 Task: Look for space in Fermo, Italy from 10th July, 2023 to 15th July, 2023 for 7 adults in price range Rs.10000 to Rs.15000. Place can be entire place or shared room with 4 bedrooms having 7 beds and 4 bathrooms. Property type can be house, flat, guest house. Amenities needed are: wifi, TV, free parkinig on premises, gym, breakfast. Booking option can be shelf check-in. Required host language is English.
Action: Mouse moved to (548, 109)
Screenshot: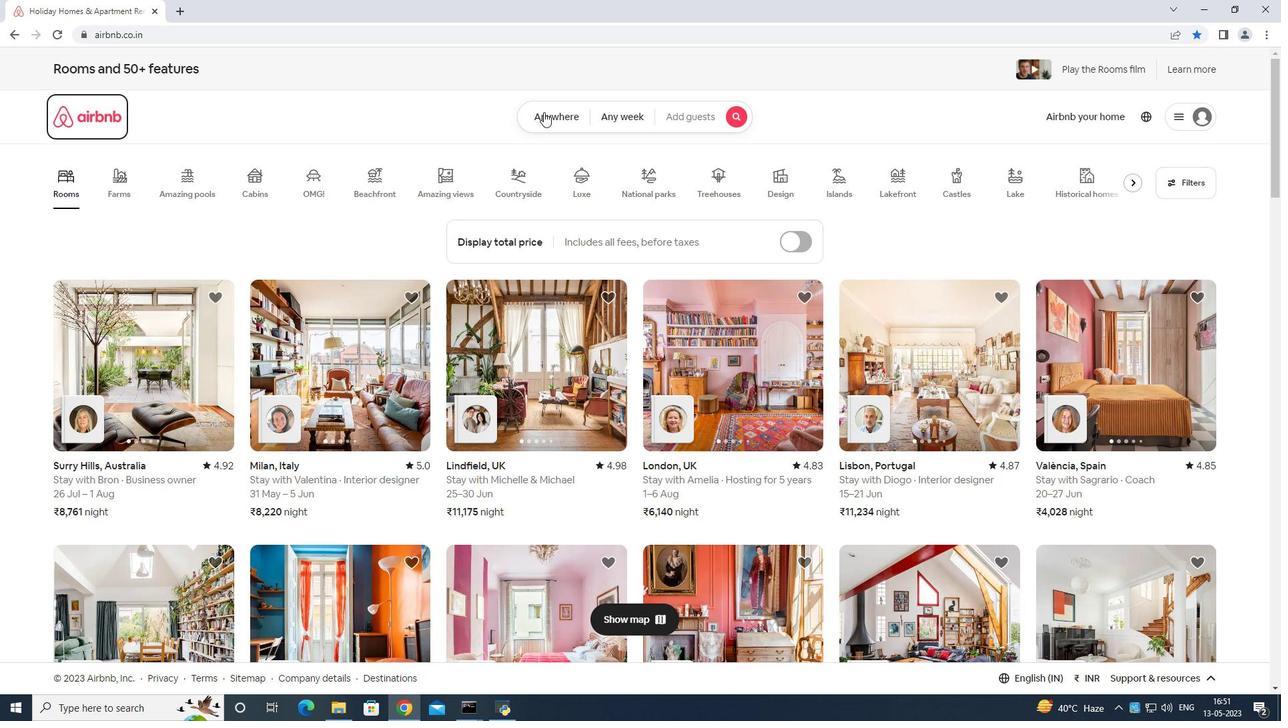 
Action: Mouse pressed left at (548, 109)
Screenshot: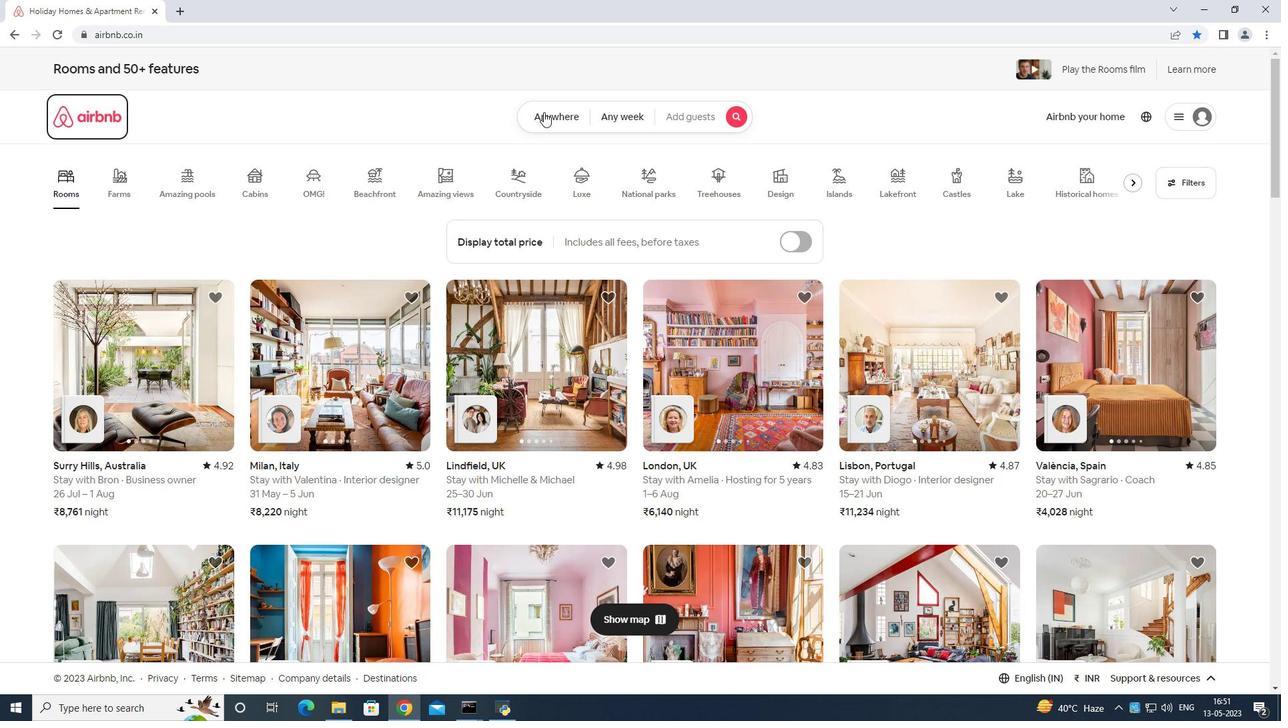 
Action: Mouse moved to (478, 168)
Screenshot: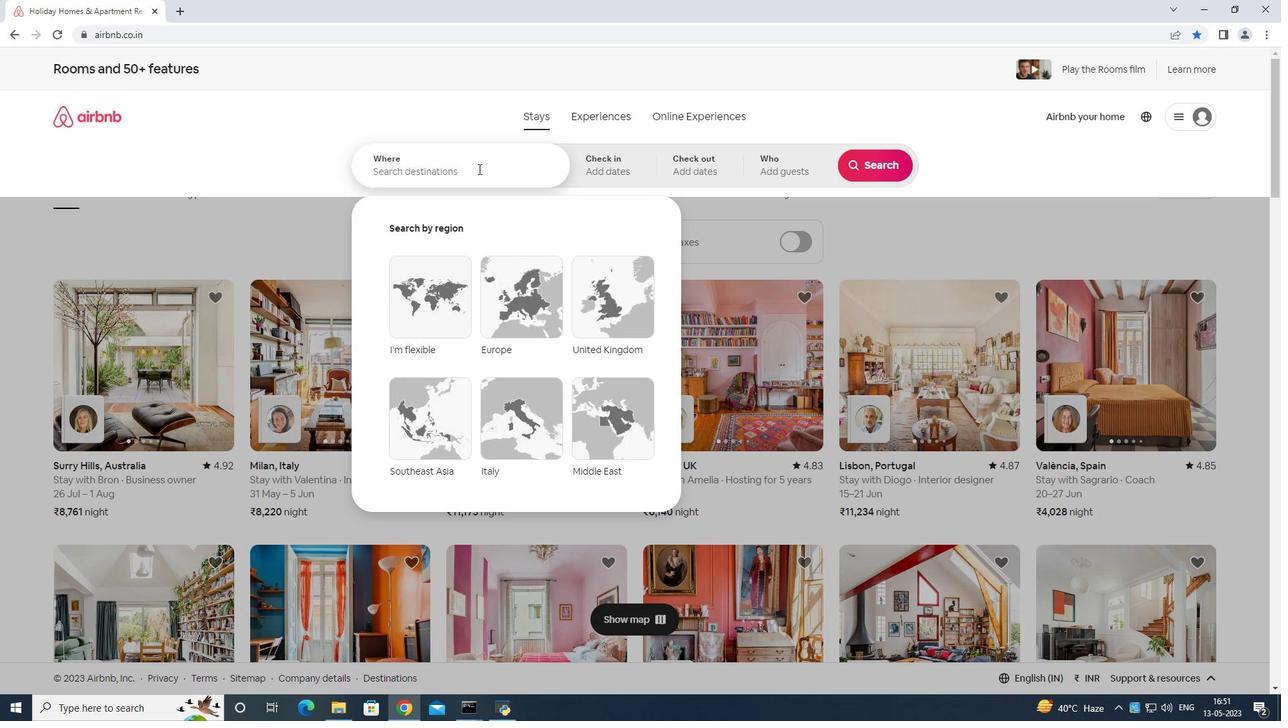 
Action: Mouse pressed left at (478, 168)
Screenshot: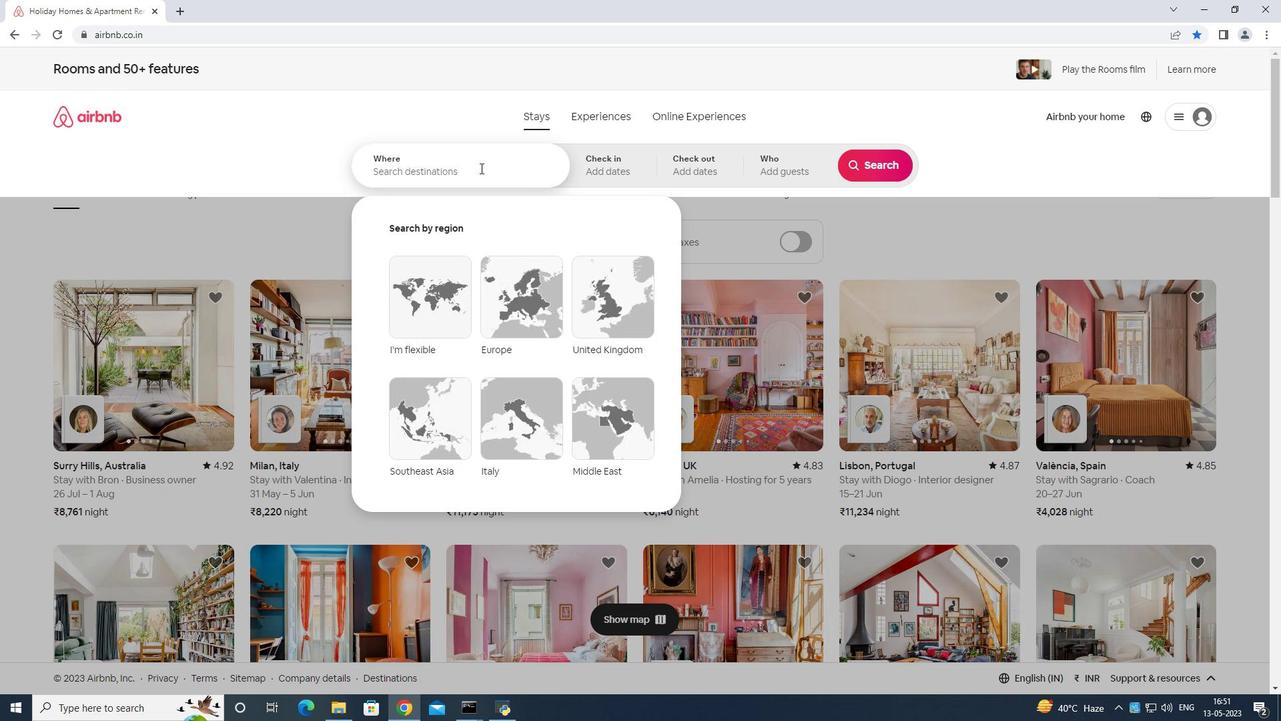 
Action: Mouse moved to (481, 166)
Screenshot: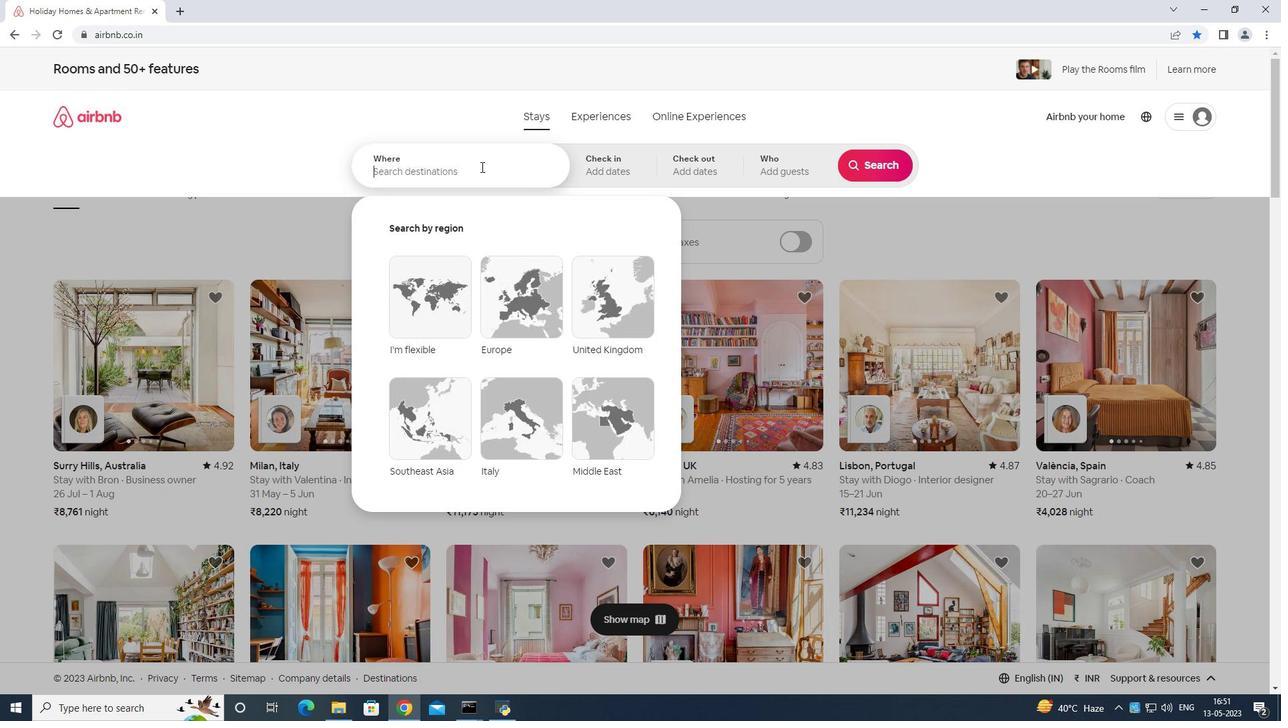 
Action: Key pressed <Key.shift>Fermo<Key.space>italy<Key.enter>
Screenshot: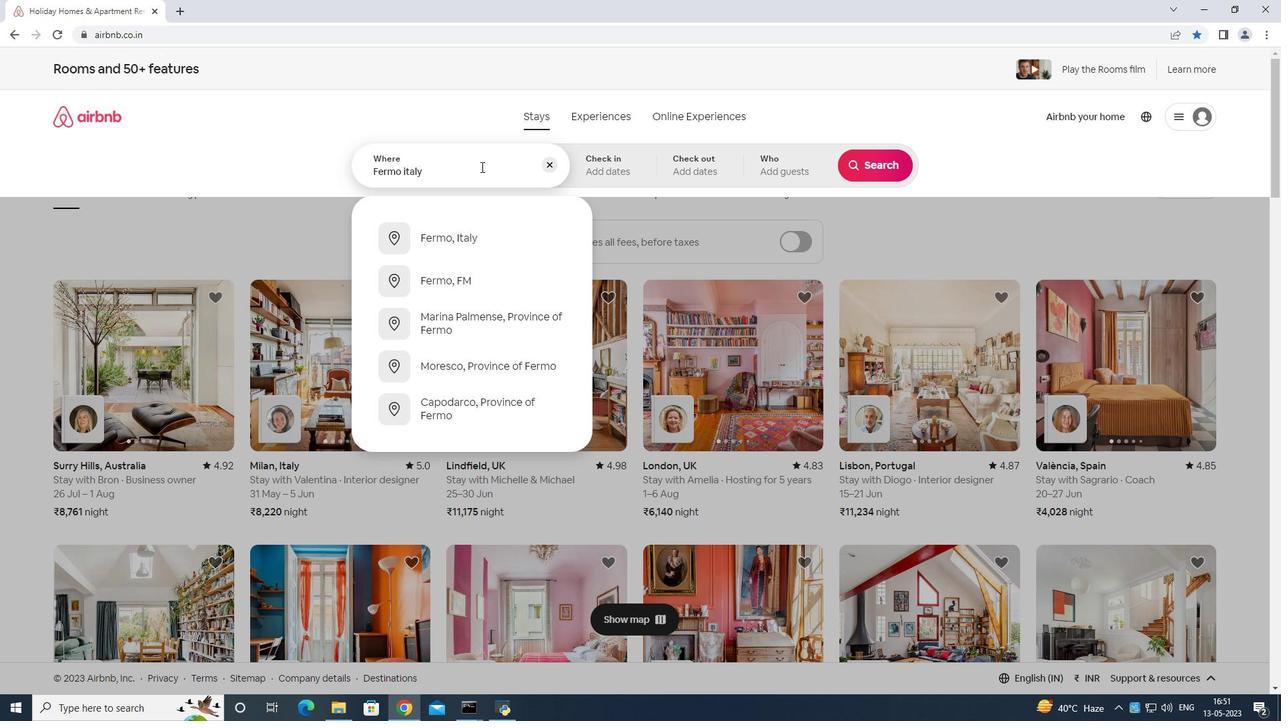 
Action: Mouse moved to (867, 276)
Screenshot: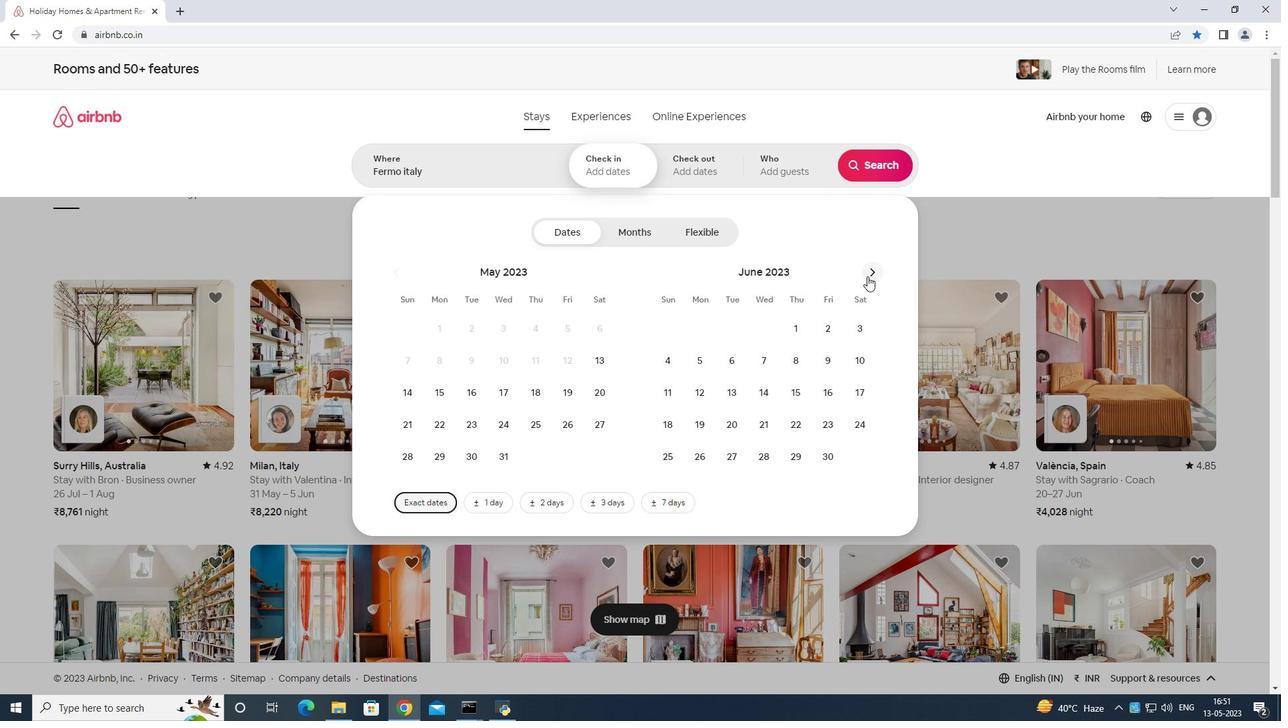 
Action: Mouse pressed left at (867, 276)
Screenshot: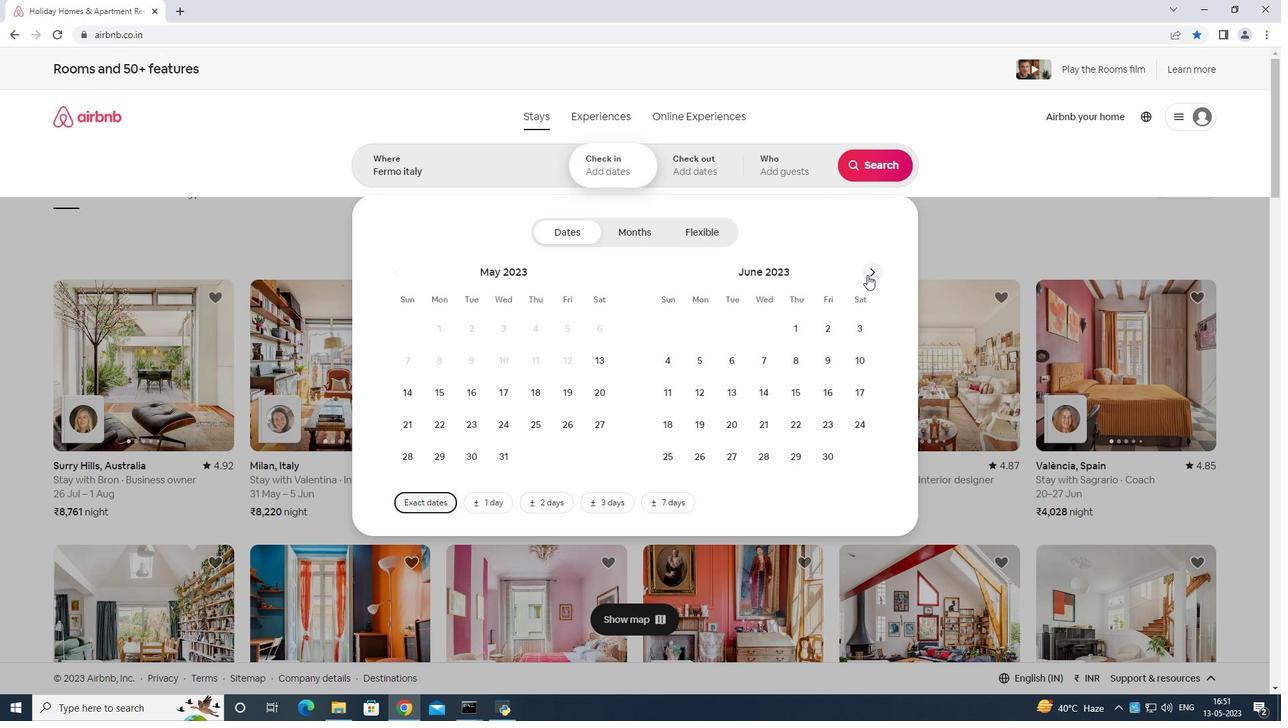 
Action: Mouse moved to (705, 388)
Screenshot: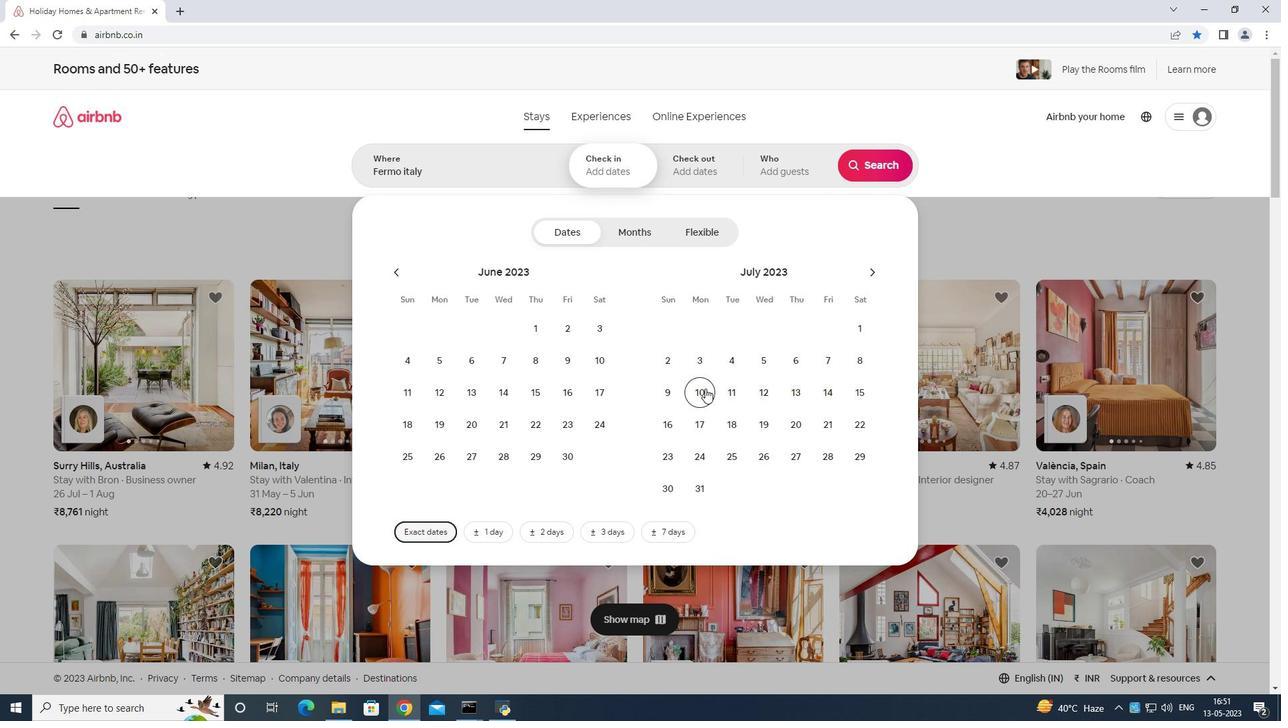 
Action: Mouse pressed left at (705, 388)
Screenshot: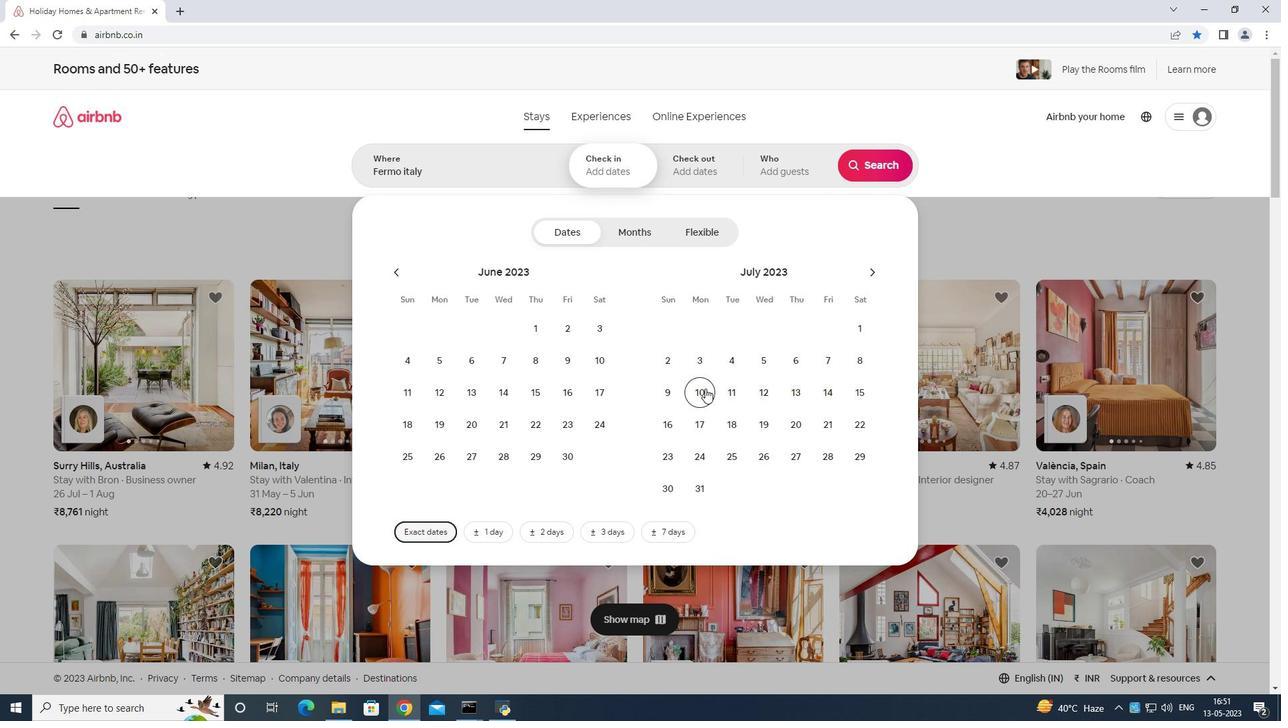 
Action: Mouse moved to (870, 386)
Screenshot: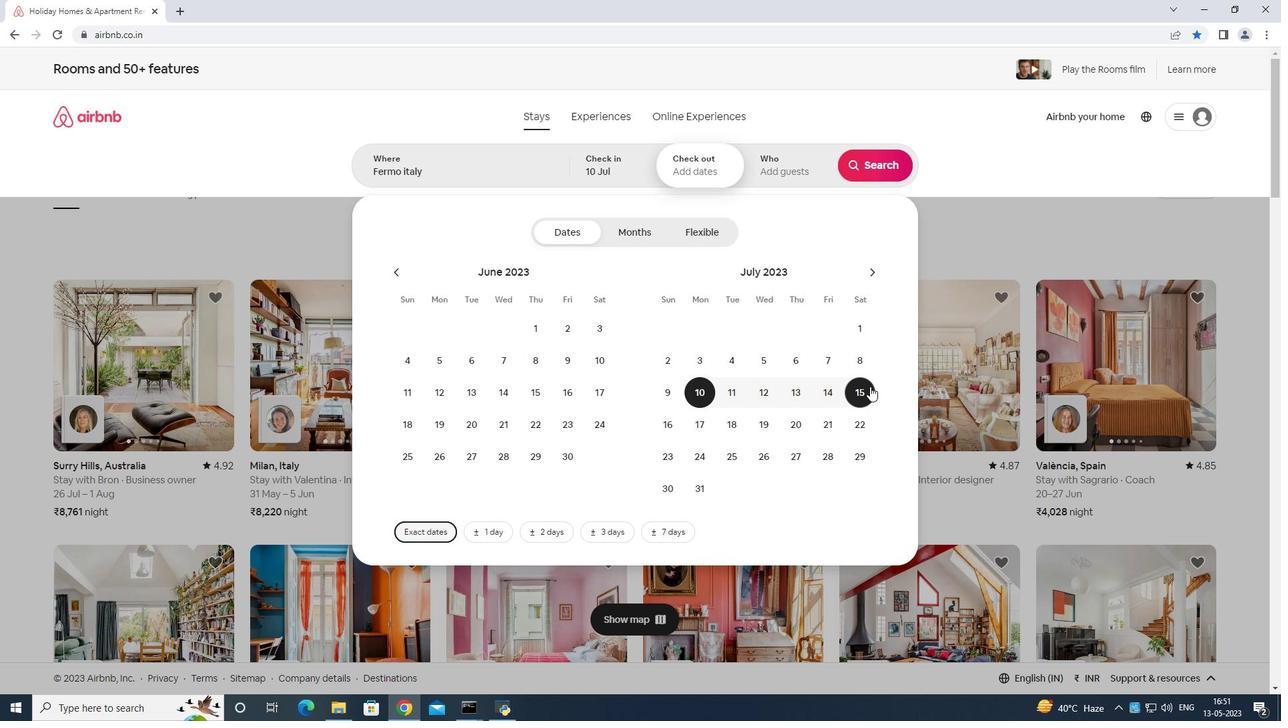 
Action: Mouse pressed left at (870, 386)
Screenshot: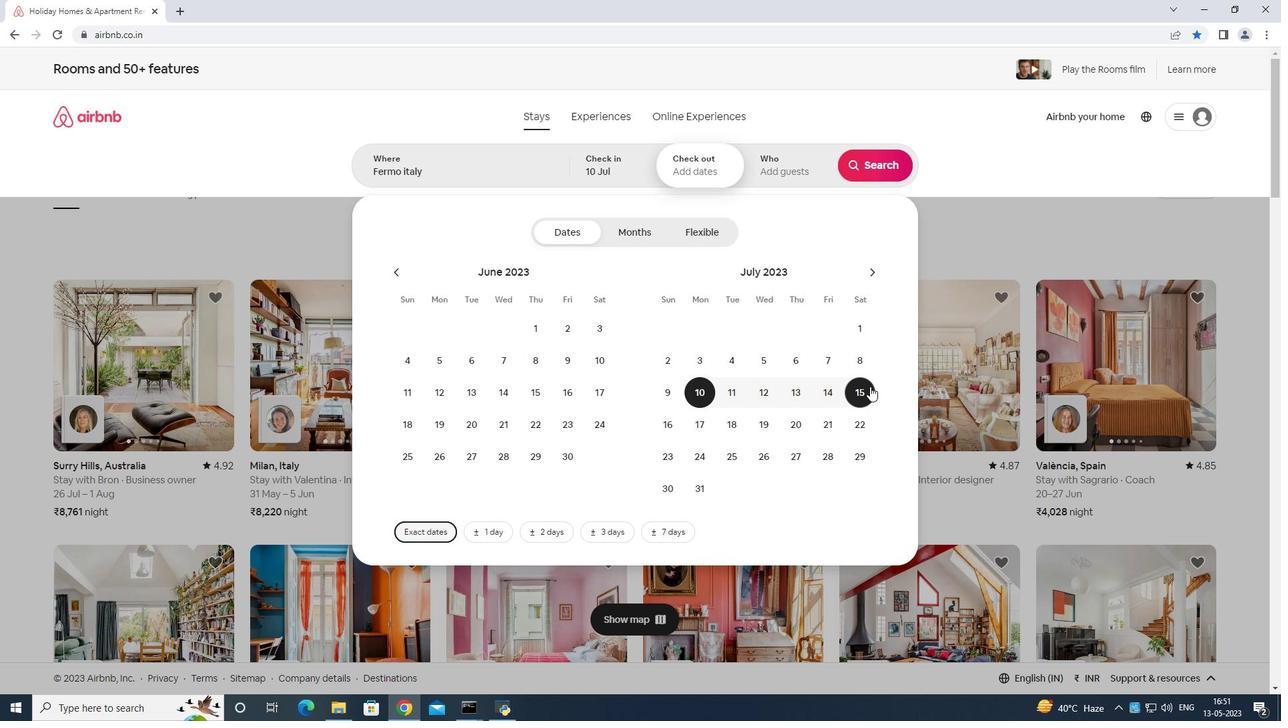 
Action: Mouse moved to (799, 169)
Screenshot: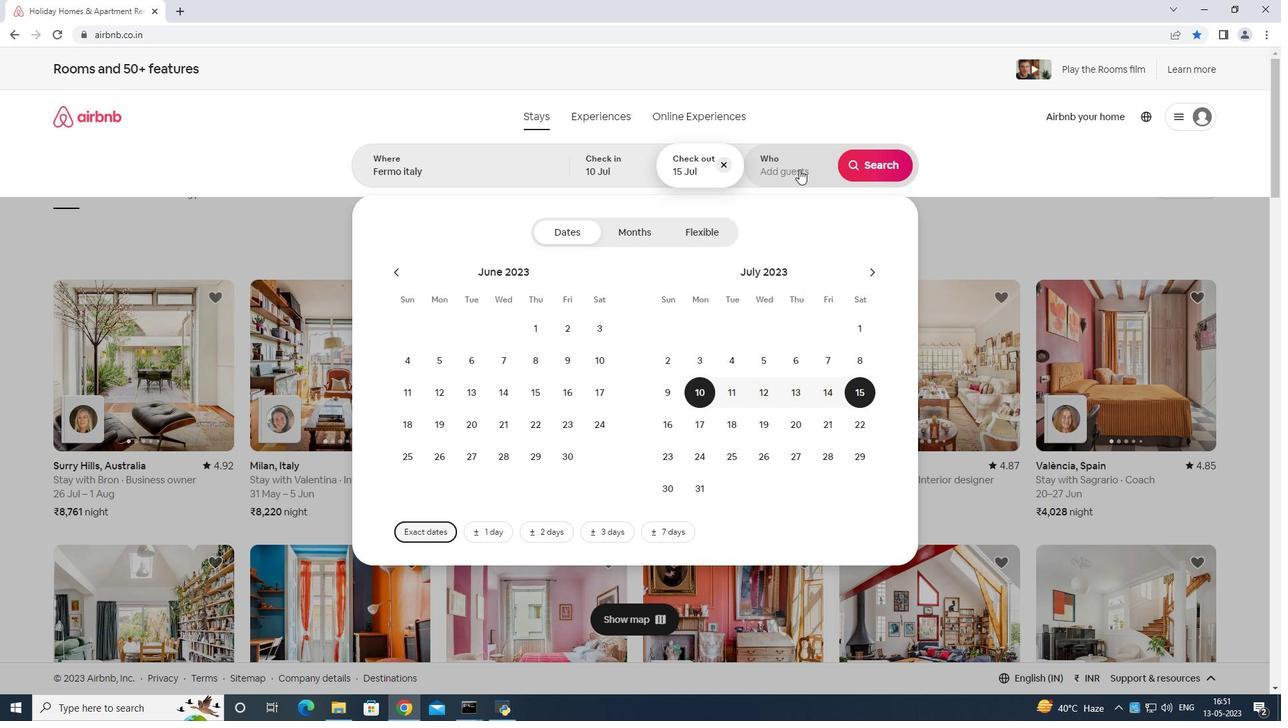 
Action: Mouse pressed left at (799, 169)
Screenshot: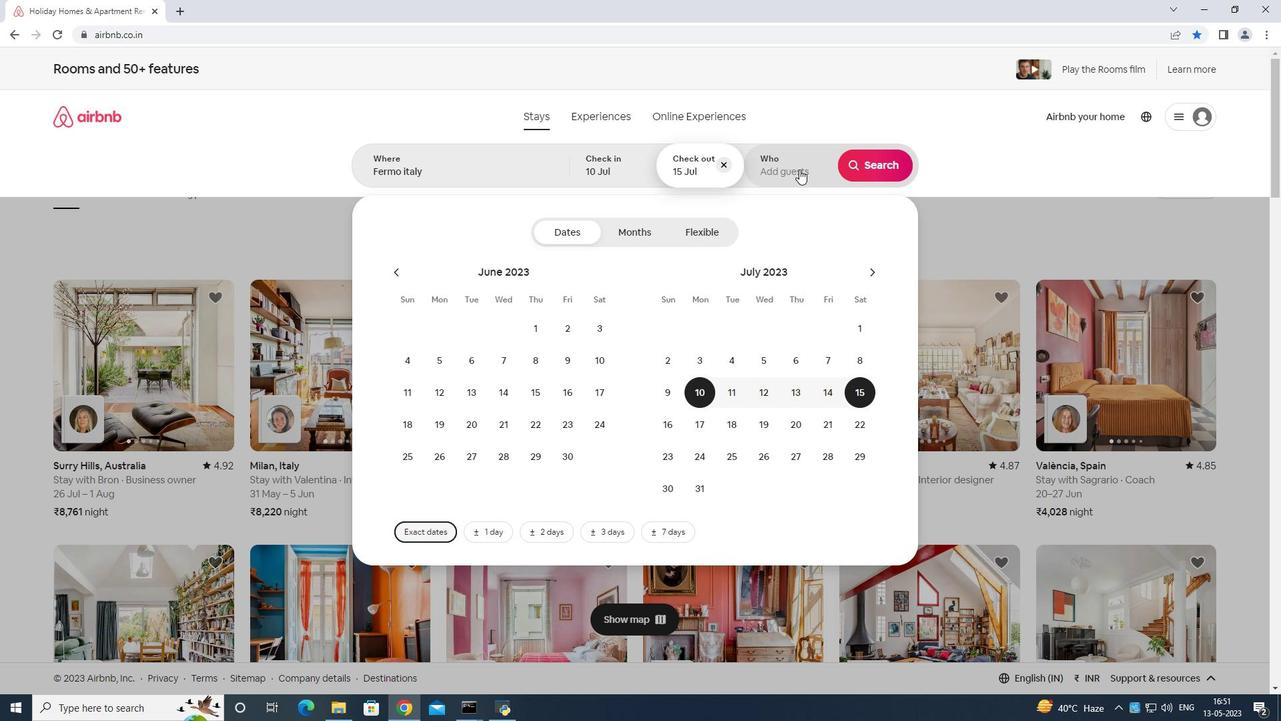 
Action: Mouse moved to (882, 236)
Screenshot: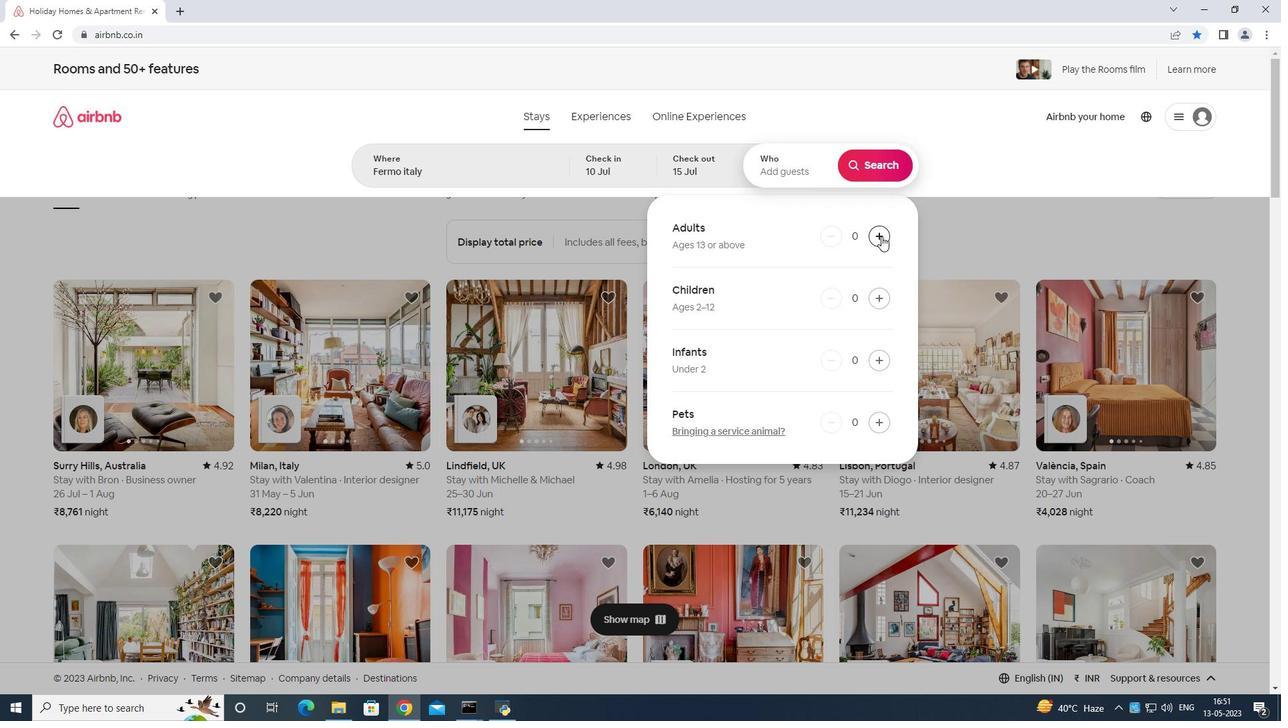 
Action: Mouse pressed left at (882, 236)
Screenshot: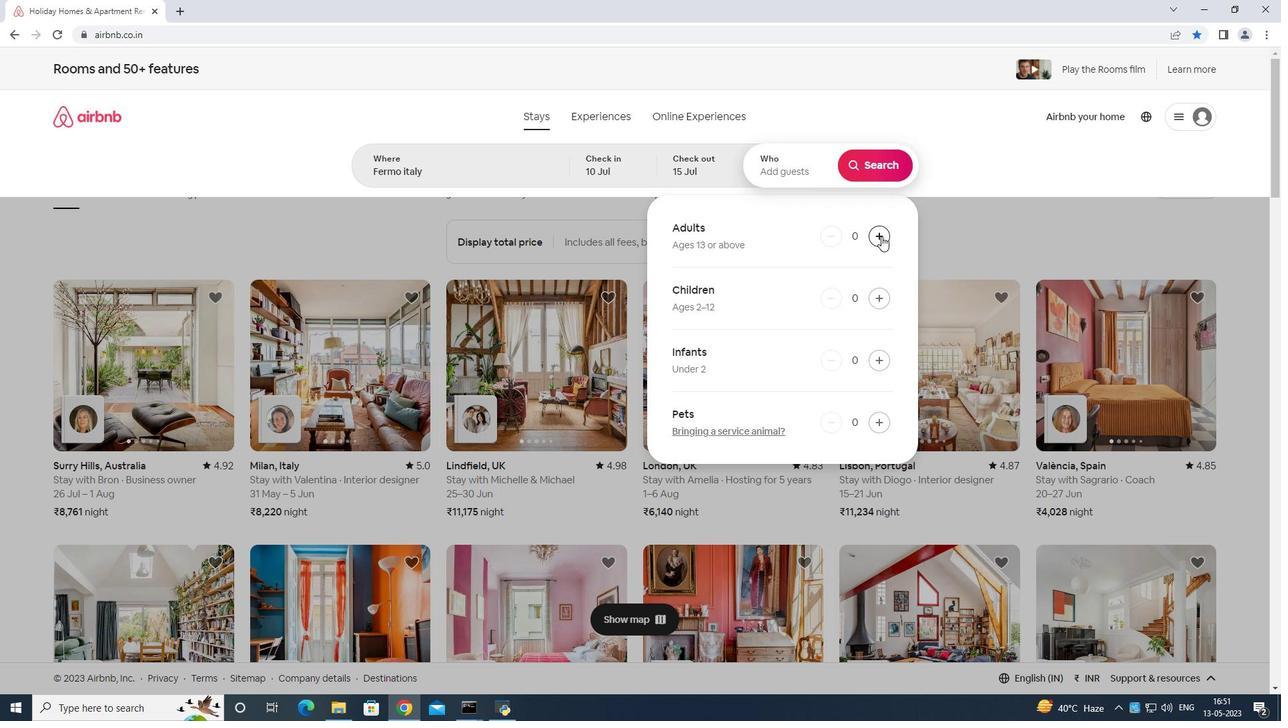 
Action: Mouse moved to (884, 236)
Screenshot: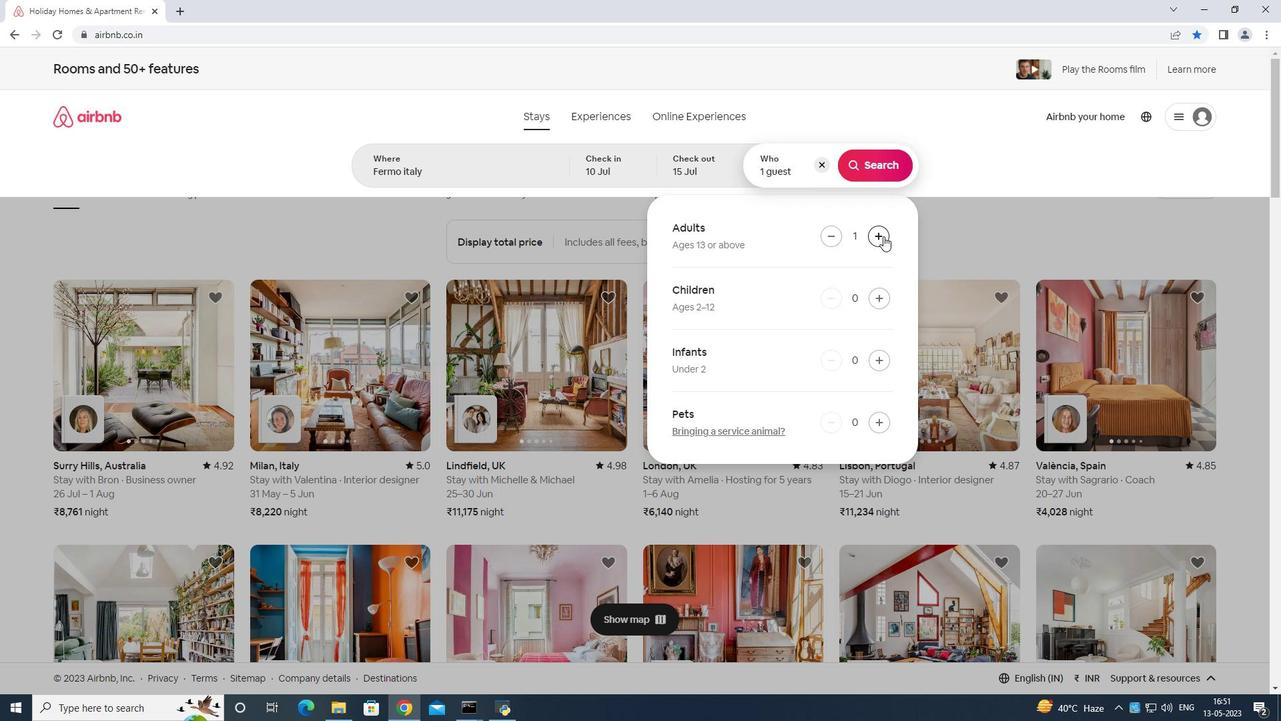 
Action: Mouse pressed left at (884, 236)
Screenshot: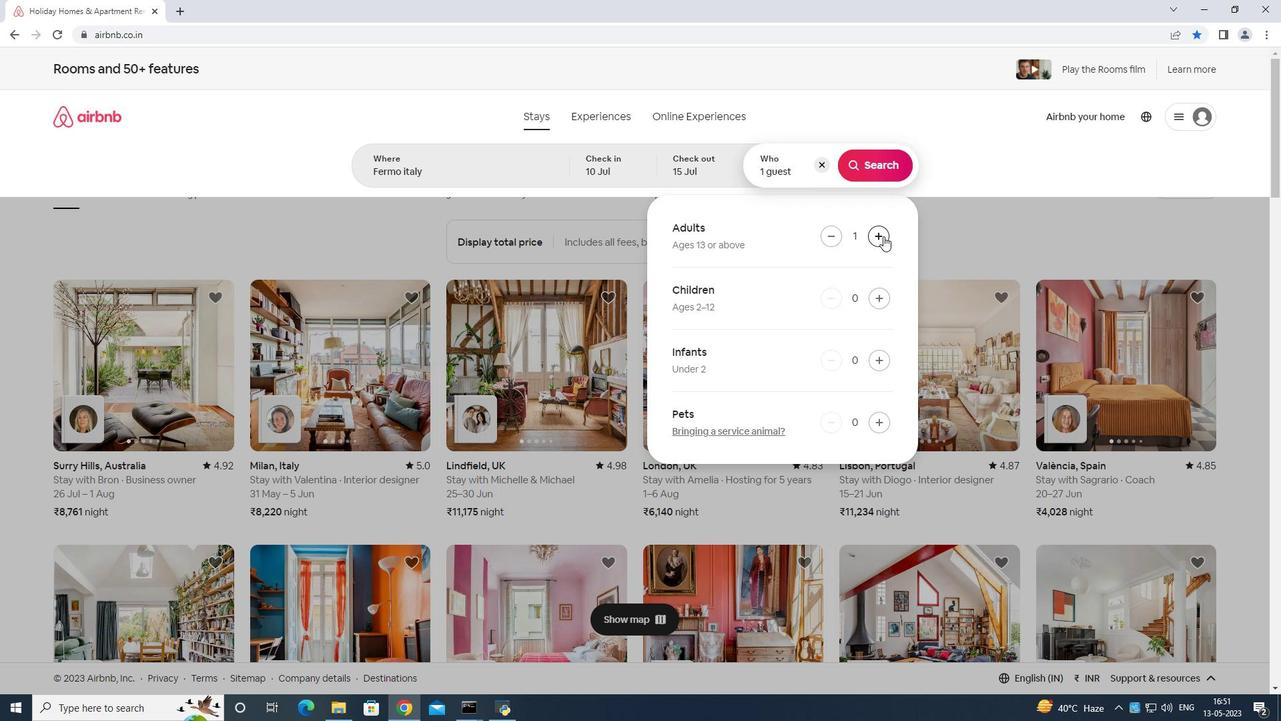 
Action: Mouse moved to (884, 236)
Screenshot: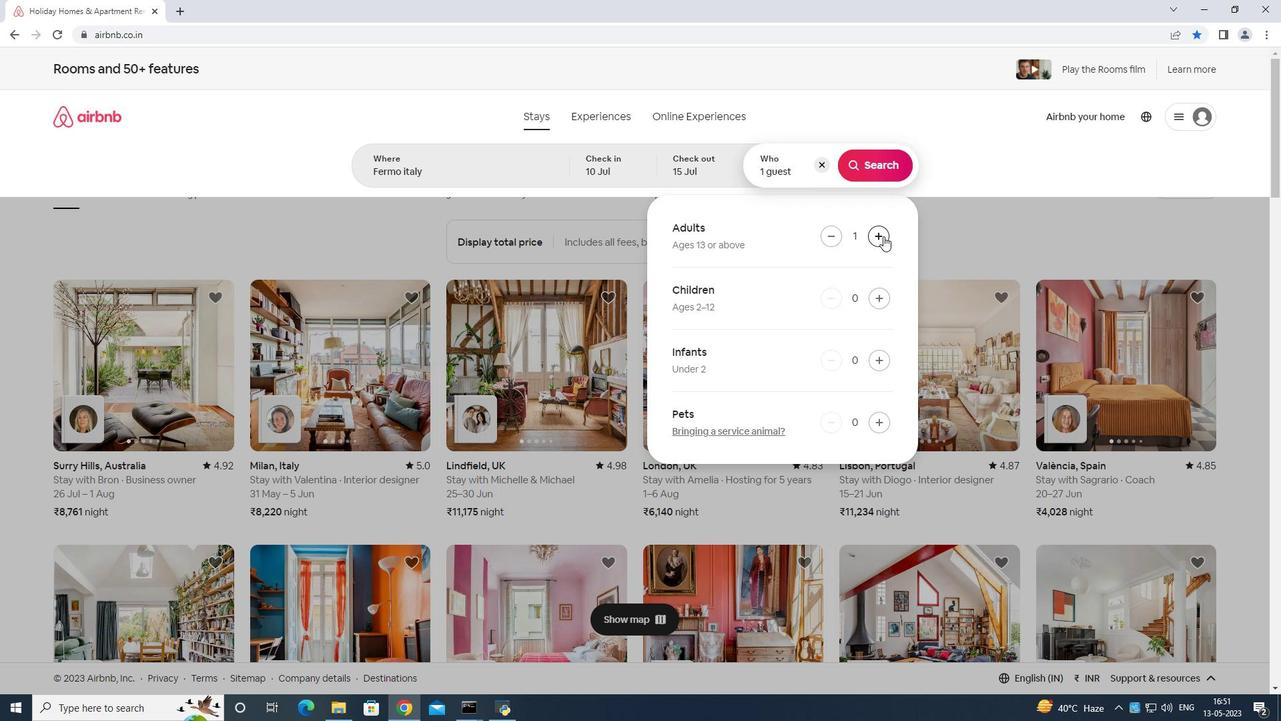 
Action: Mouse pressed left at (884, 236)
Screenshot: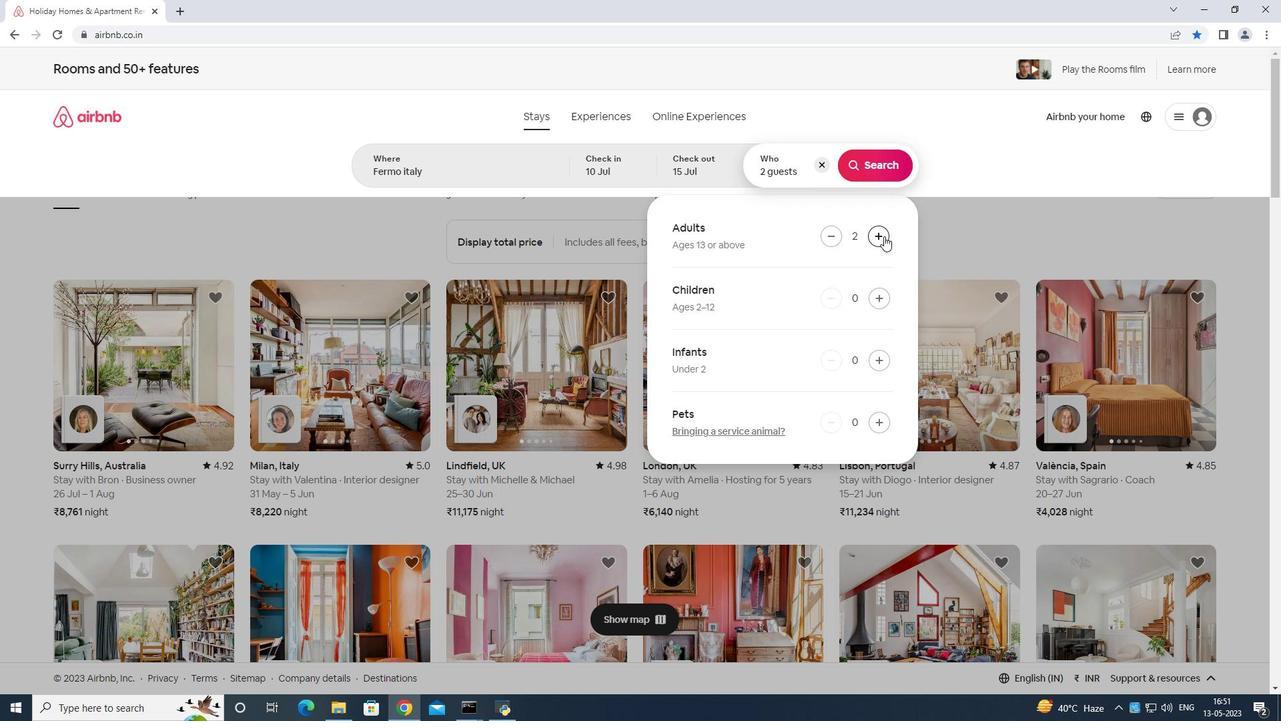 
Action: Mouse moved to (884, 236)
Screenshot: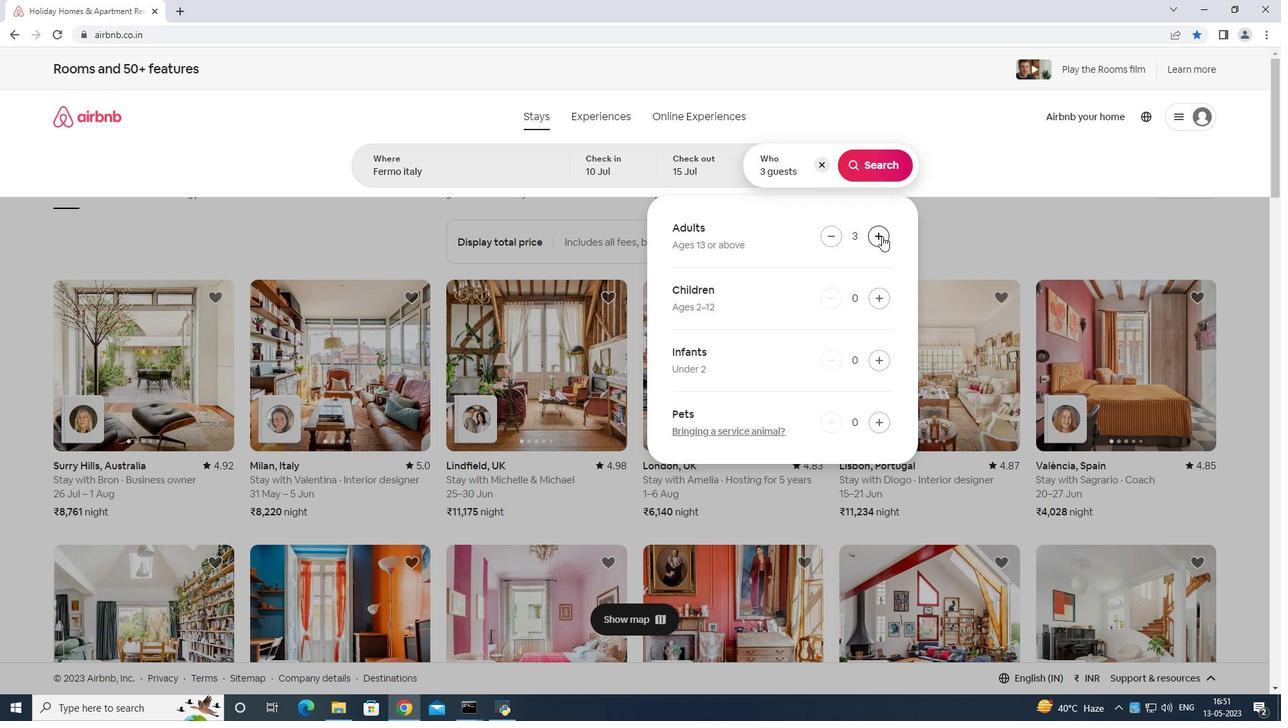 
Action: Mouse pressed left at (884, 236)
Screenshot: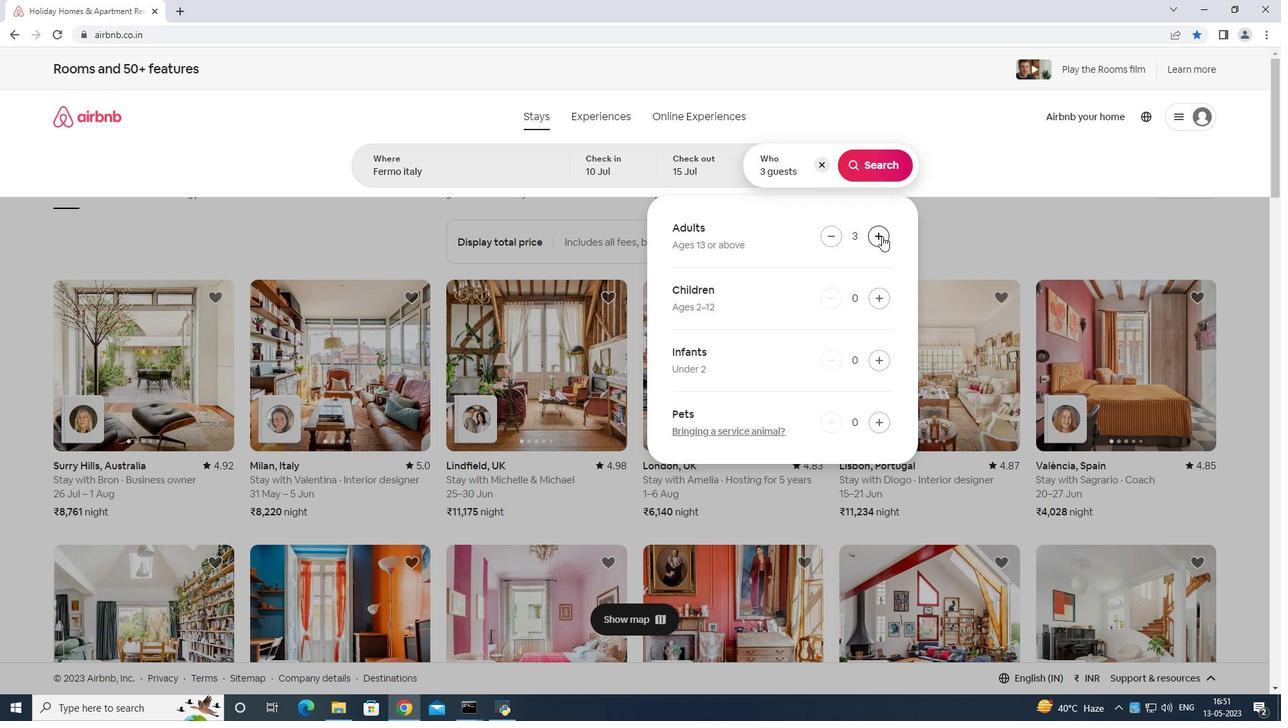 
Action: Mouse moved to (881, 236)
Screenshot: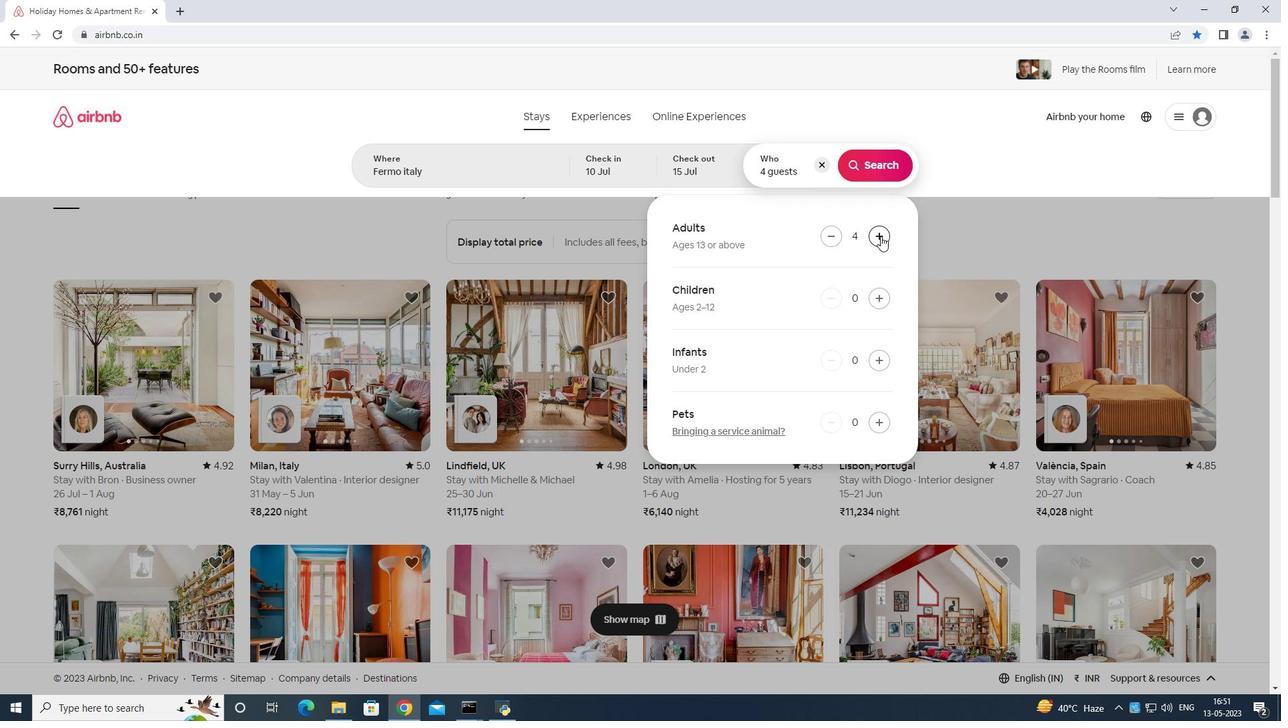 
Action: Mouse pressed left at (881, 236)
Screenshot: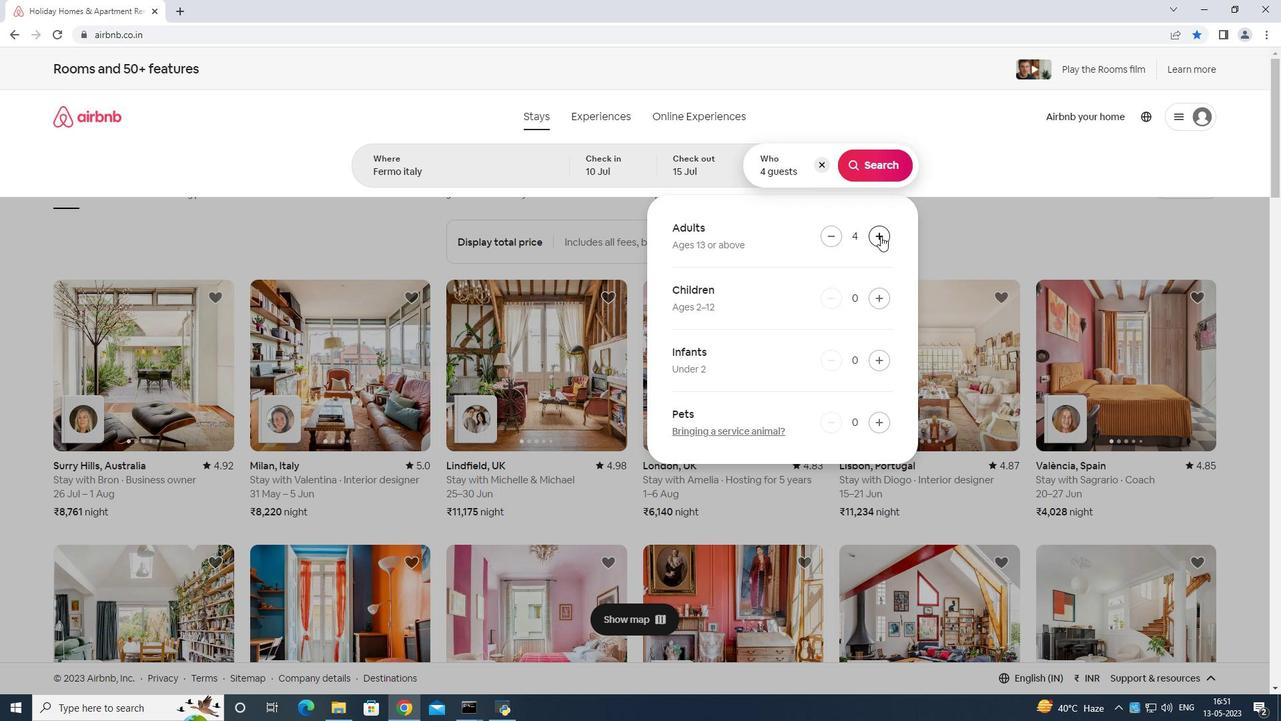 
Action: Mouse pressed left at (881, 236)
Screenshot: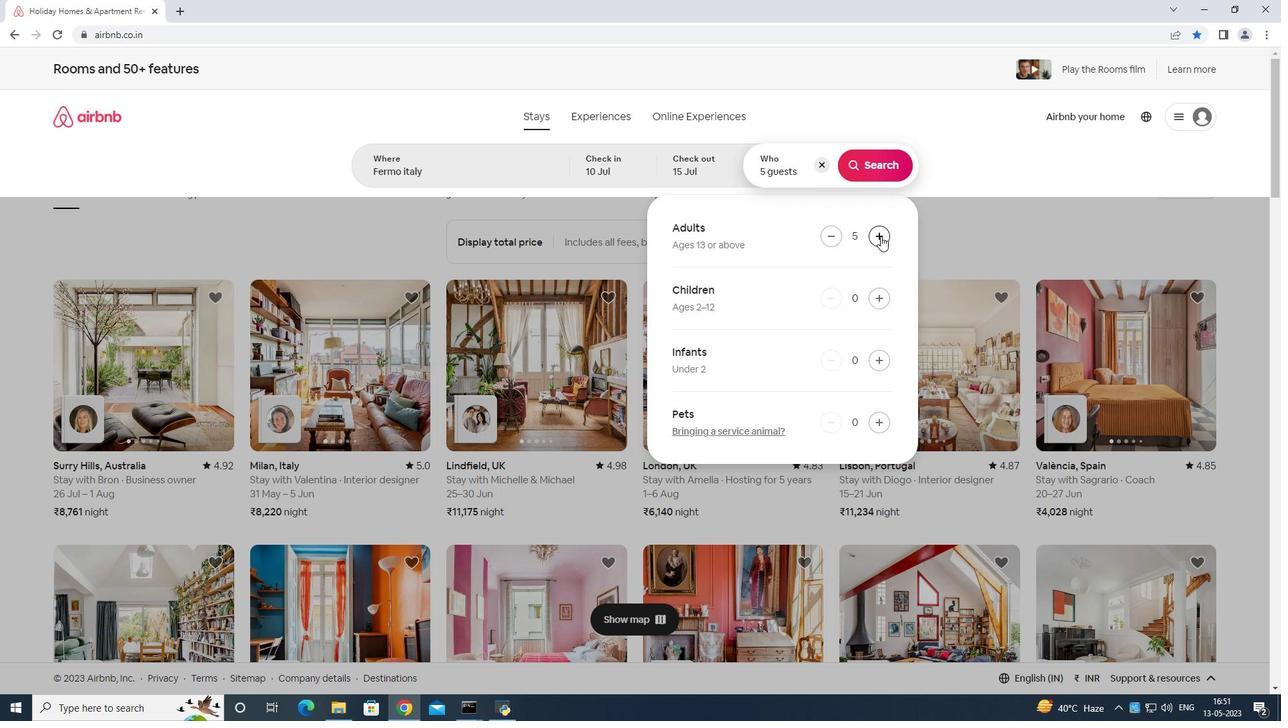 
Action: Mouse pressed left at (881, 236)
Screenshot: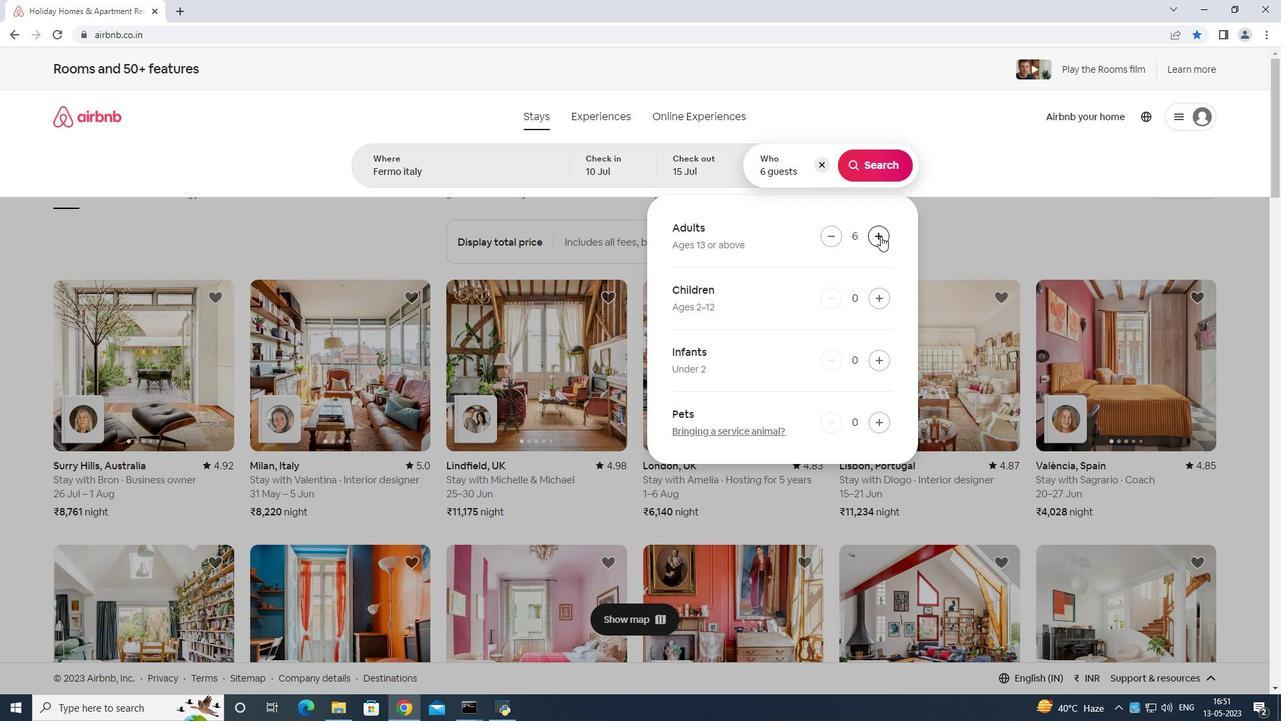 
Action: Mouse moved to (883, 165)
Screenshot: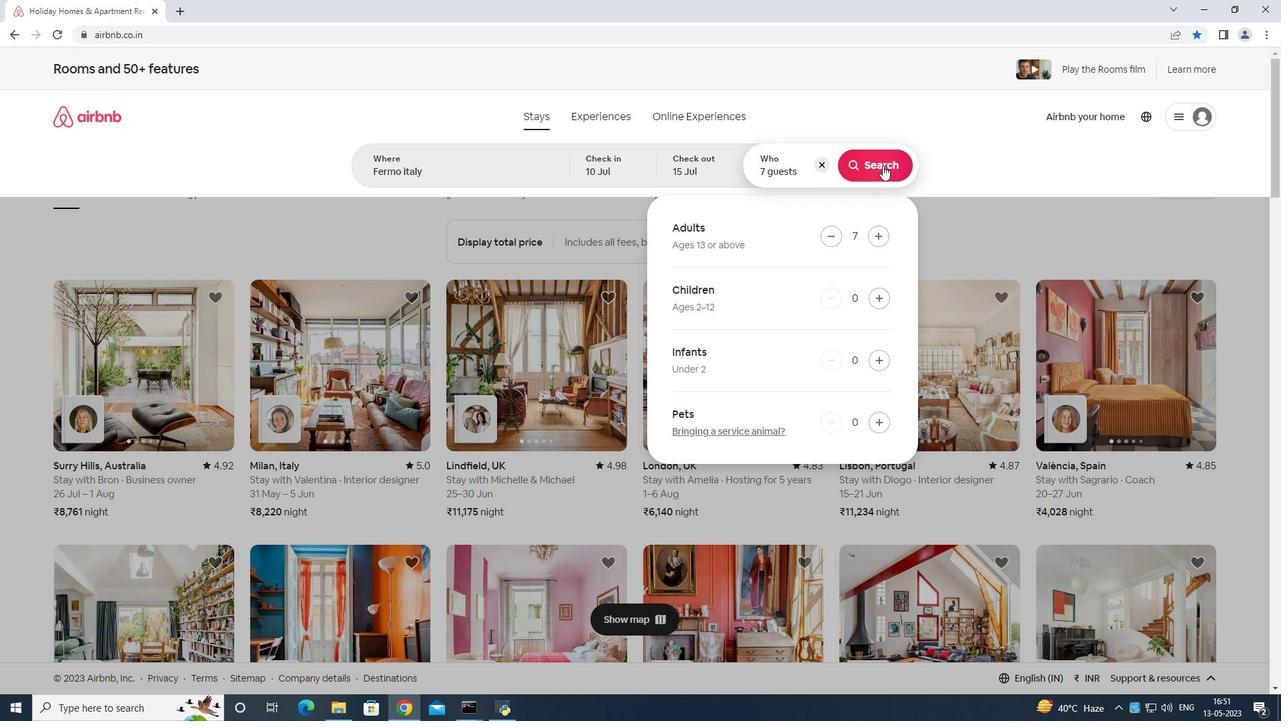 
Action: Mouse pressed left at (883, 165)
Screenshot: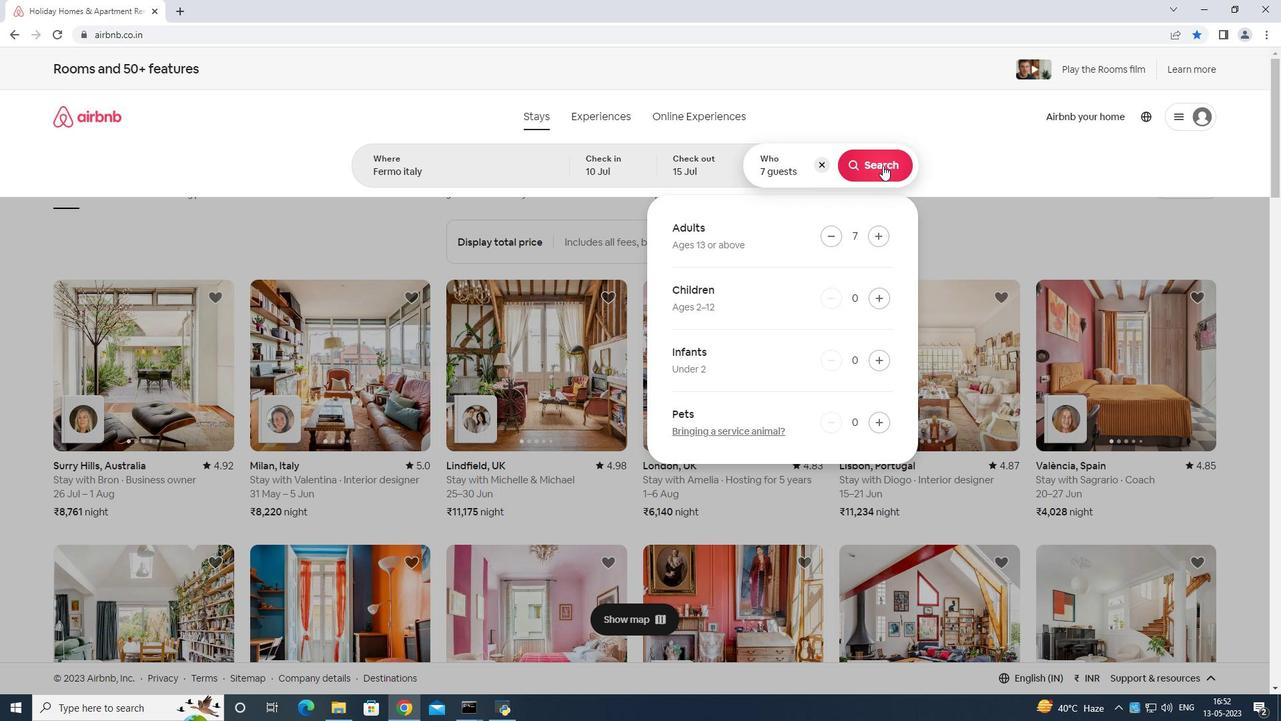 
Action: Mouse moved to (1229, 130)
Screenshot: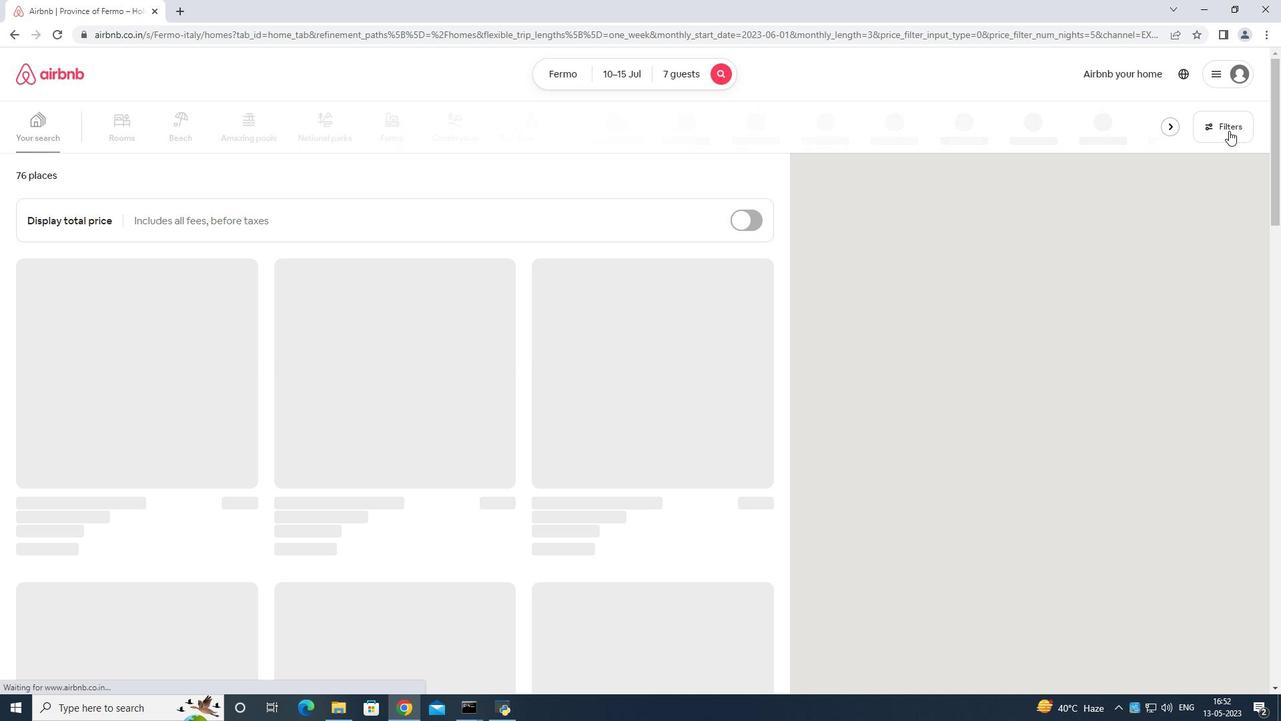 
Action: Mouse pressed left at (1229, 130)
Screenshot: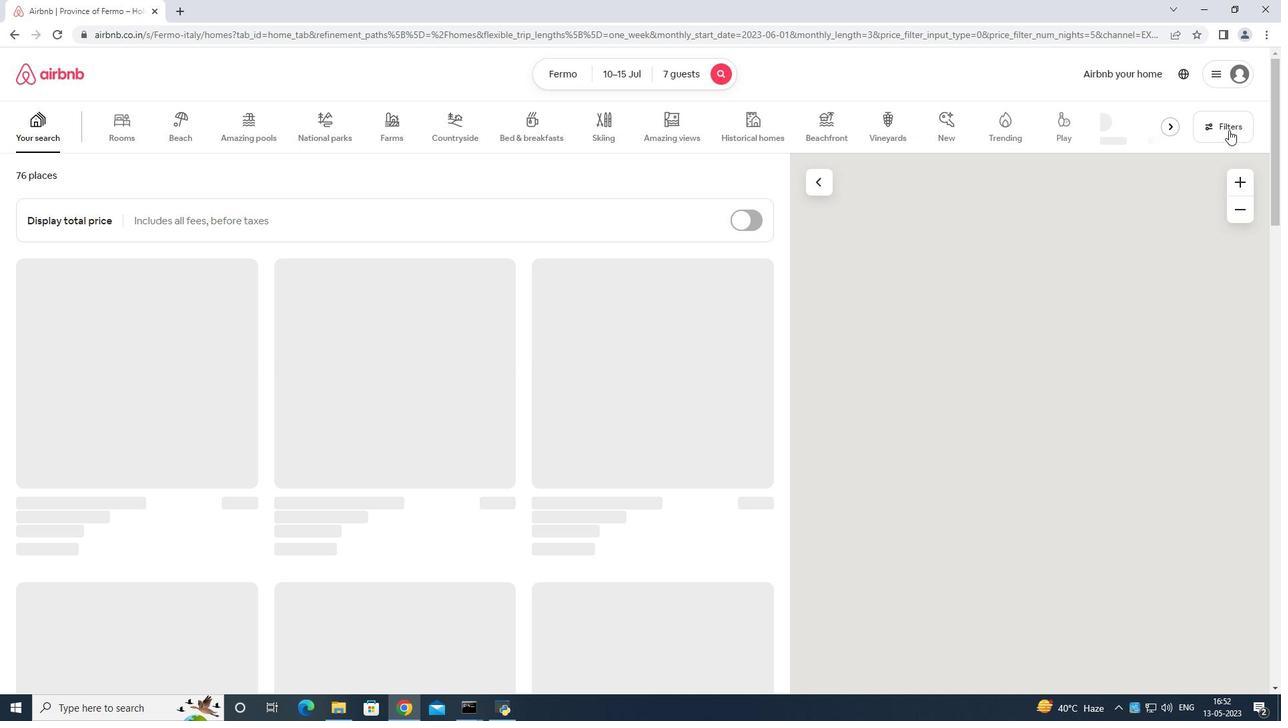 
Action: Mouse moved to (576, 428)
Screenshot: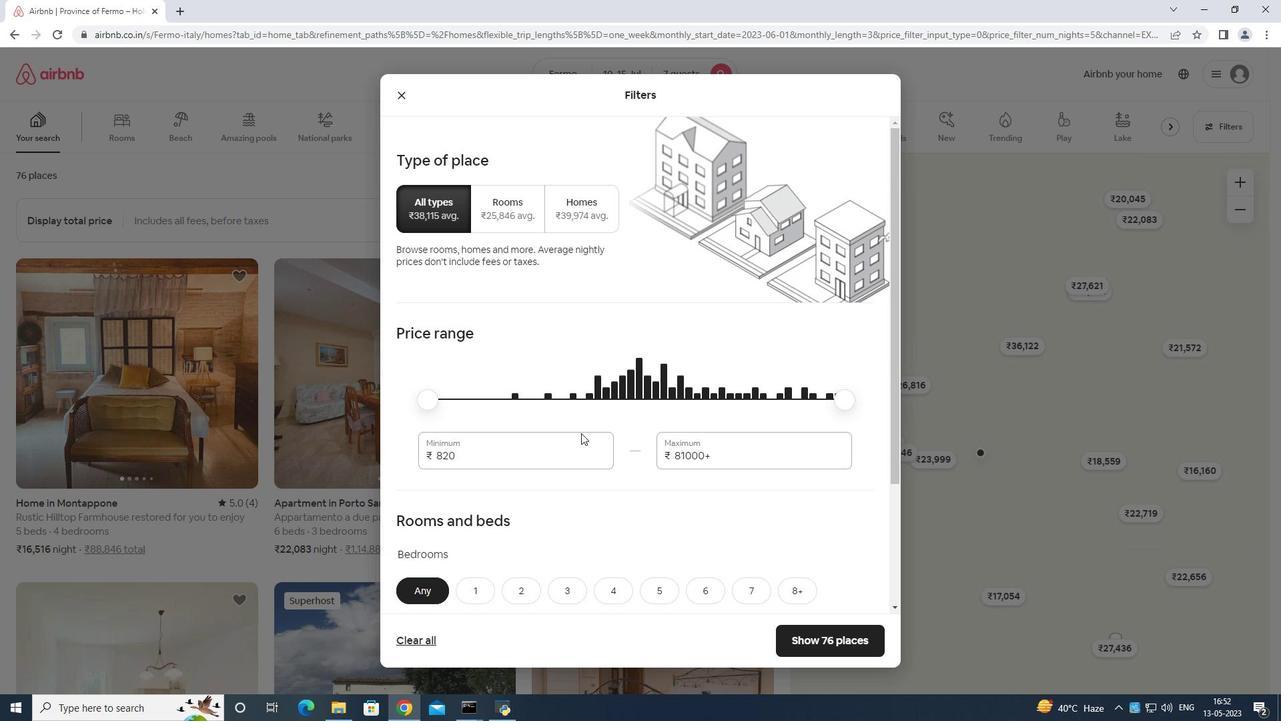 
Action: Mouse pressed left at (576, 425)
Screenshot: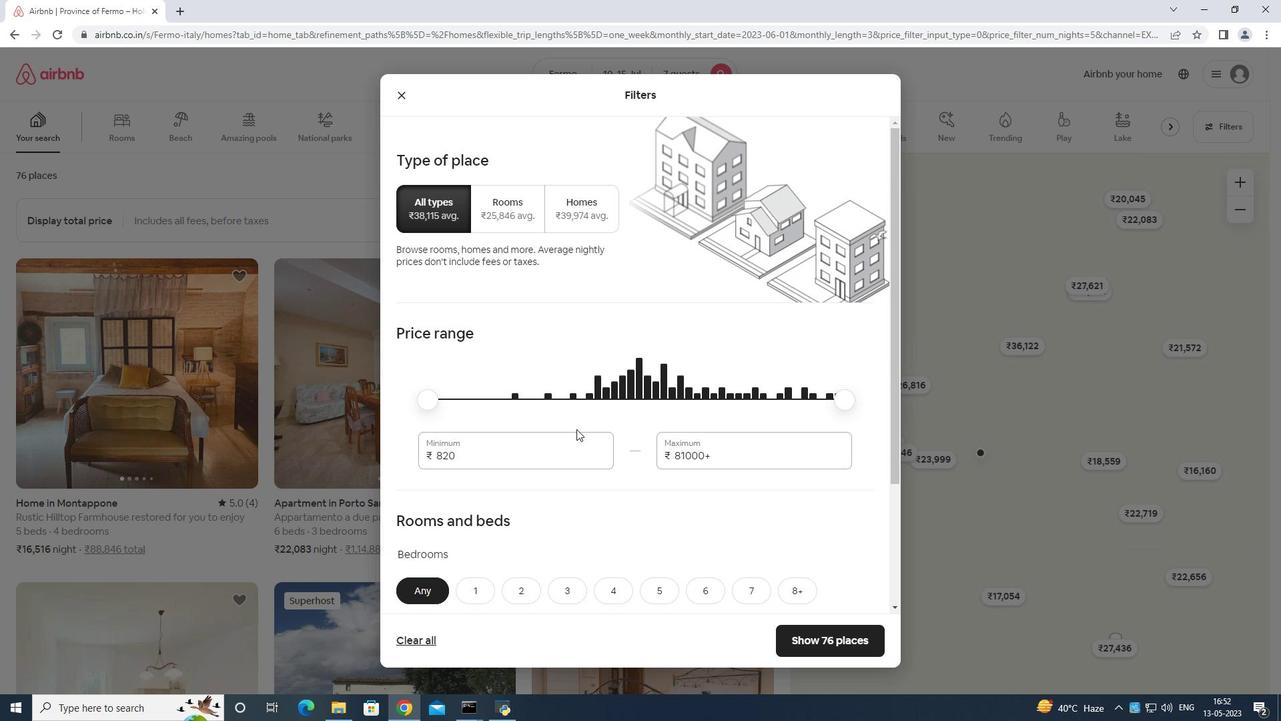 
Action: Mouse moved to (574, 433)
Screenshot: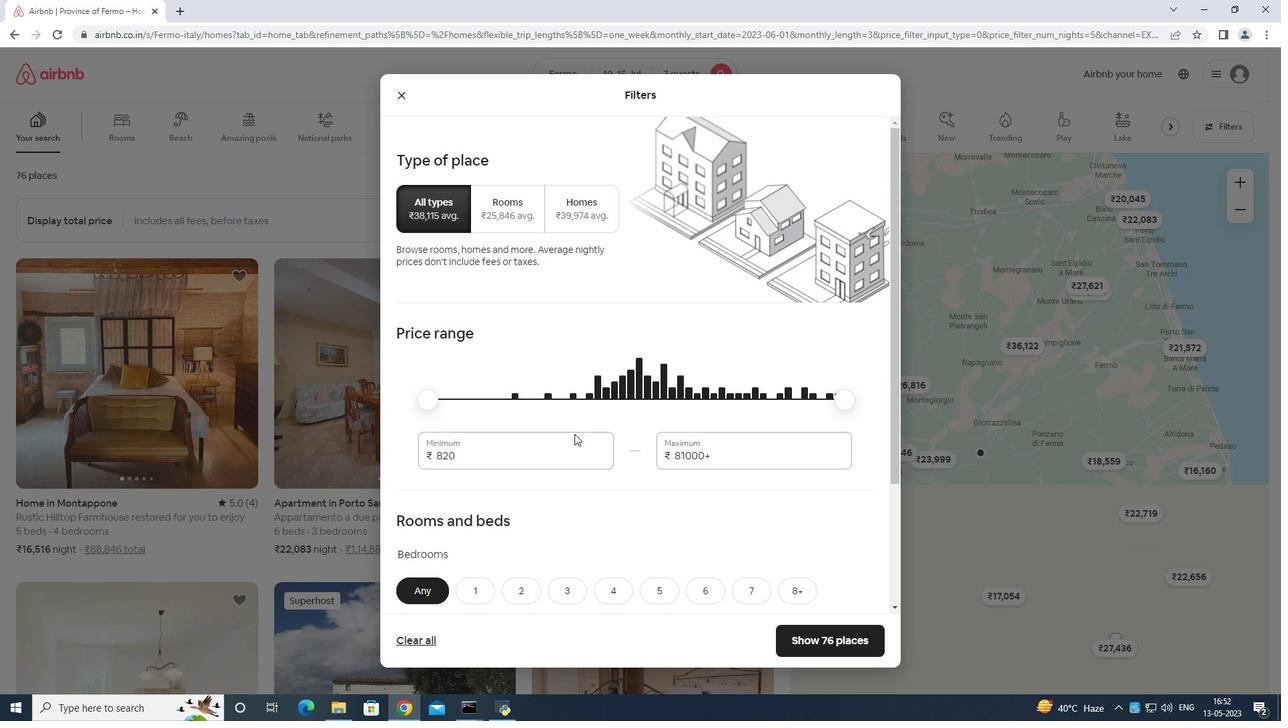 
Action: Key pressed <Key.backspace><Key.backspace><Key.backspace><Key.backspace><Key.backspace><Key.backspace>10000
Screenshot: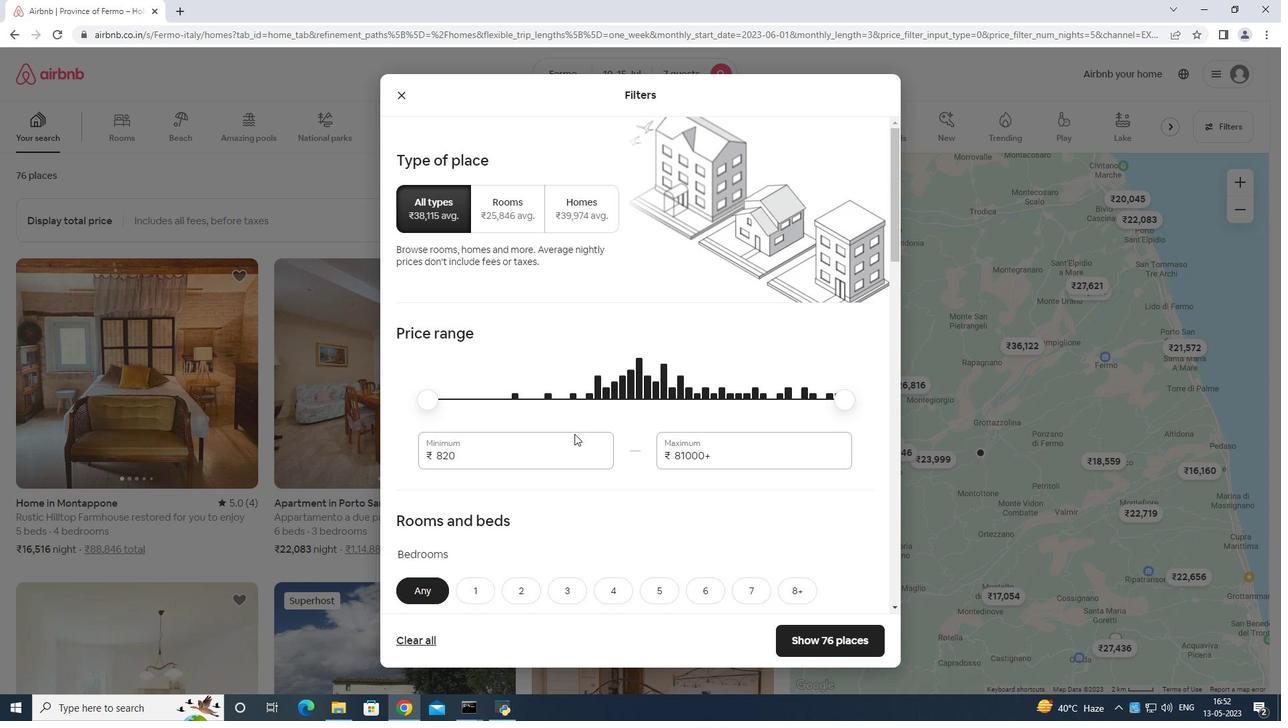 
Action: Mouse moved to (574, 451)
Screenshot: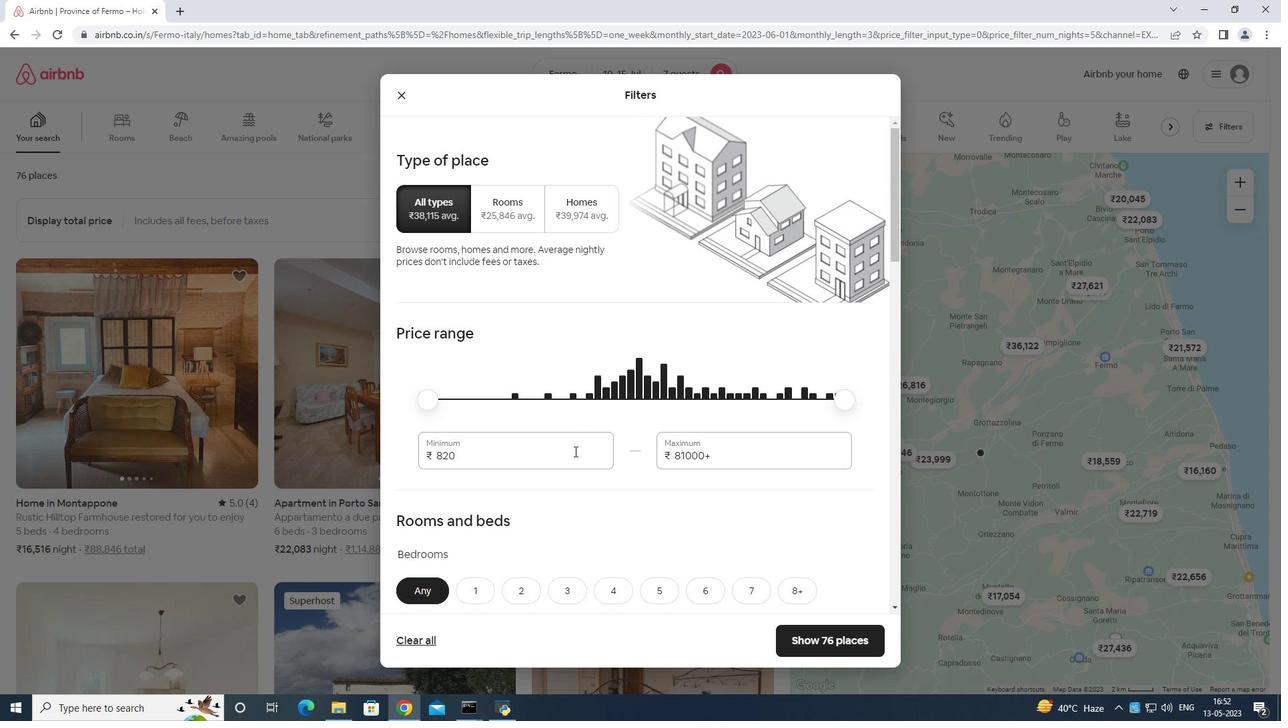 
Action: Mouse pressed left at (574, 451)
Screenshot: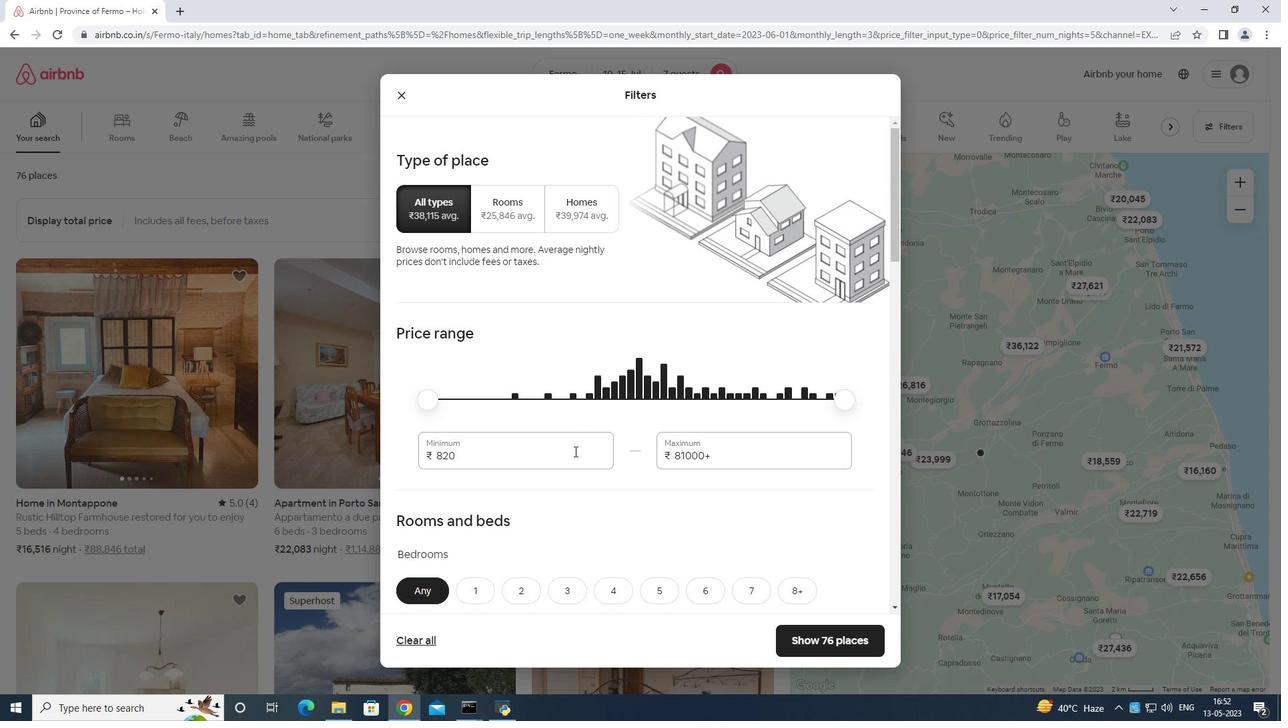 
Action: Mouse moved to (576, 451)
Screenshot: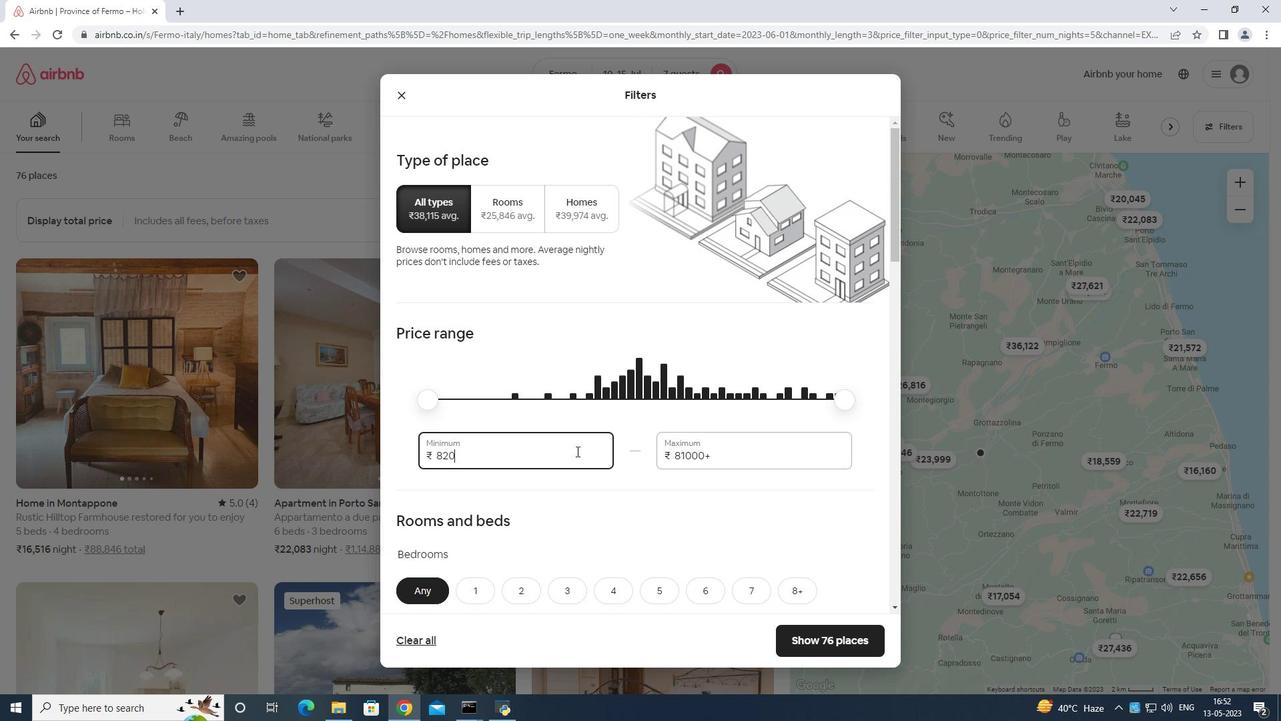
Action: Key pressed <Key.backspace><Key.backspace><Key.backspace><Key.backspace><Key.backspace><Key.backspace>10000
Screenshot: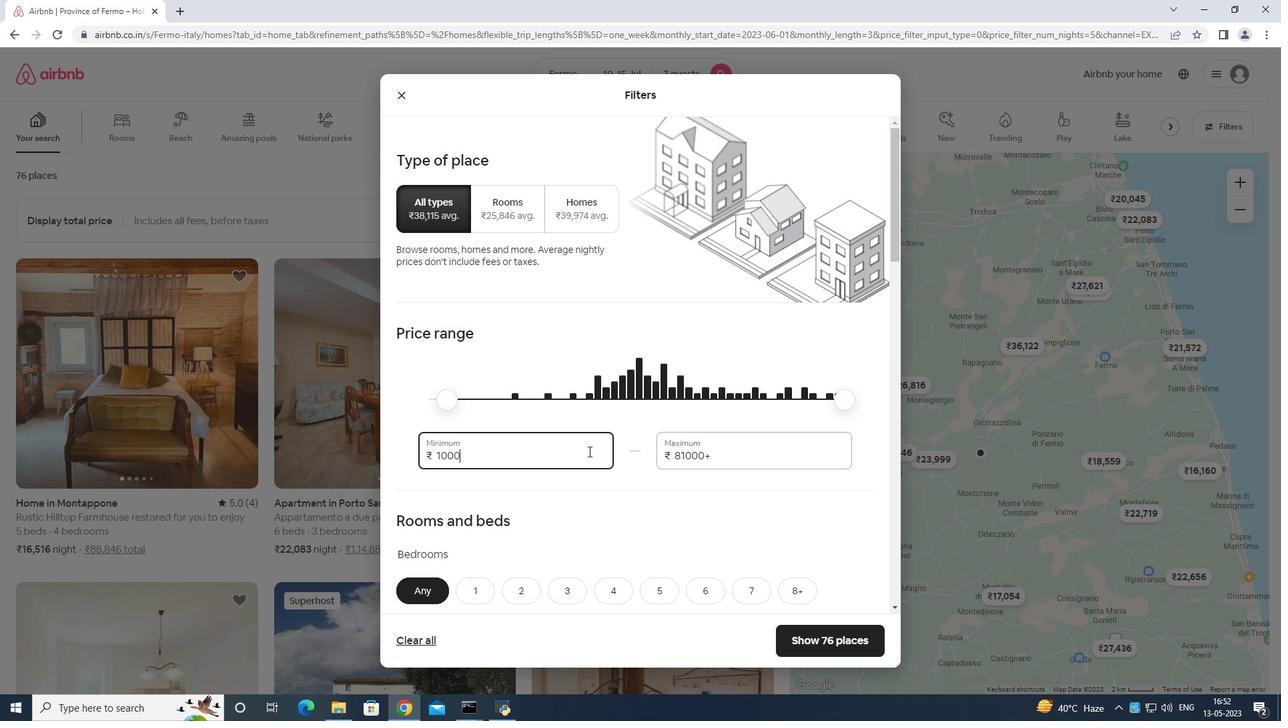 
Action: Mouse moved to (783, 460)
Screenshot: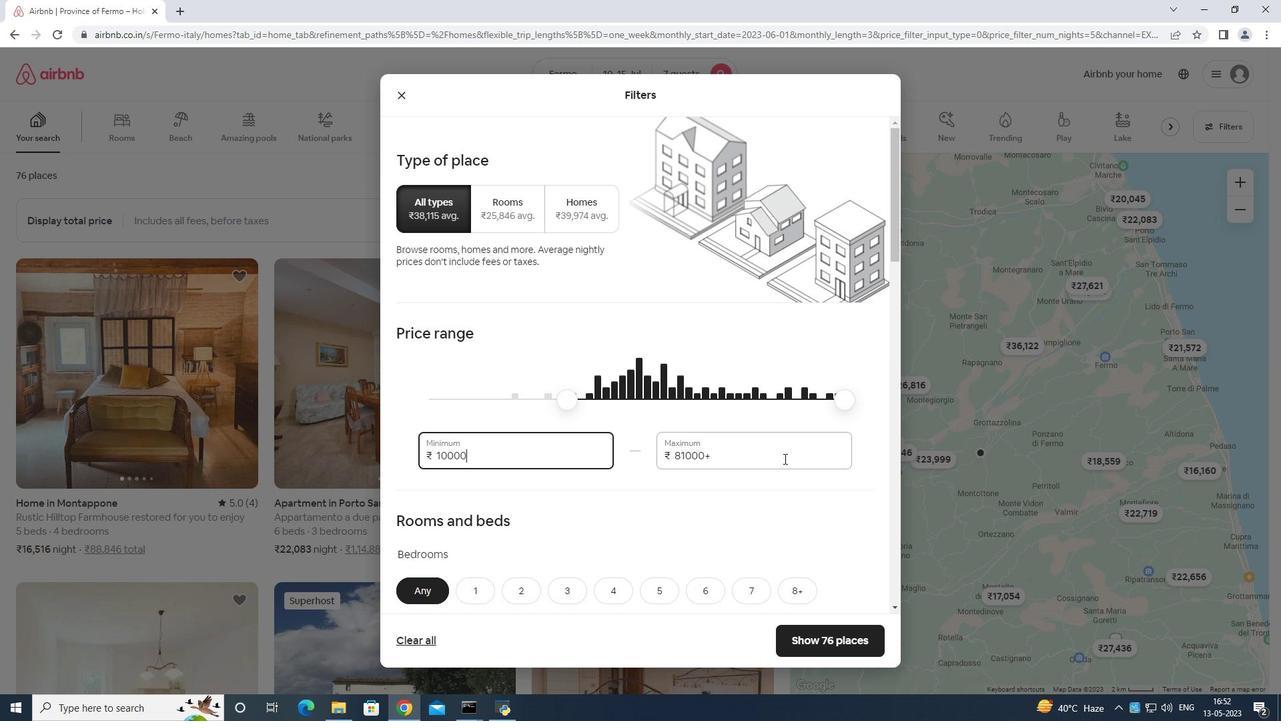 
Action: Mouse pressed left at (783, 460)
Screenshot: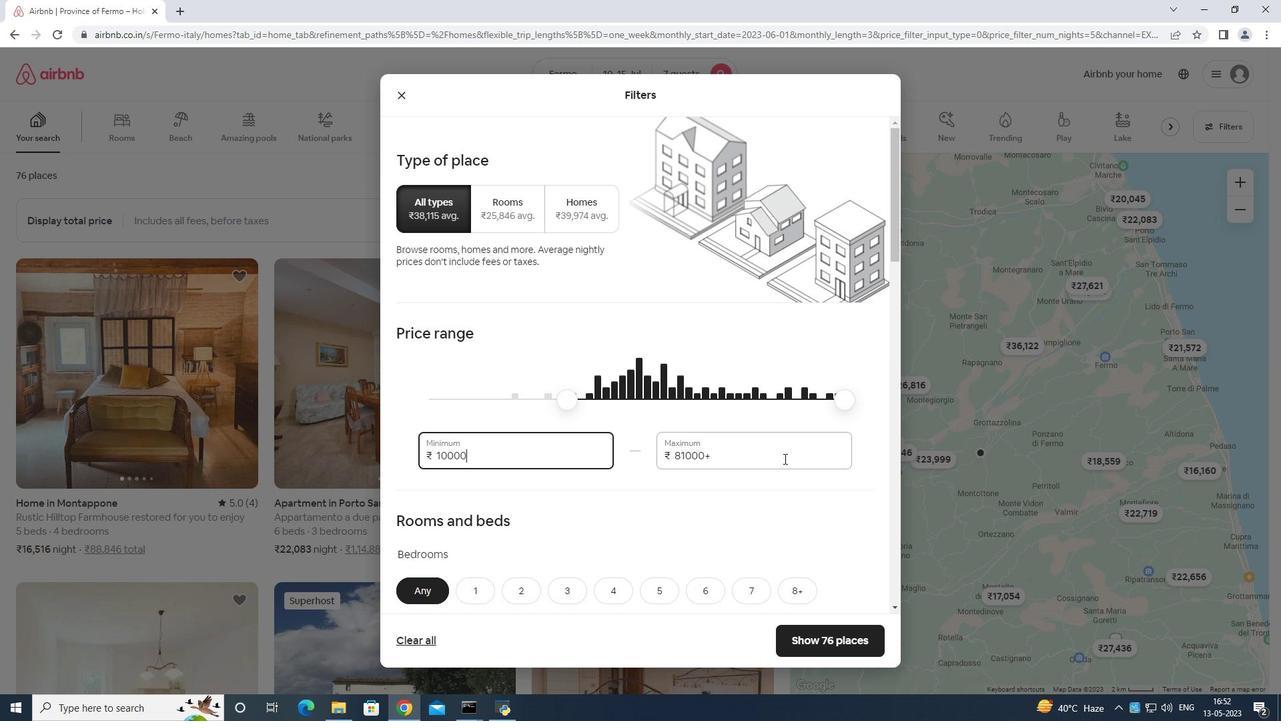 
Action: Mouse moved to (783, 454)
Screenshot: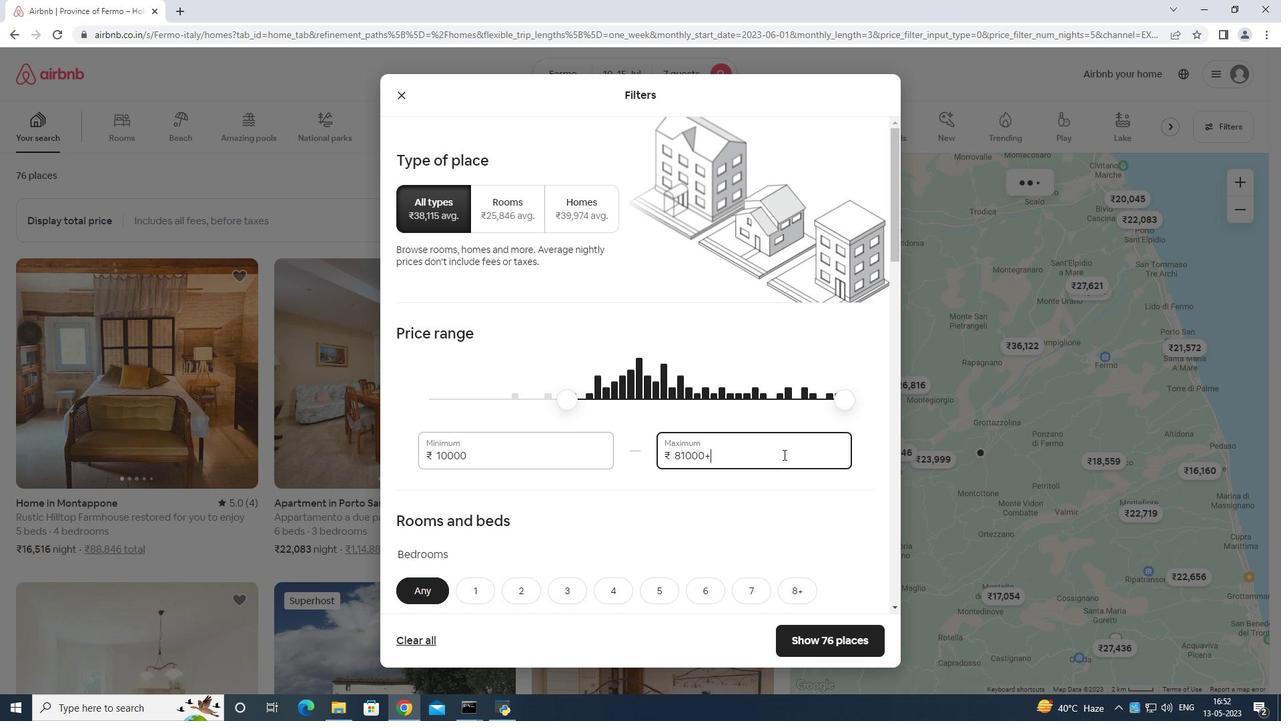 
Action: Key pressed <Key.backspace><Key.backspace><Key.backspace><Key.backspace><Key.backspace><Key.backspace><Key.backspace><Key.backspace><Key.backspace><Key.backspace><Key.backspace><Key.backspace>150
Screenshot: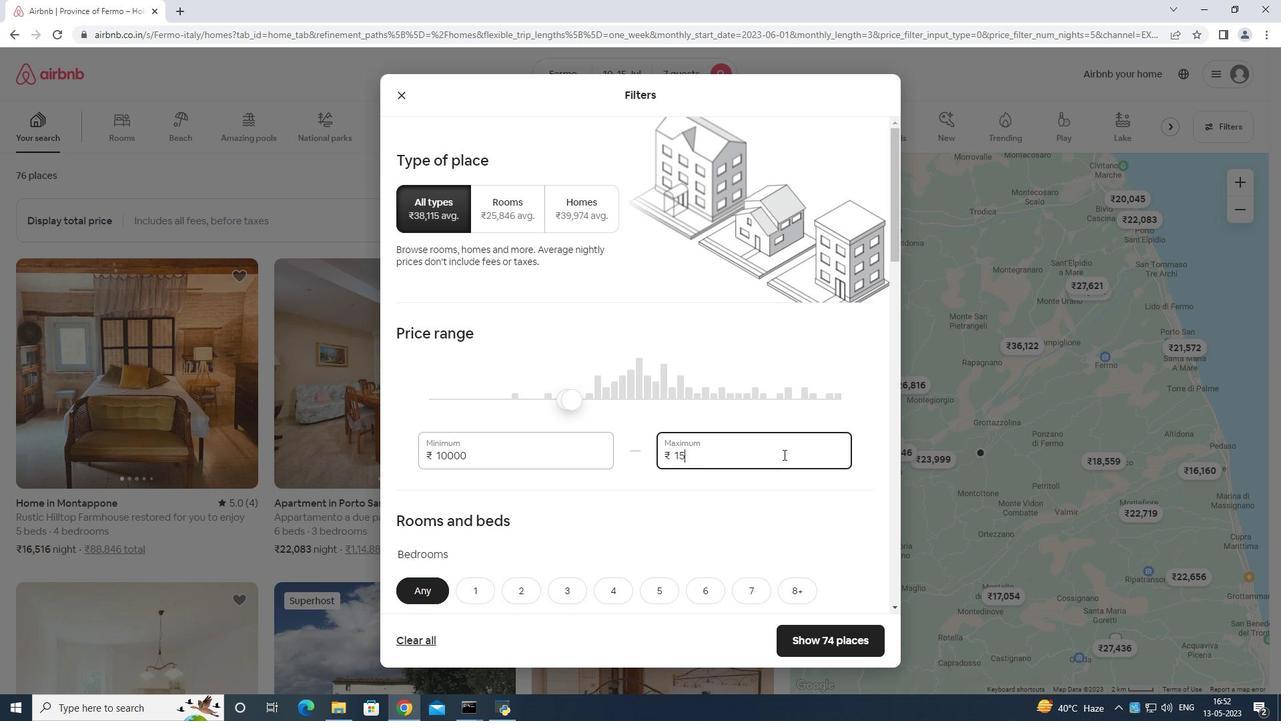 
Action: Mouse moved to (783, 454)
Screenshot: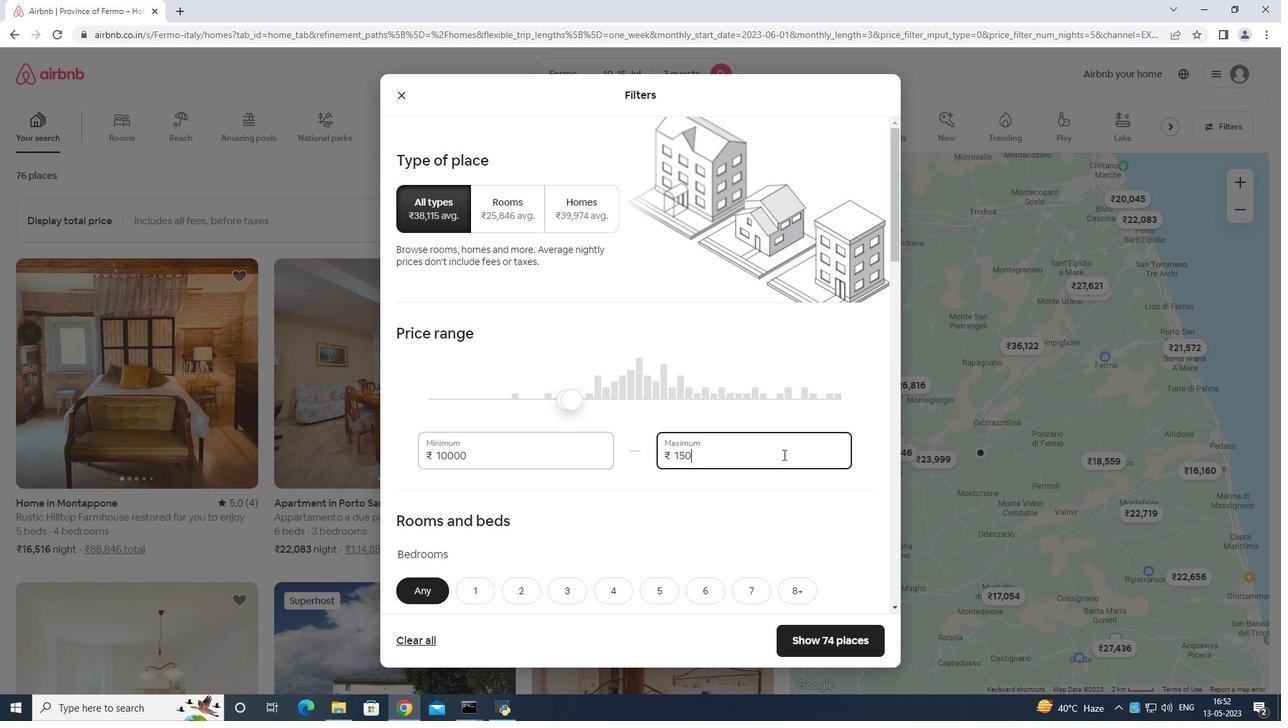 
Action: Key pressed 00
Screenshot: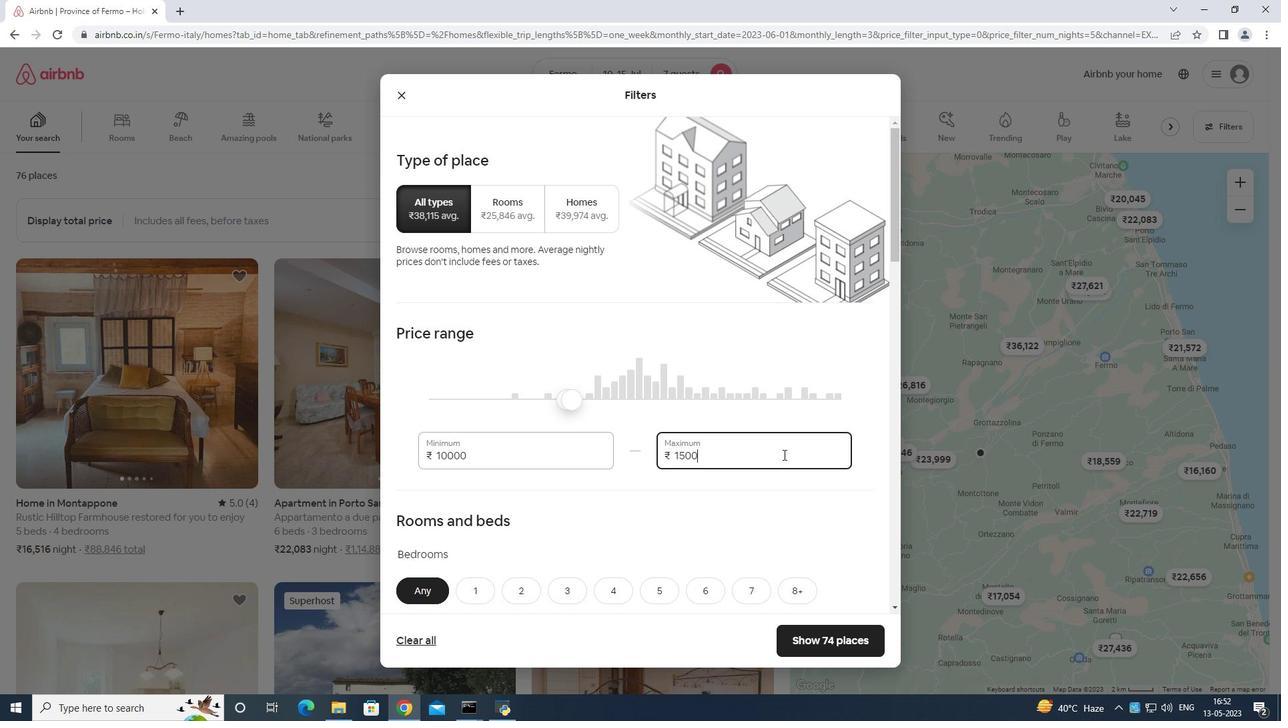 
Action: Mouse moved to (783, 442)
Screenshot: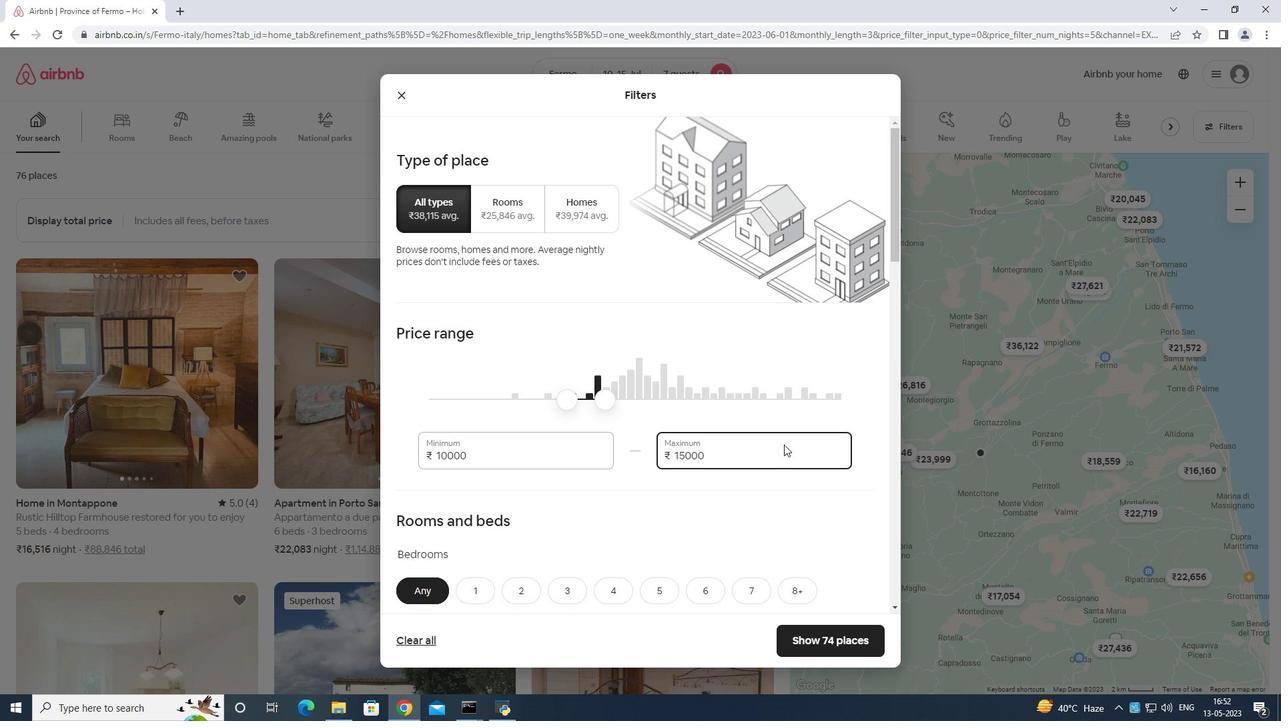 
Action: Mouse scrolled (783, 441) with delta (0, 0)
Screenshot: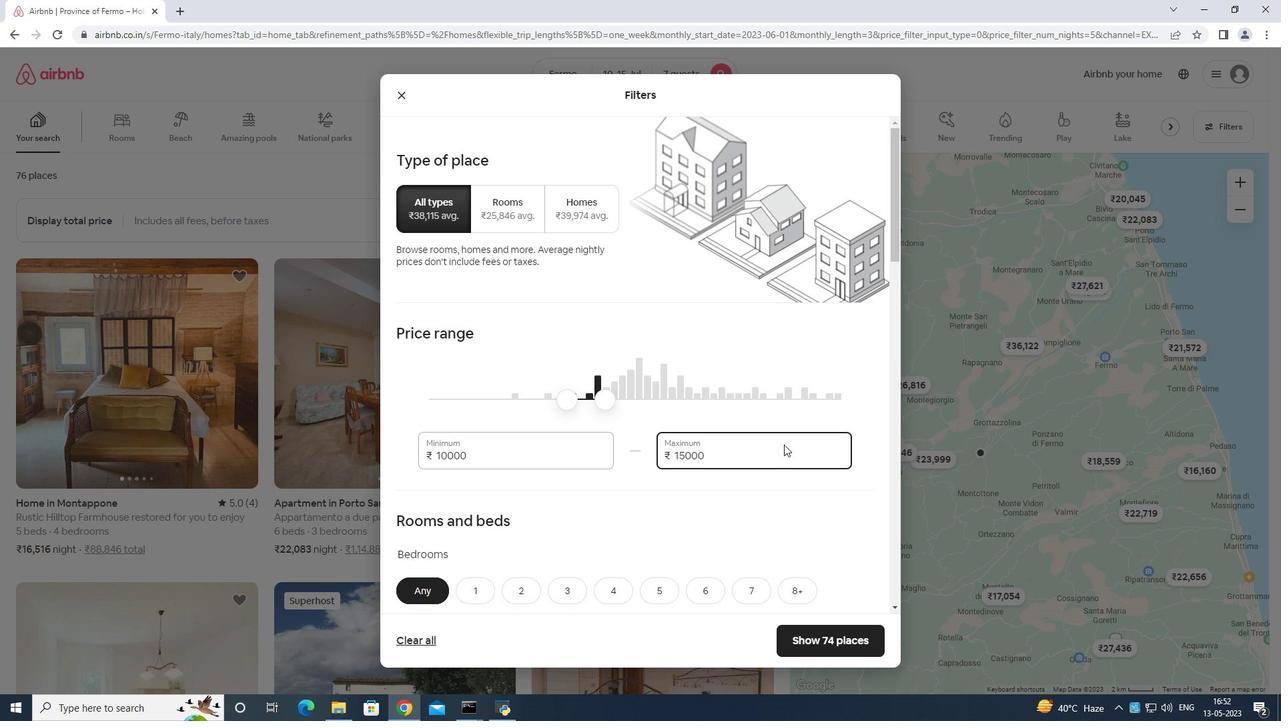 
Action: Mouse moved to (784, 446)
Screenshot: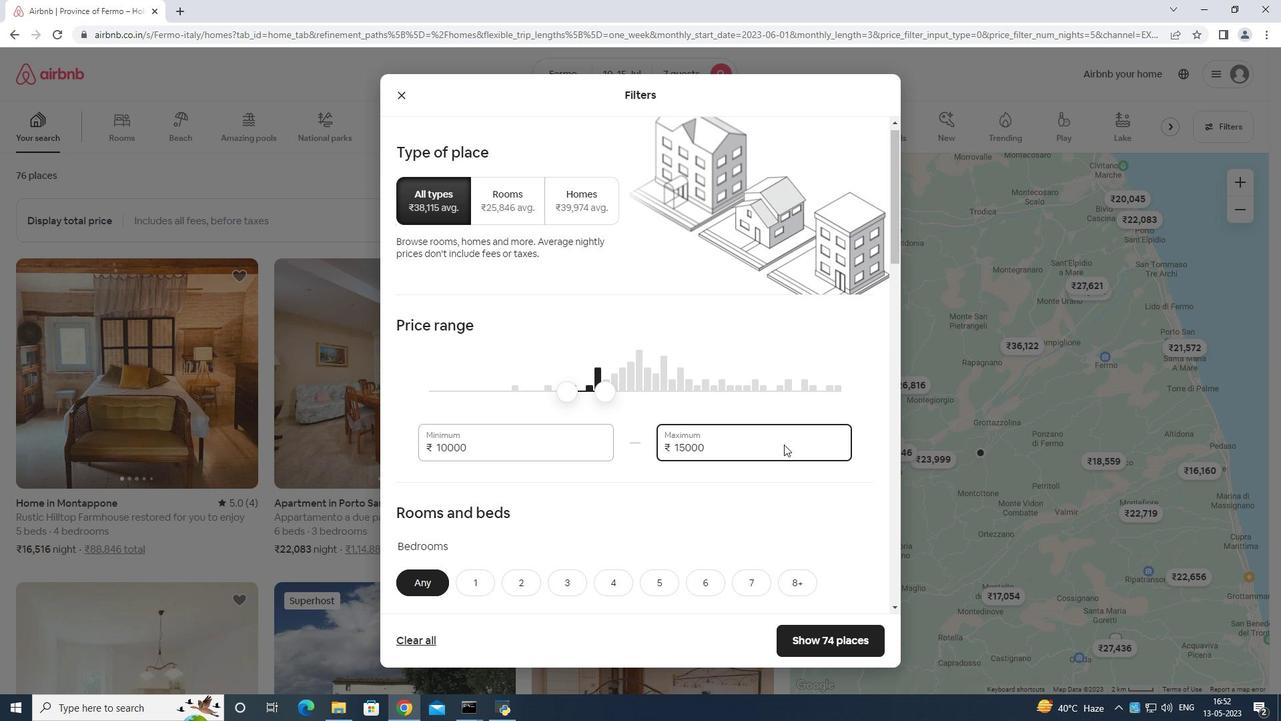 
Action: Mouse scrolled (784, 445) with delta (0, 0)
Screenshot: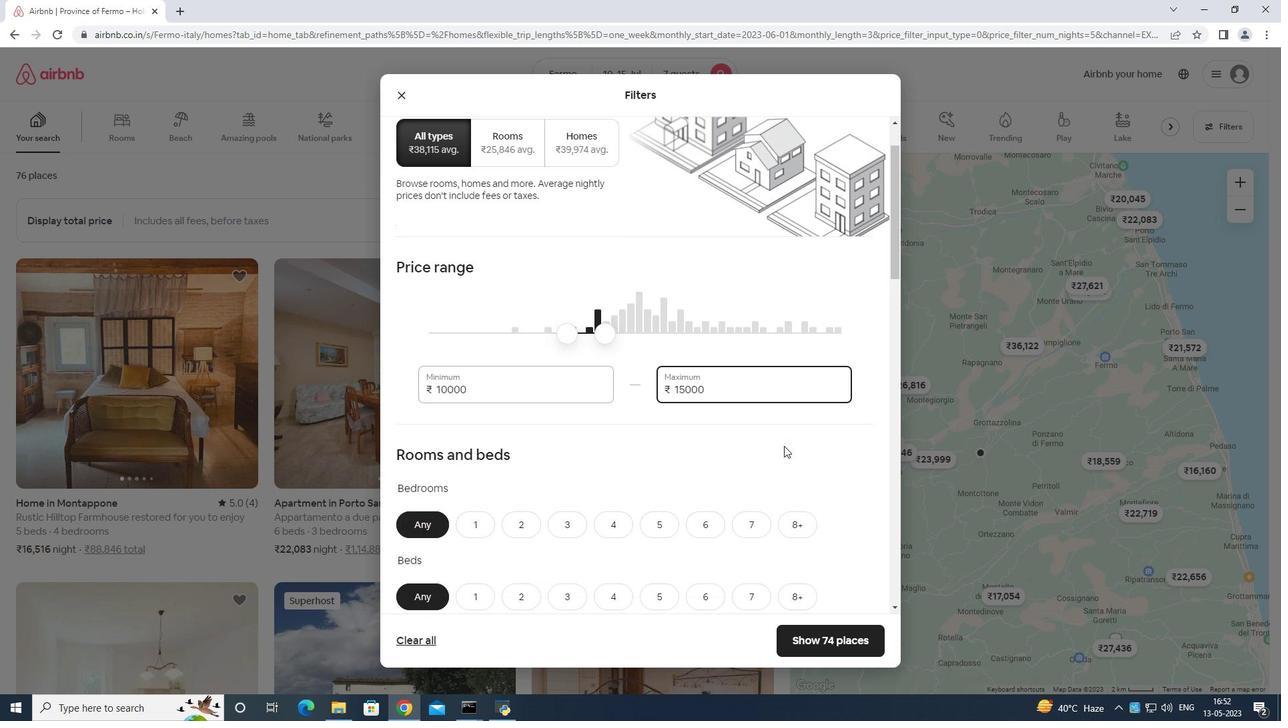 
Action: Mouse moved to (785, 446)
Screenshot: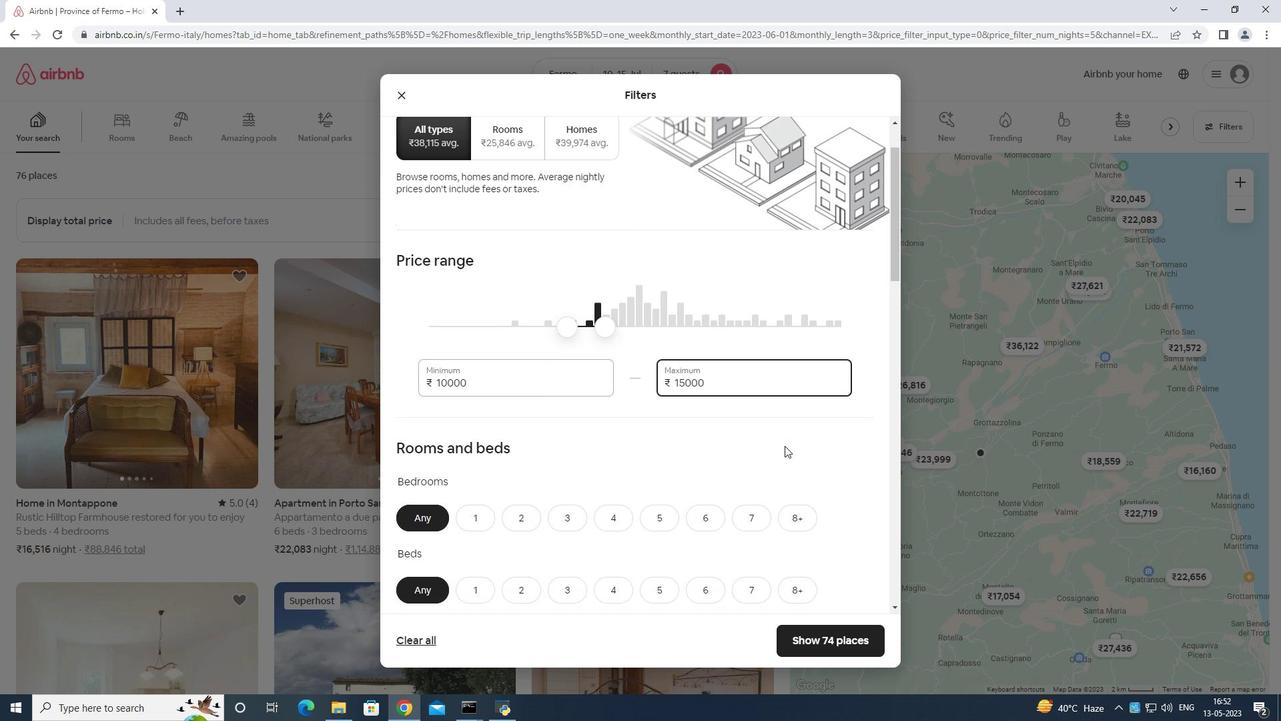 
Action: Mouse scrolled (785, 445) with delta (0, 0)
Screenshot: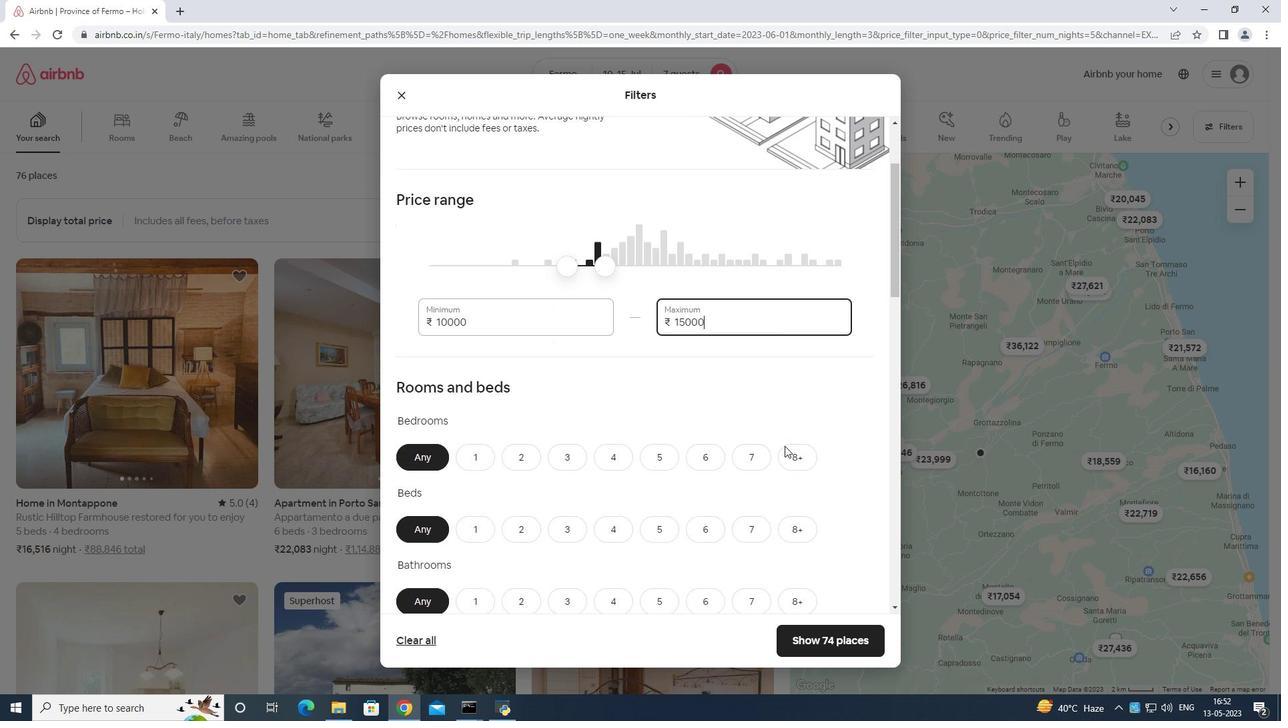 
Action: Mouse moved to (608, 385)
Screenshot: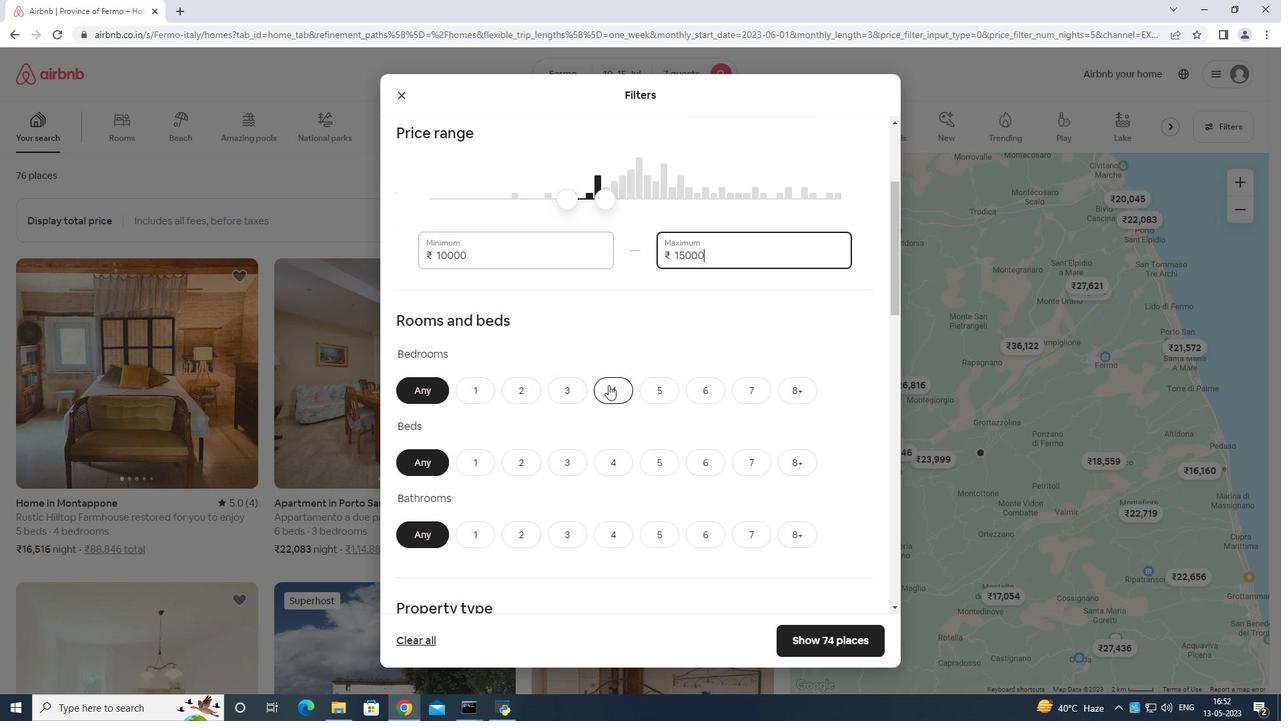 
Action: Mouse pressed left at (608, 385)
Screenshot: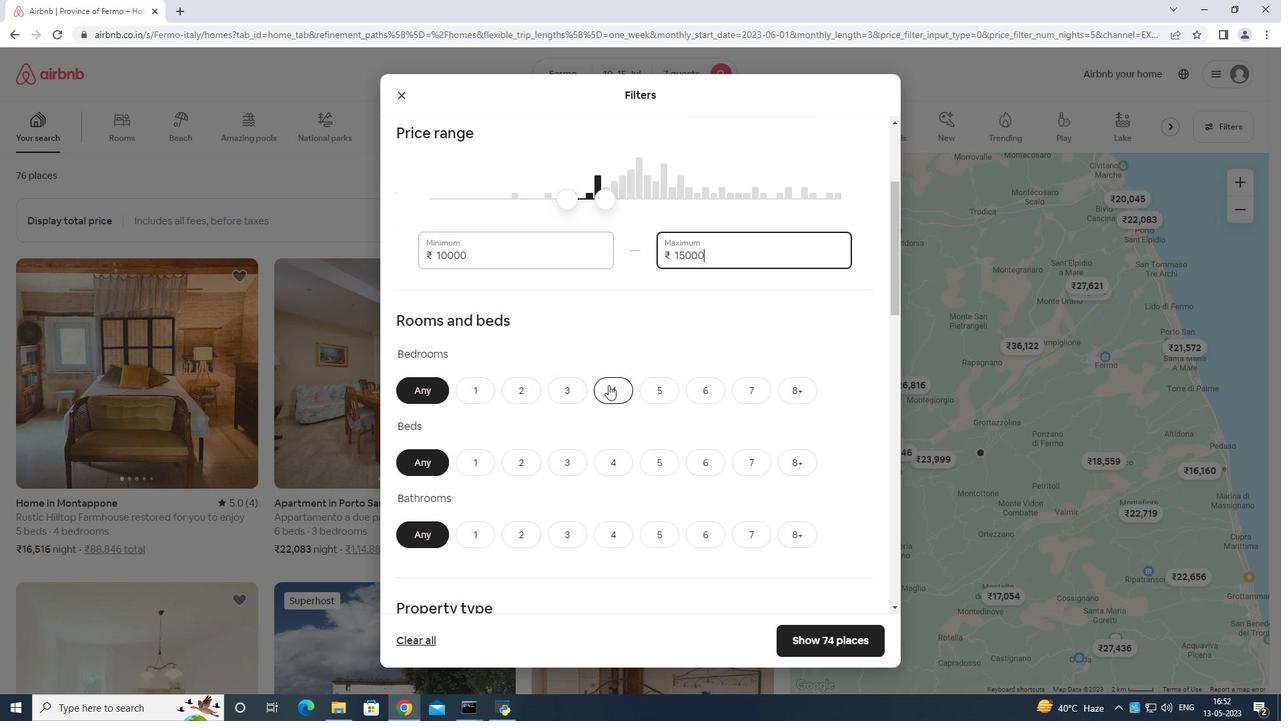 
Action: Mouse moved to (762, 456)
Screenshot: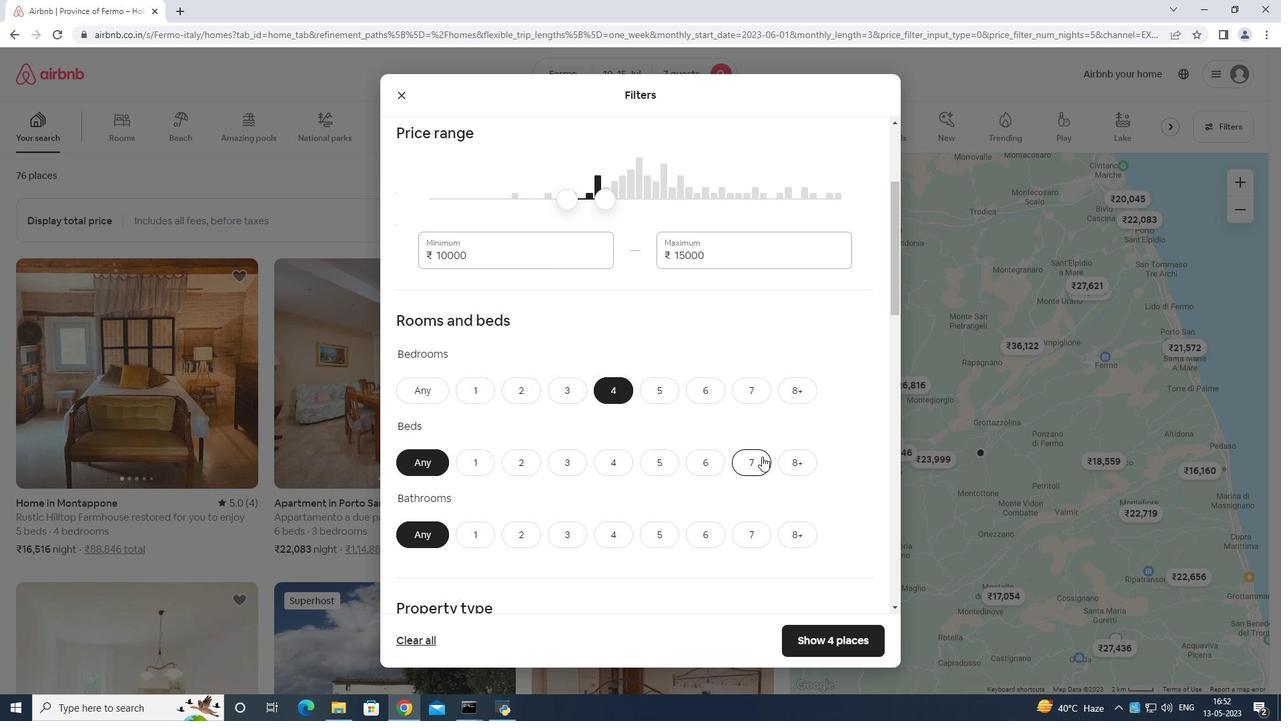 
Action: Mouse pressed left at (762, 456)
Screenshot: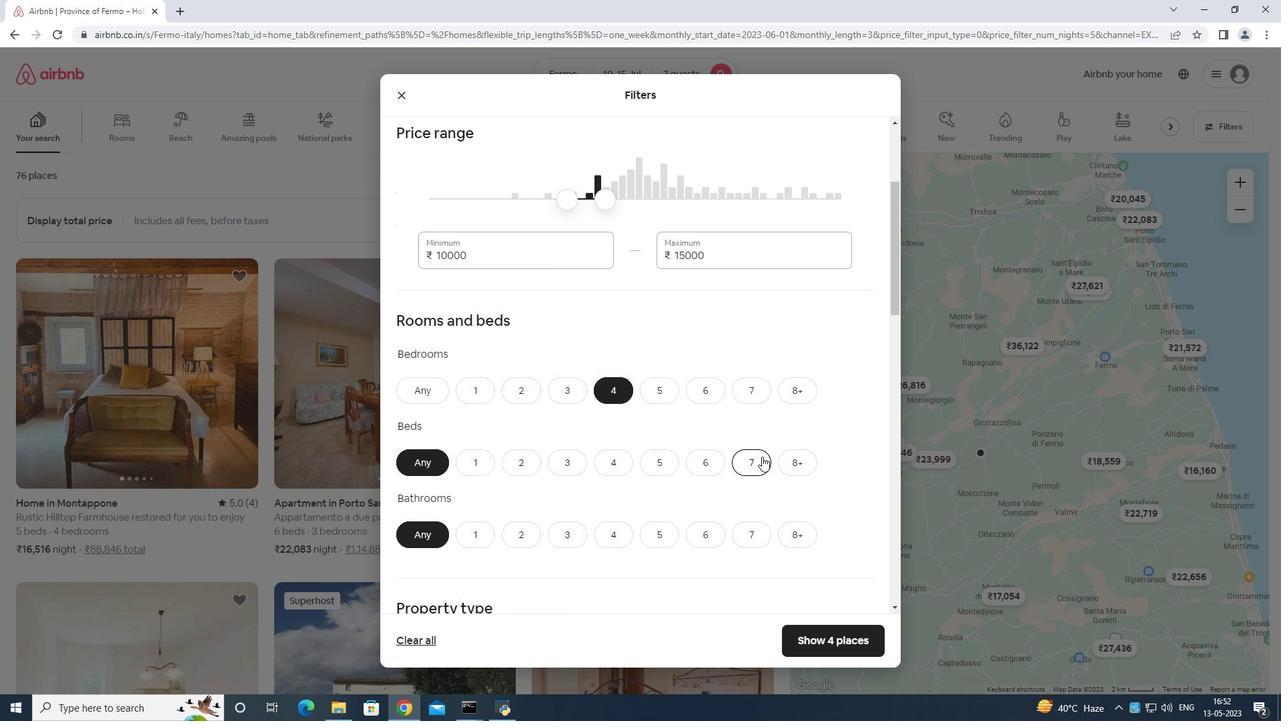 
Action: Mouse moved to (602, 529)
Screenshot: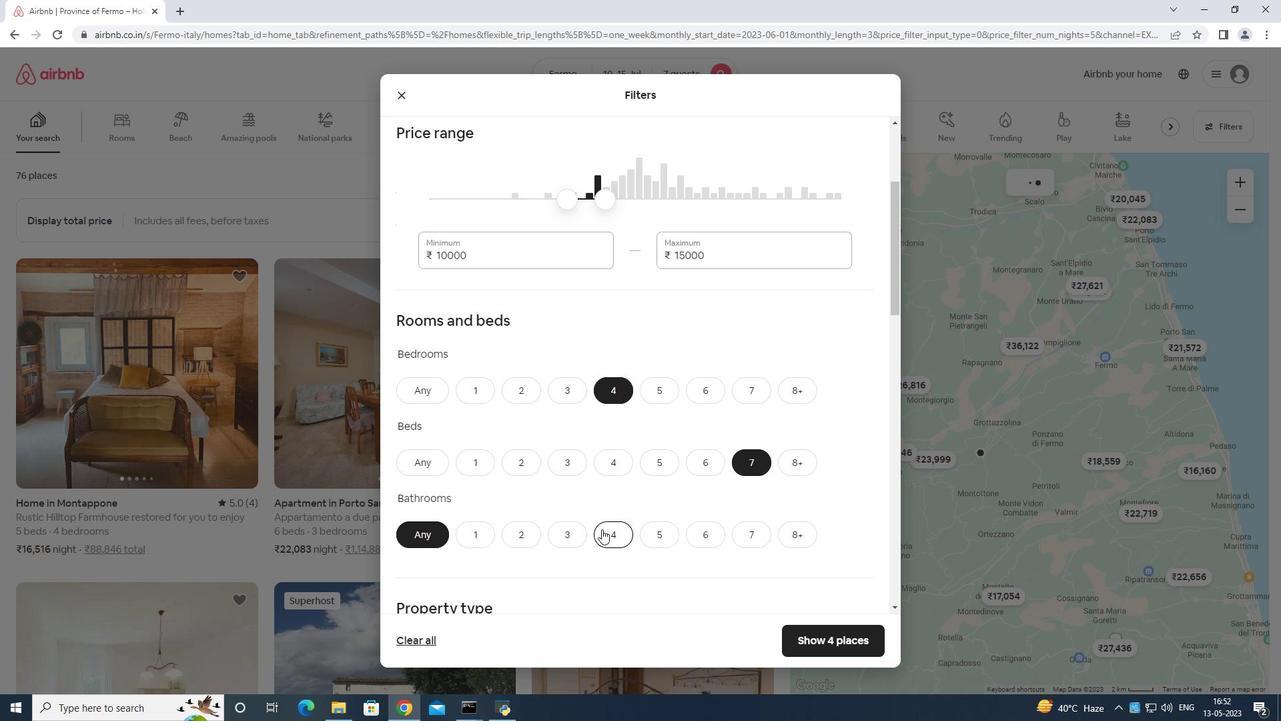 
Action: Mouse pressed left at (602, 529)
Screenshot: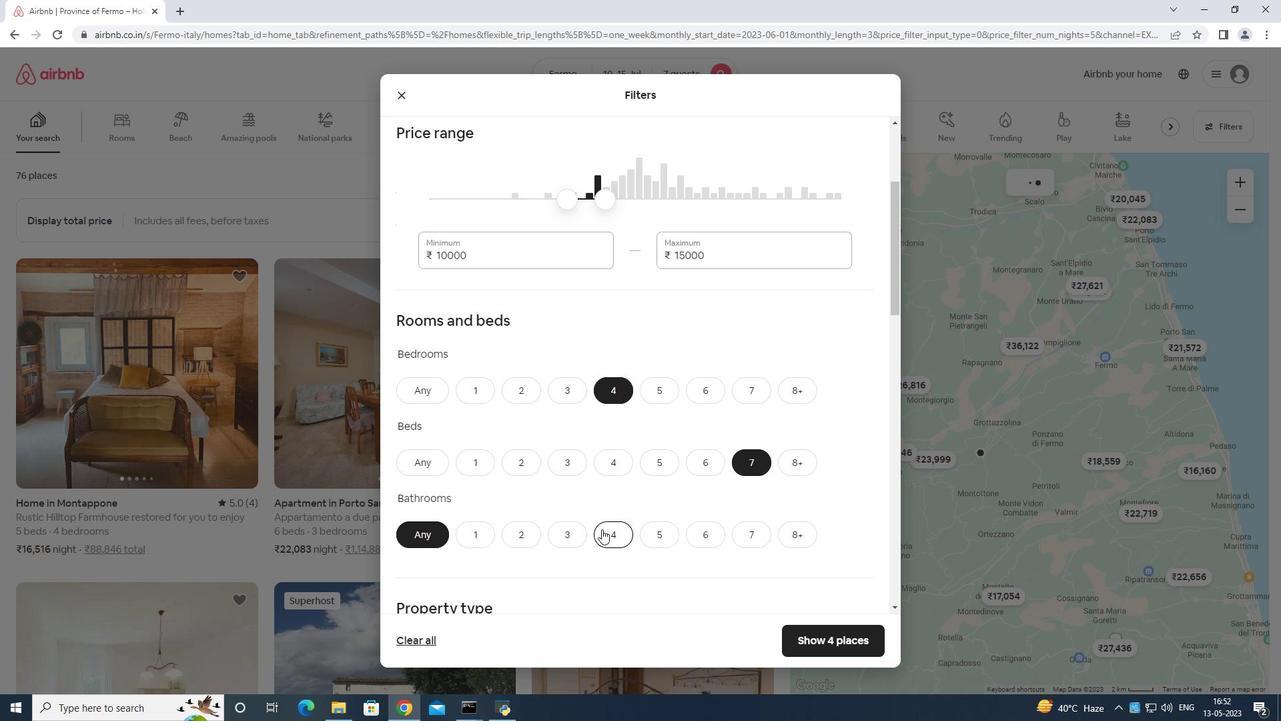 
Action: Mouse moved to (605, 514)
Screenshot: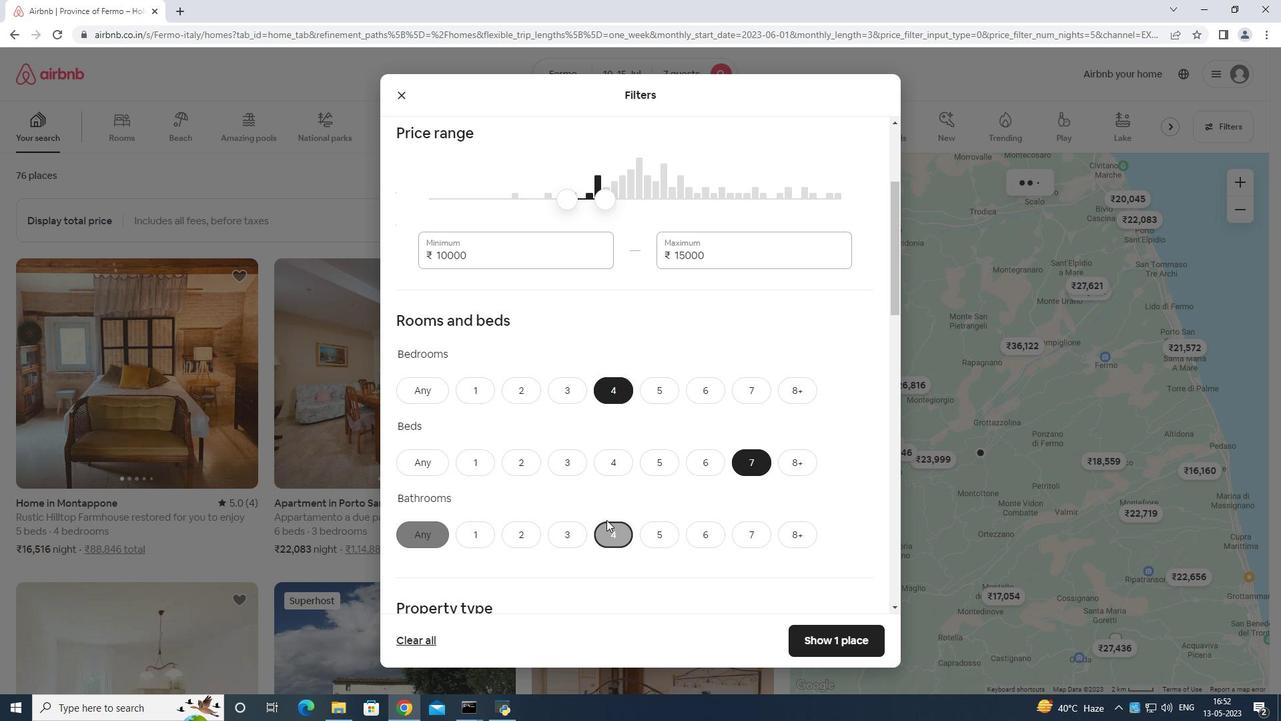 
Action: Mouse scrolled (605, 513) with delta (0, 0)
Screenshot: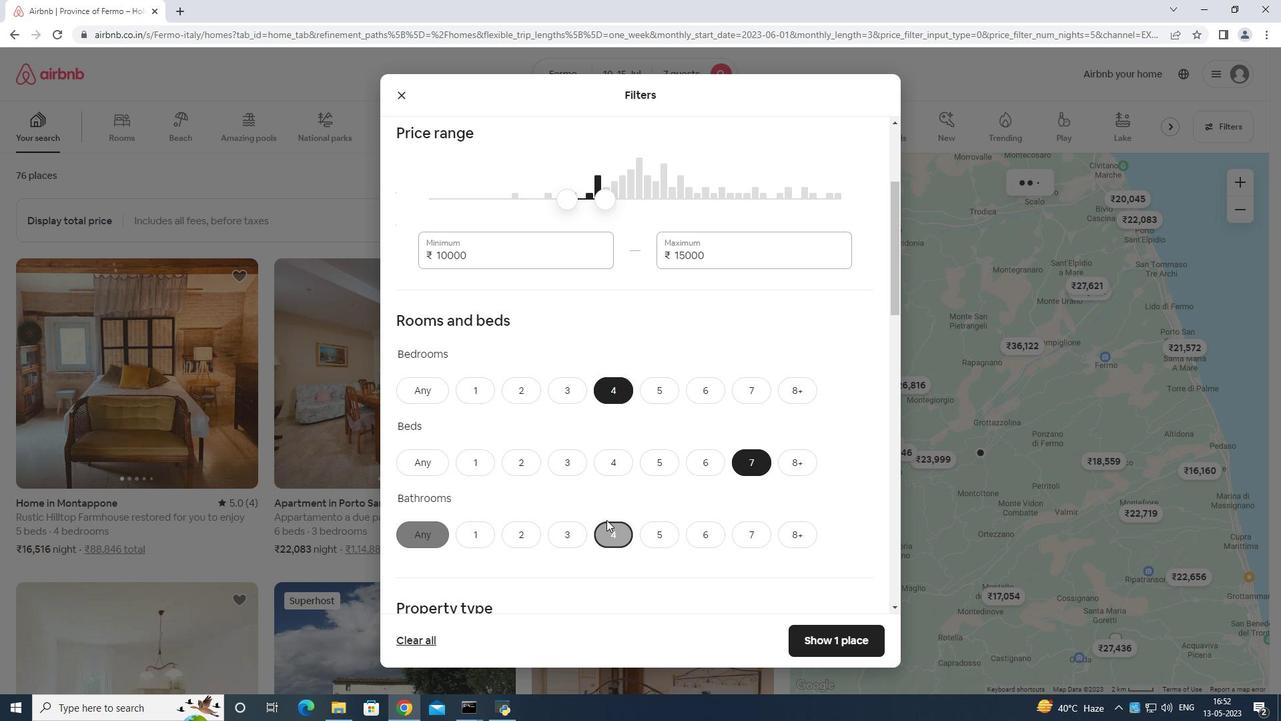 
Action: Mouse moved to (606, 520)
Screenshot: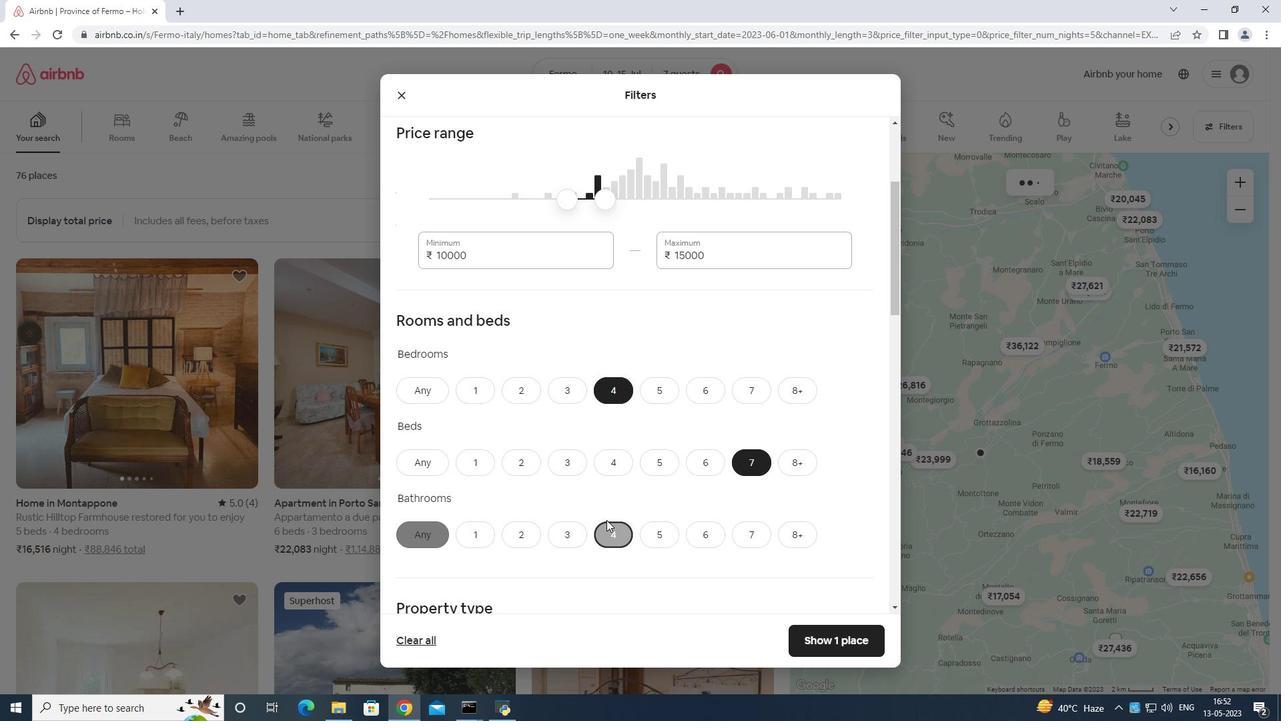 
Action: Mouse scrolled (606, 519) with delta (0, 0)
Screenshot: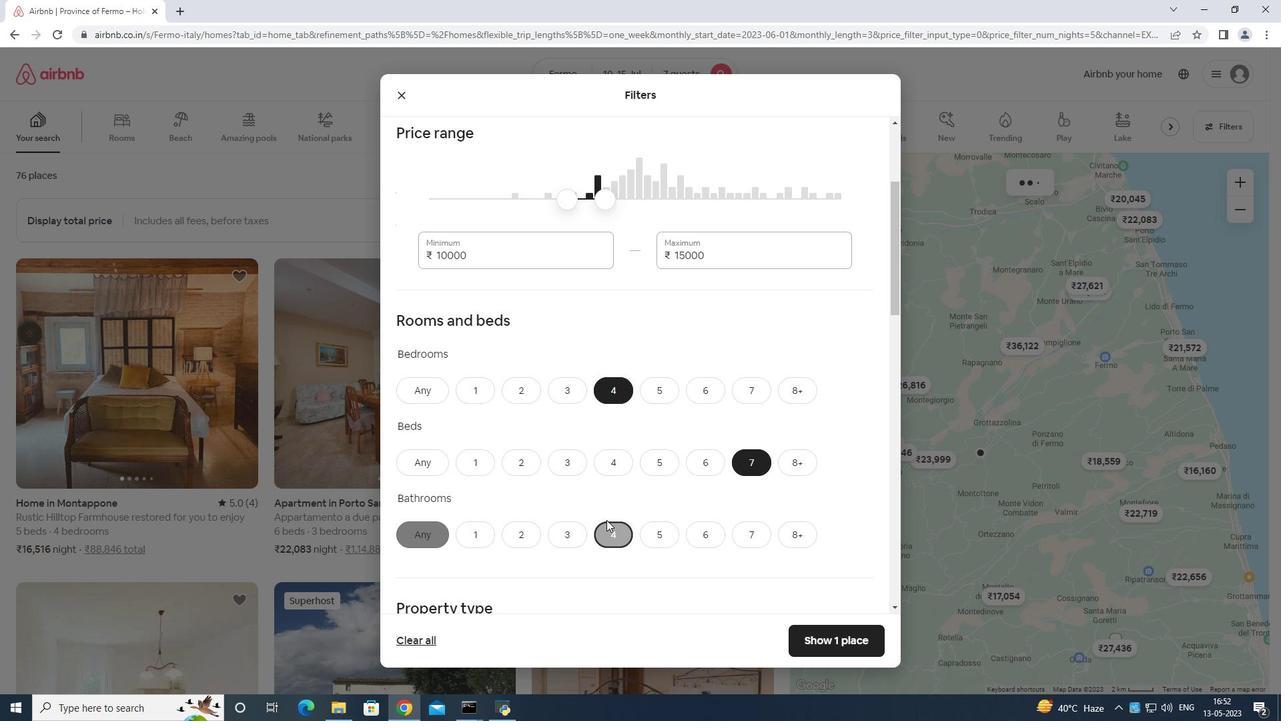 
Action: Mouse moved to (608, 524)
Screenshot: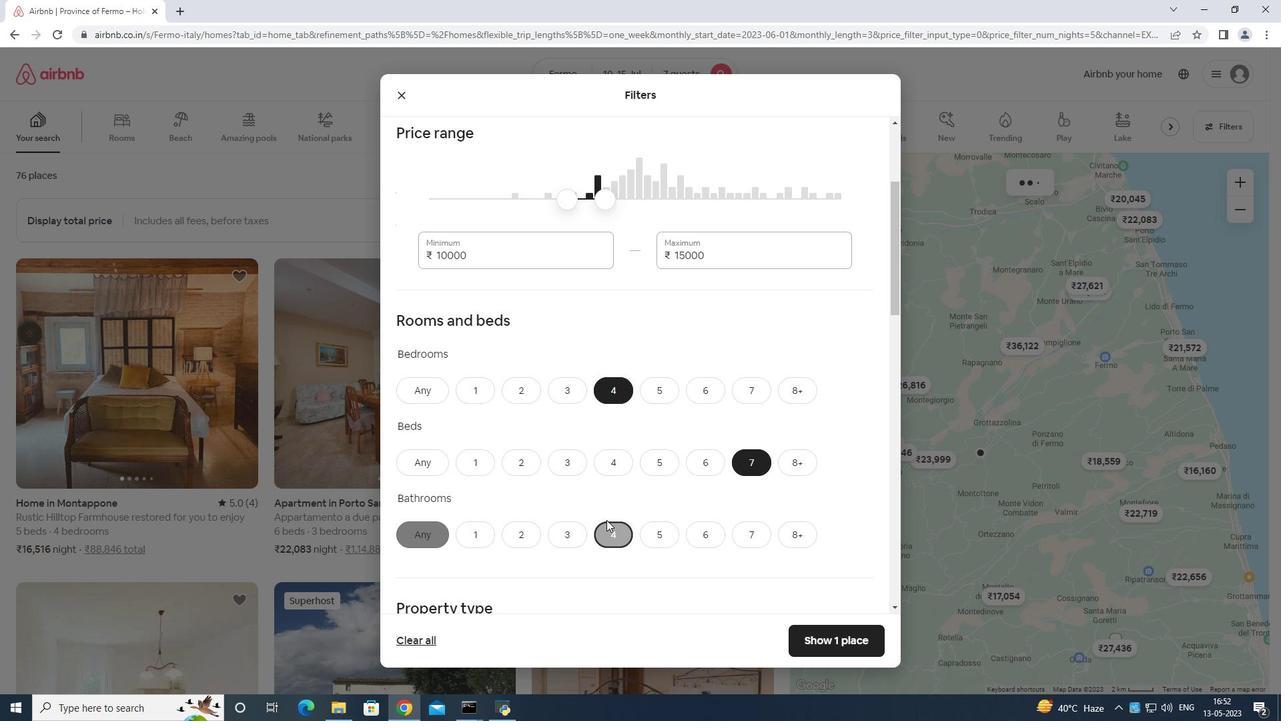 
Action: Mouse scrolled (608, 523) with delta (0, 0)
Screenshot: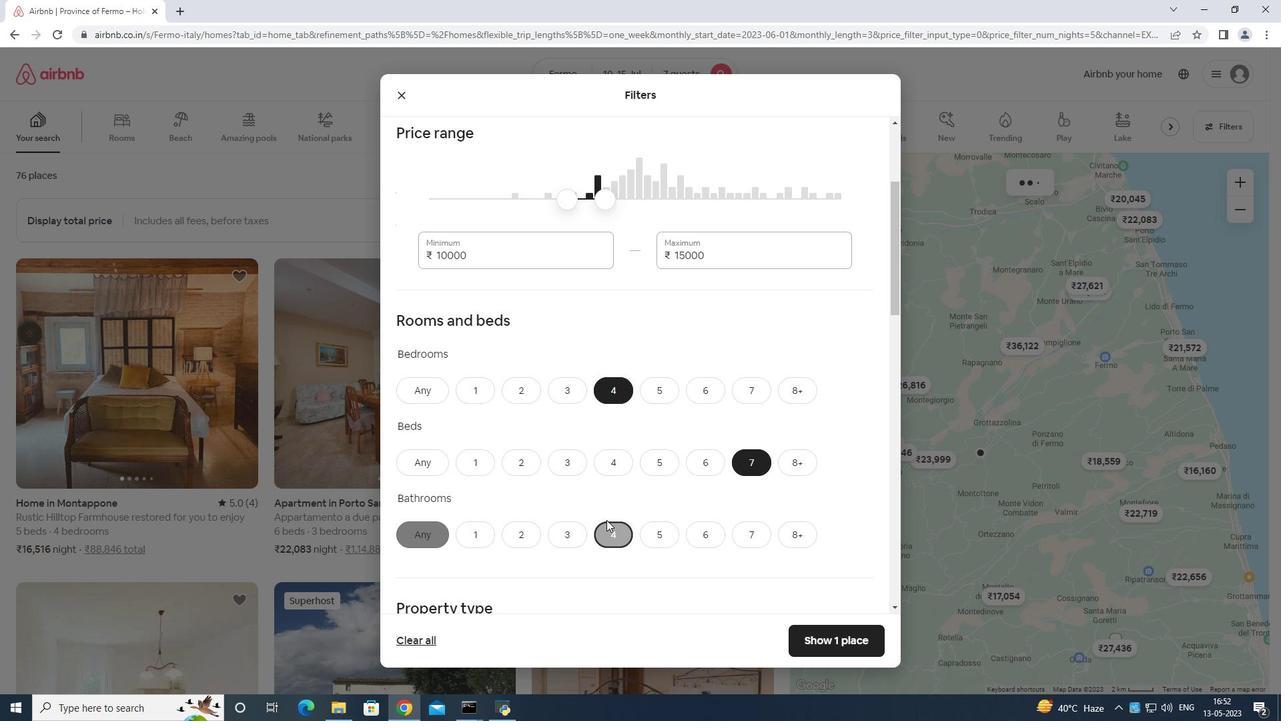
Action: Mouse moved to (610, 525)
Screenshot: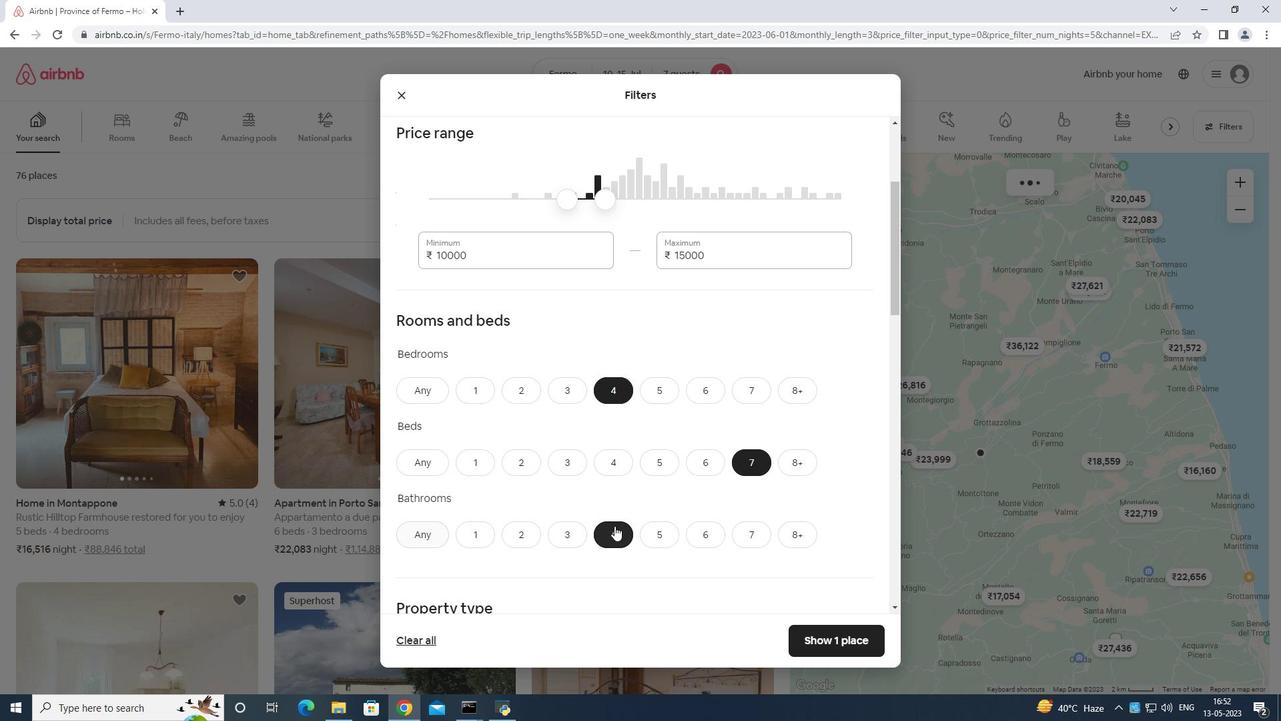 
Action: Mouse scrolled (610, 524) with delta (0, 0)
Screenshot: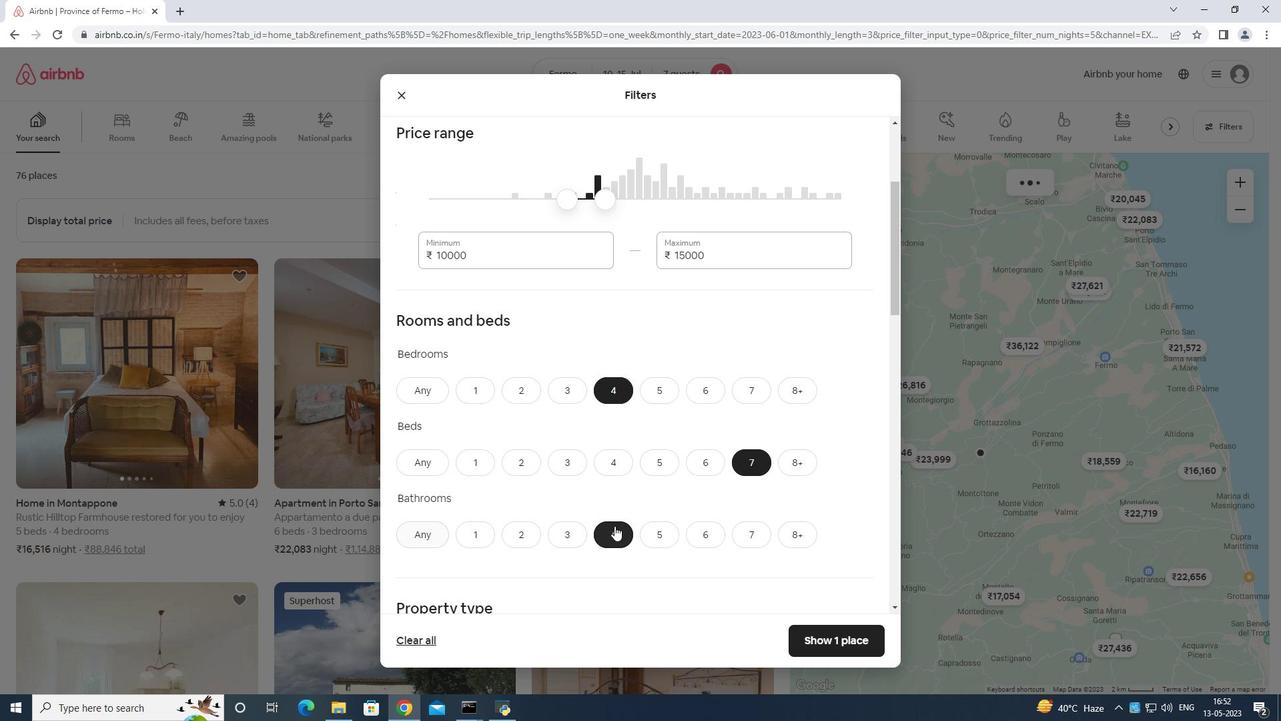 
Action: Mouse moved to (614, 526)
Screenshot: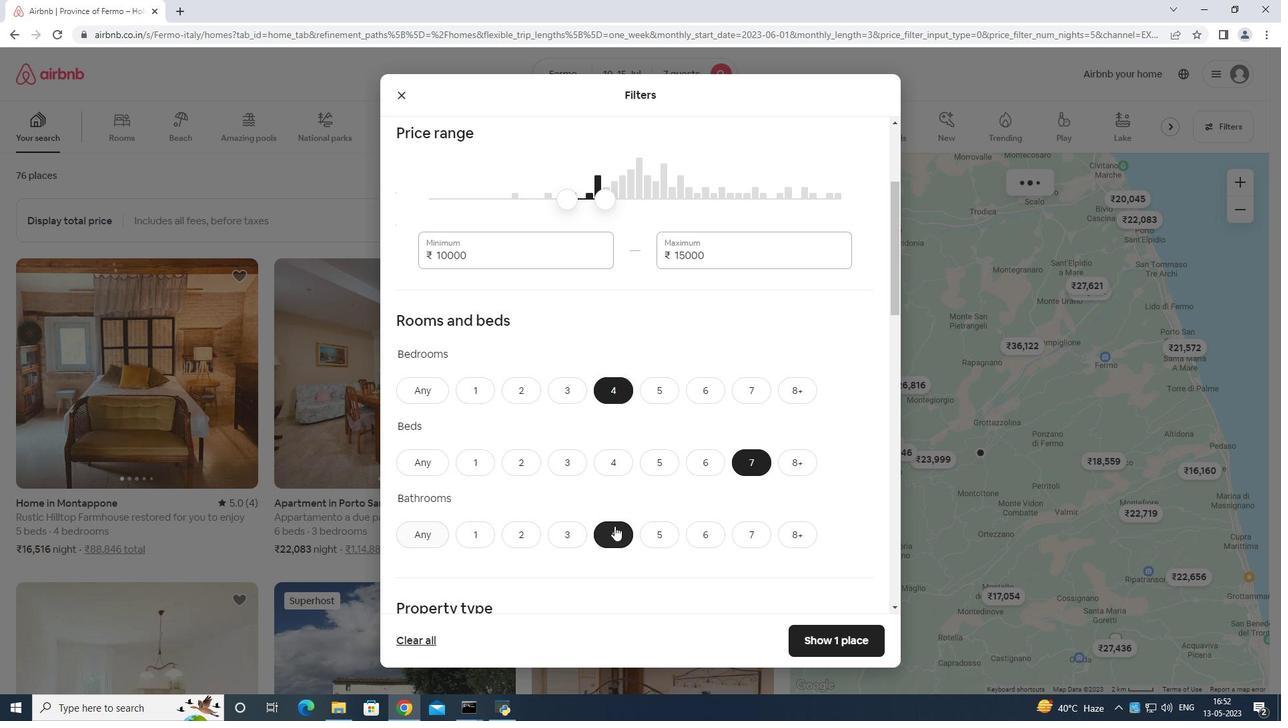 
Action: Mouse scrolled (614, 525) with delta (0, 0)
Screenshot: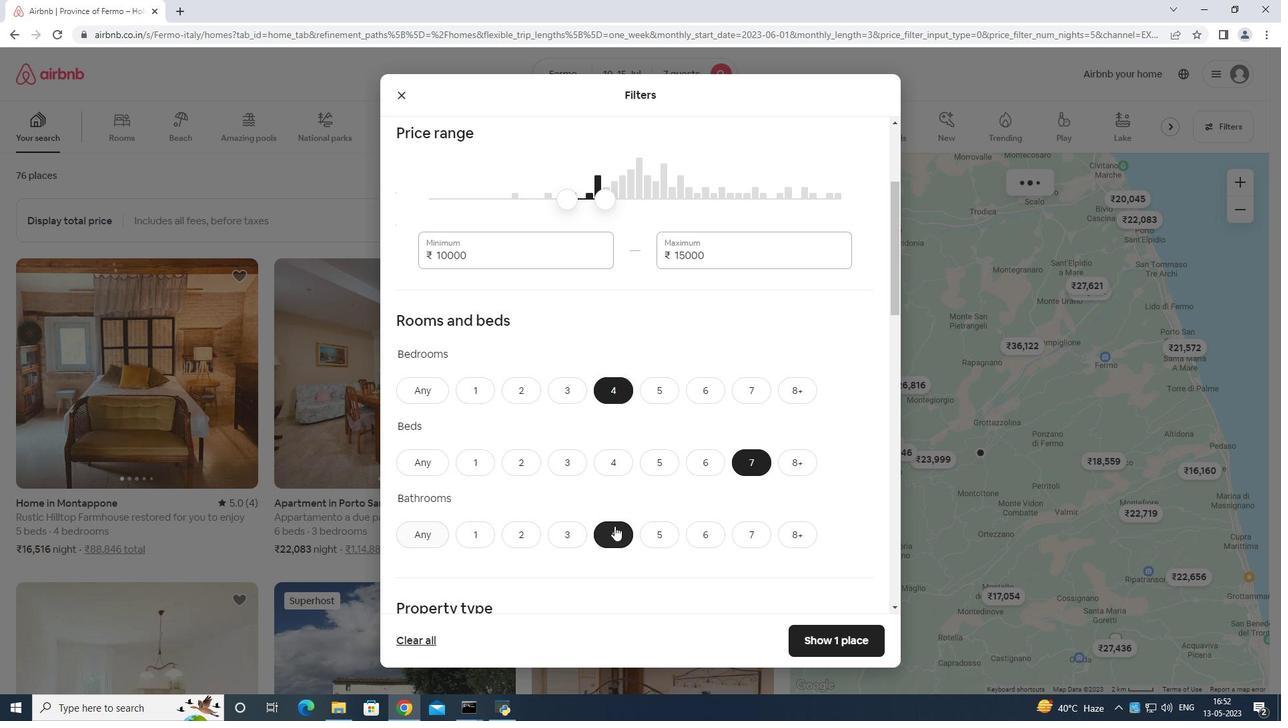 
Action: Mouse moved to (452, 328)
Screenshot: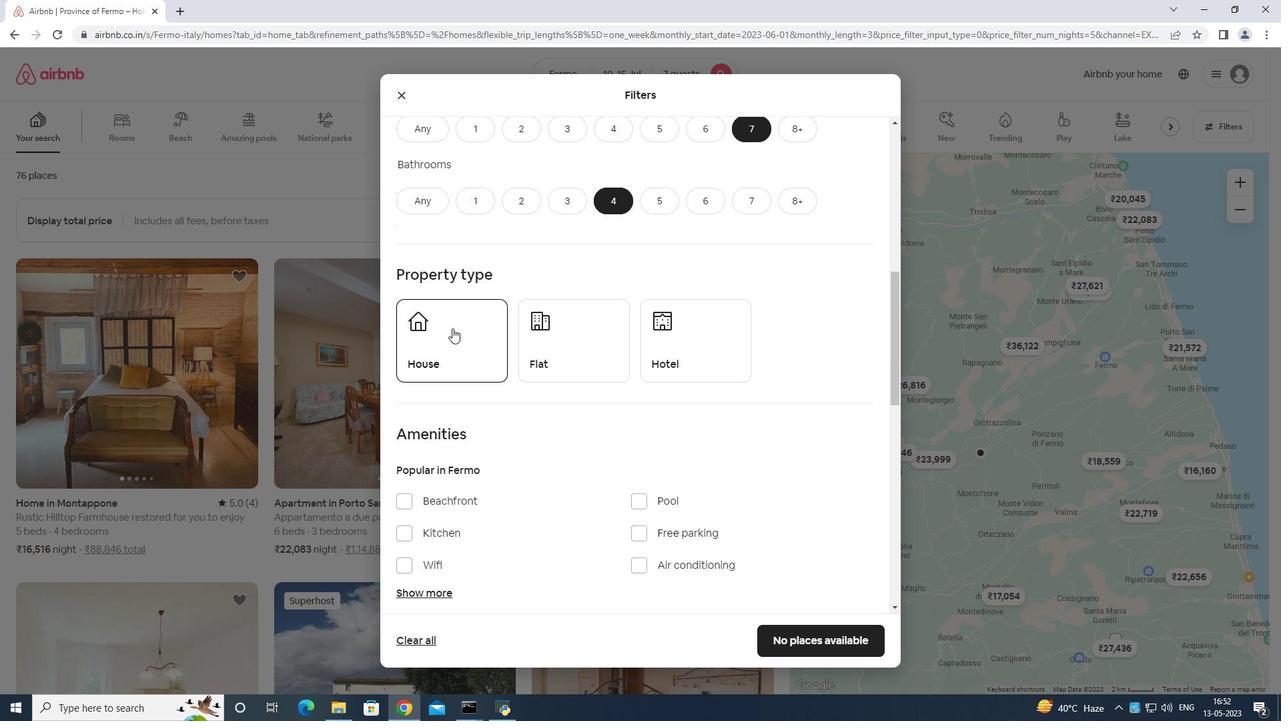 
Action: Mouse pressed left at (452, 328)
Screenshot: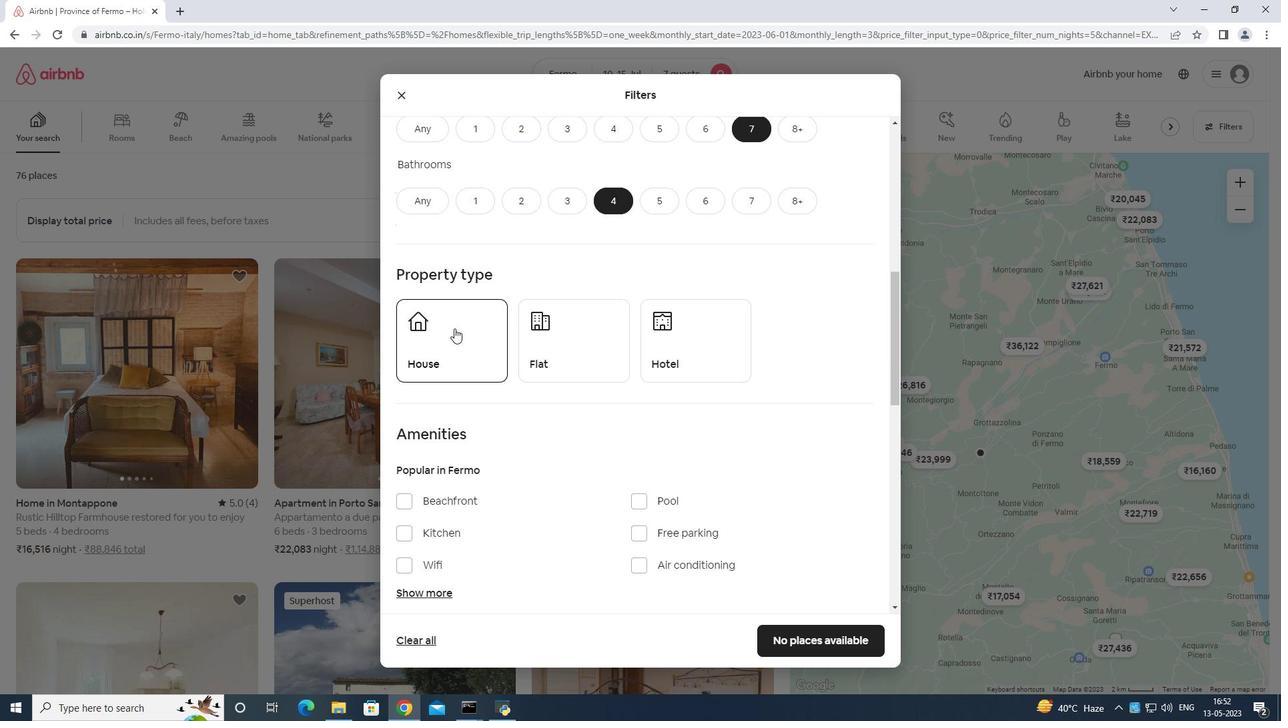 
Action: Mouse moved to (596, 335)
Screenshot: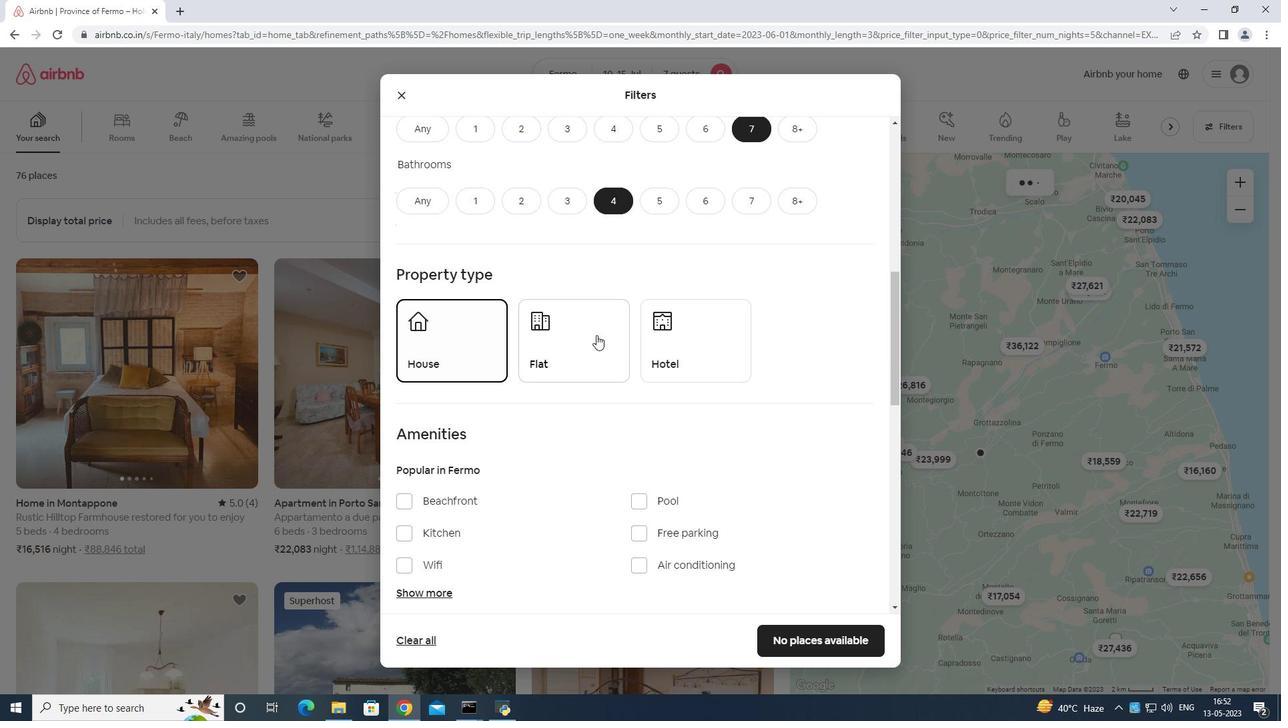 
Action: Mouse pressed left at (596, 335)
Screenshot: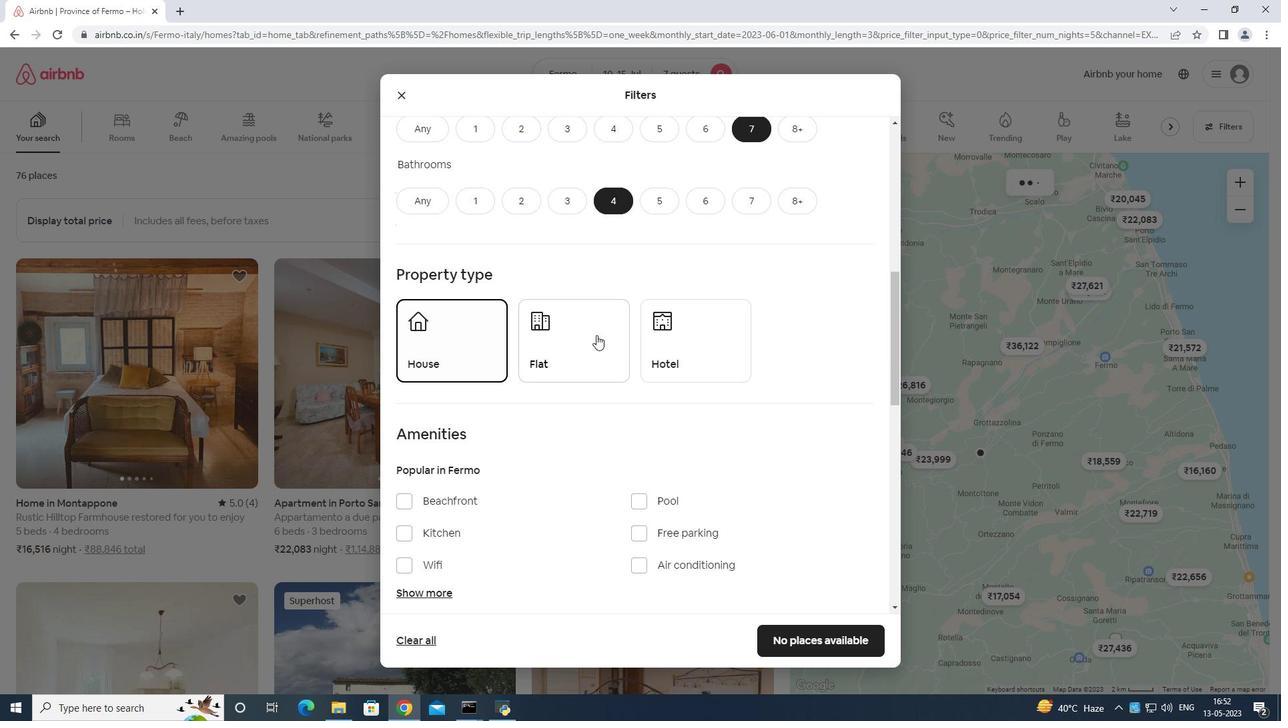 
Action: Mouse moved to (600, 338)
Screenshot: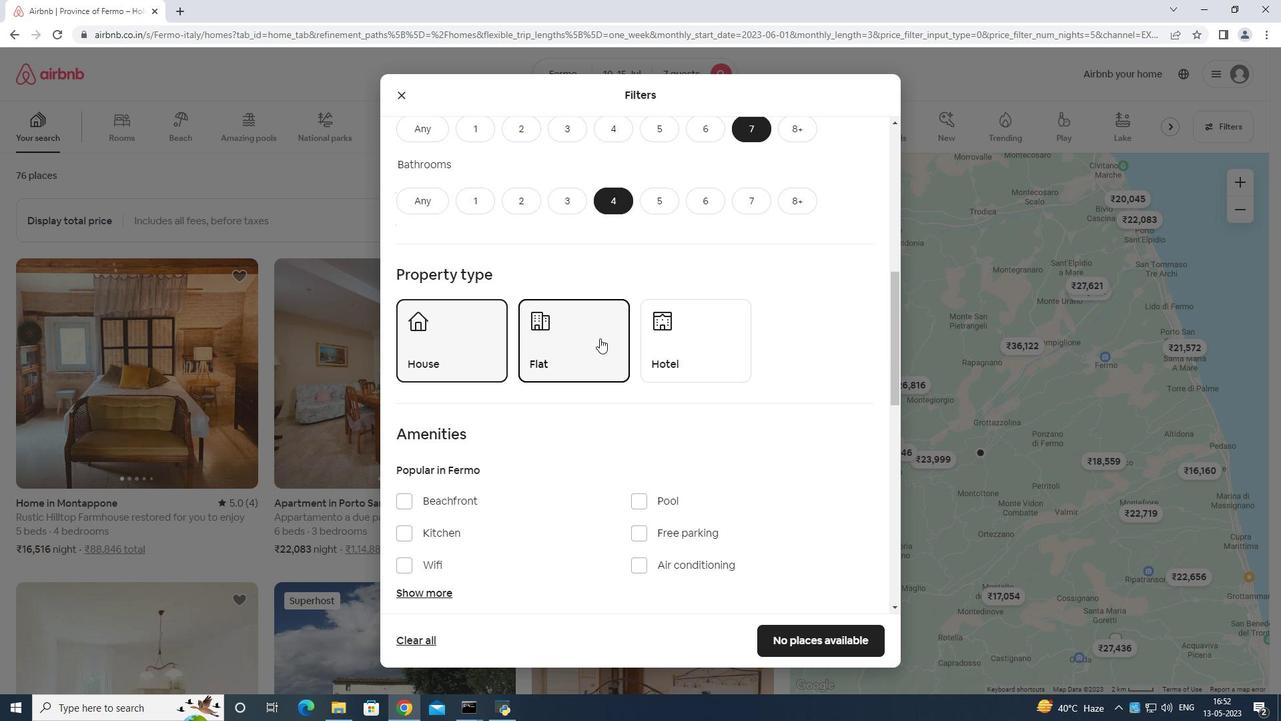 
Action: Mouse scrolled (600, 337) with delta (0, 0)
Screenshot: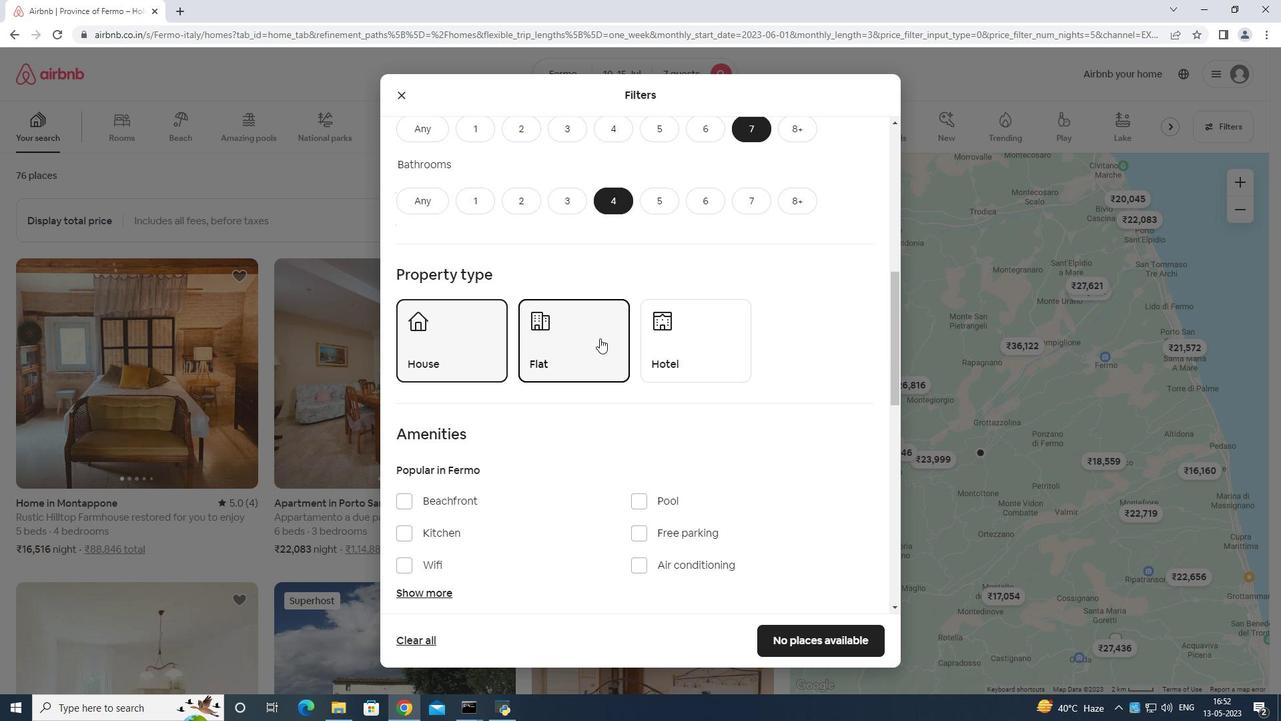 
Action: Mouse moved to (600, 339)
Screenshot: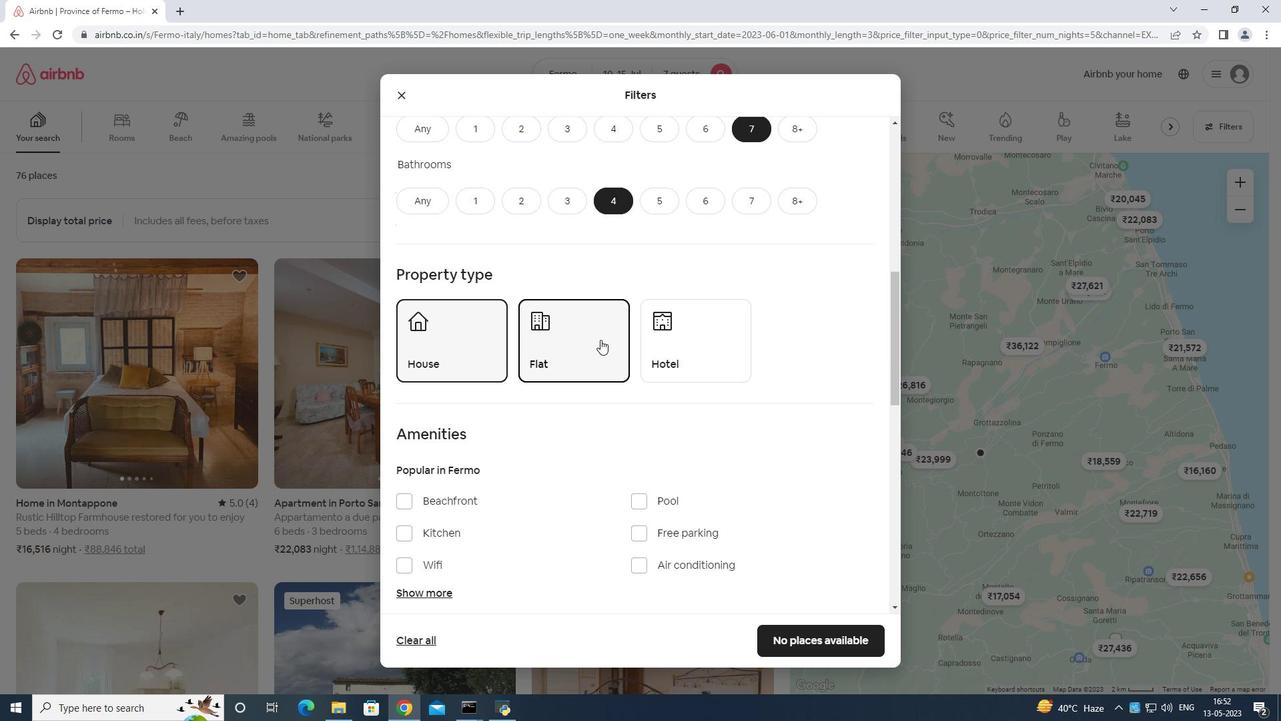 
Action: Mouse scrolled (600, 339) with delta (0, 0)
Screenshot: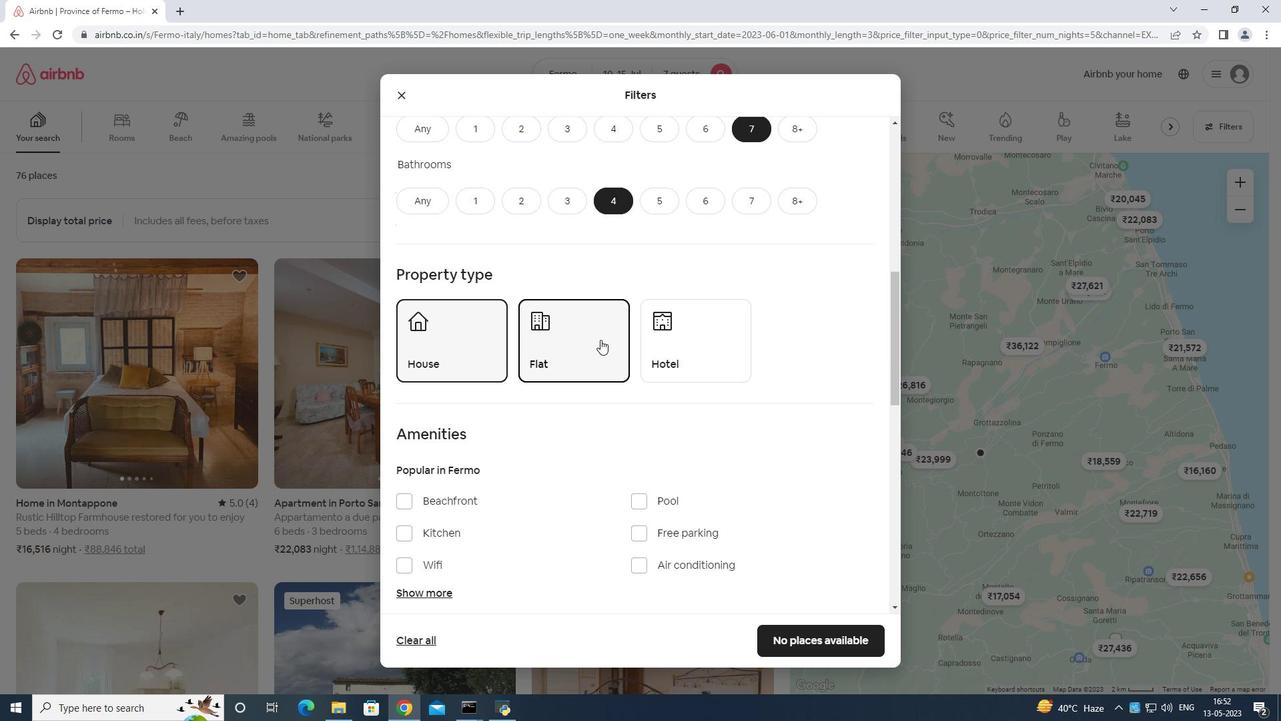 
Action: Mouse scrolled (600, 339) with delta (0, 0)
Screenshot: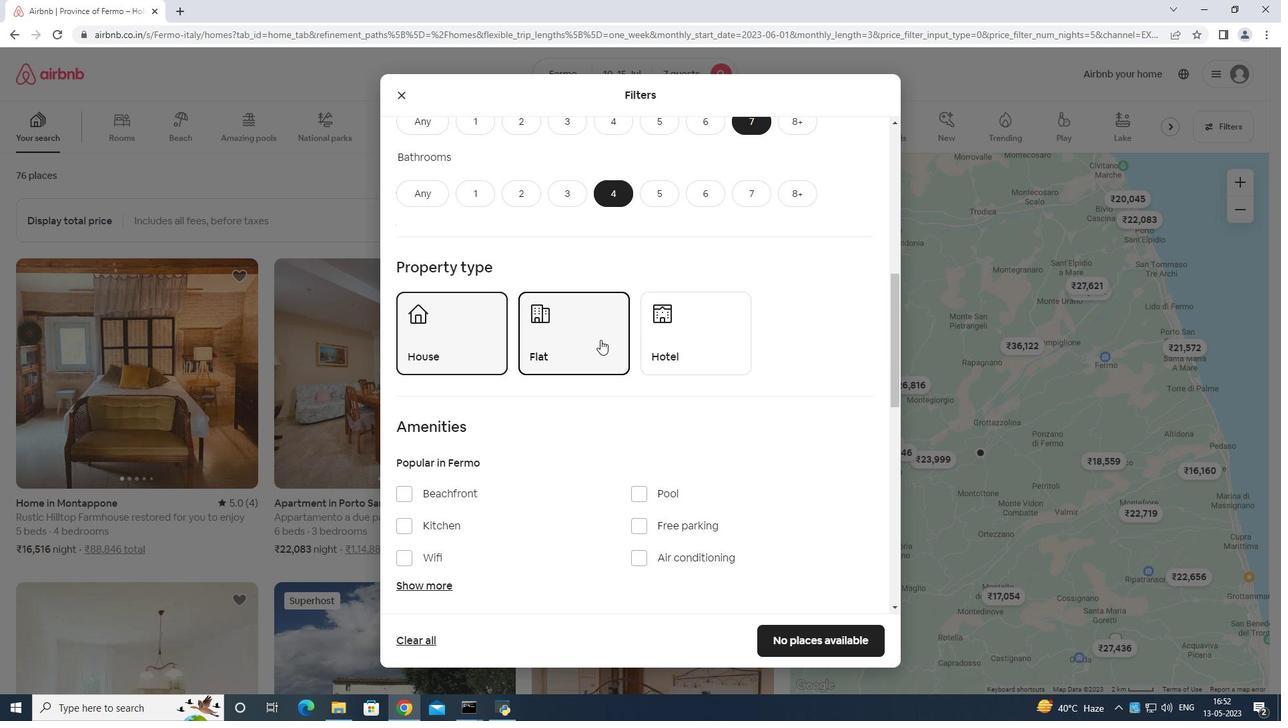 
Action: Mouse scrolled (600, 339) with delta (0, 0)
Screenshot: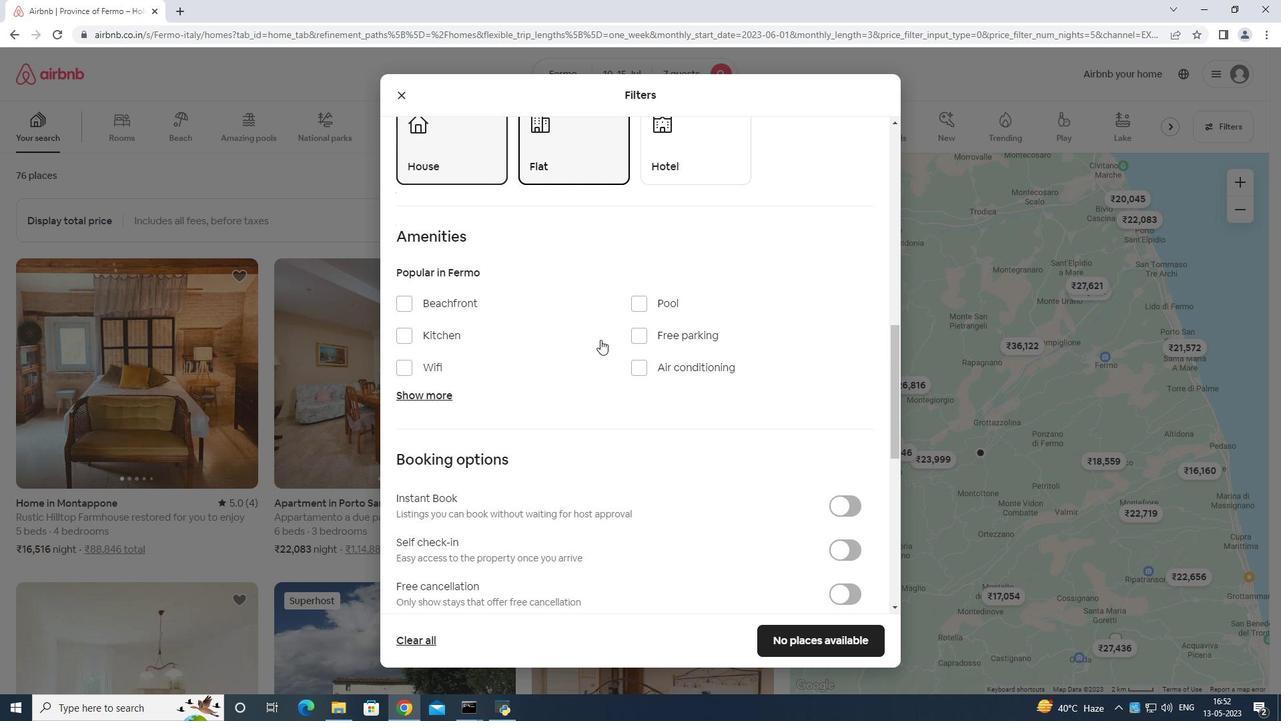 
Action: Mouse moved to (405, 293)
Screenshot: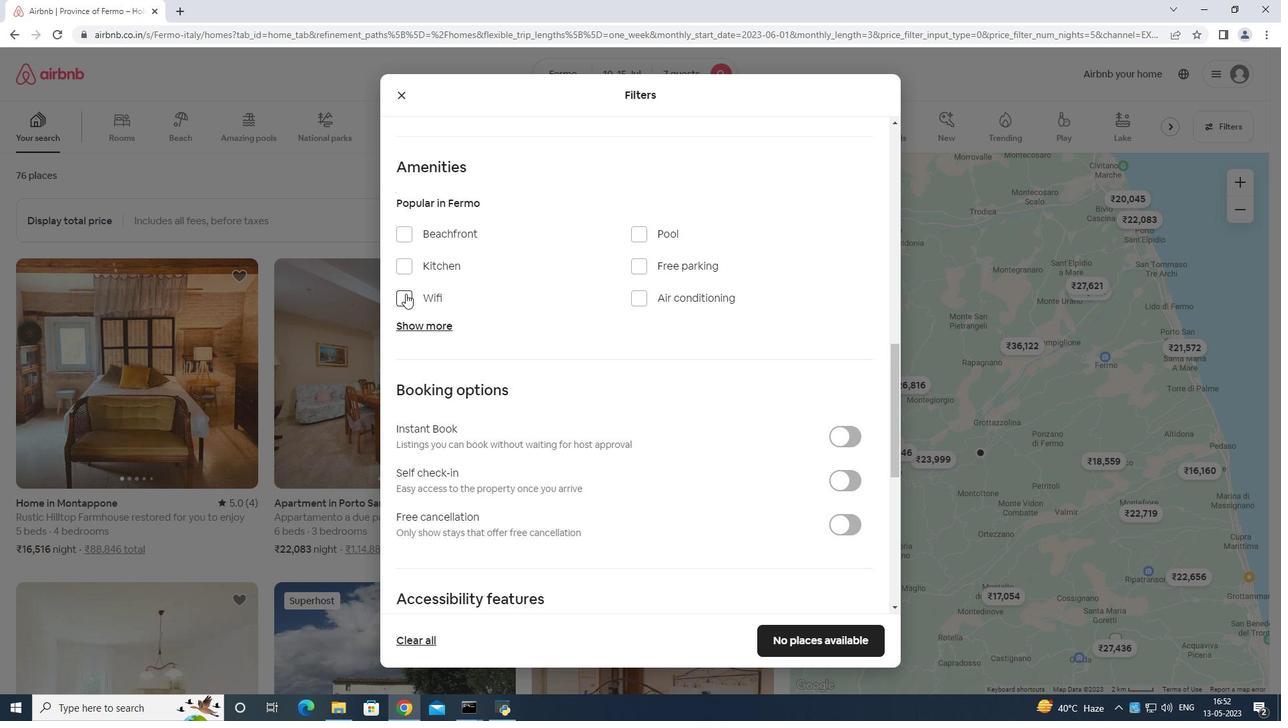 
Action: Mouse pressed left at (405, 293)
Screenshot: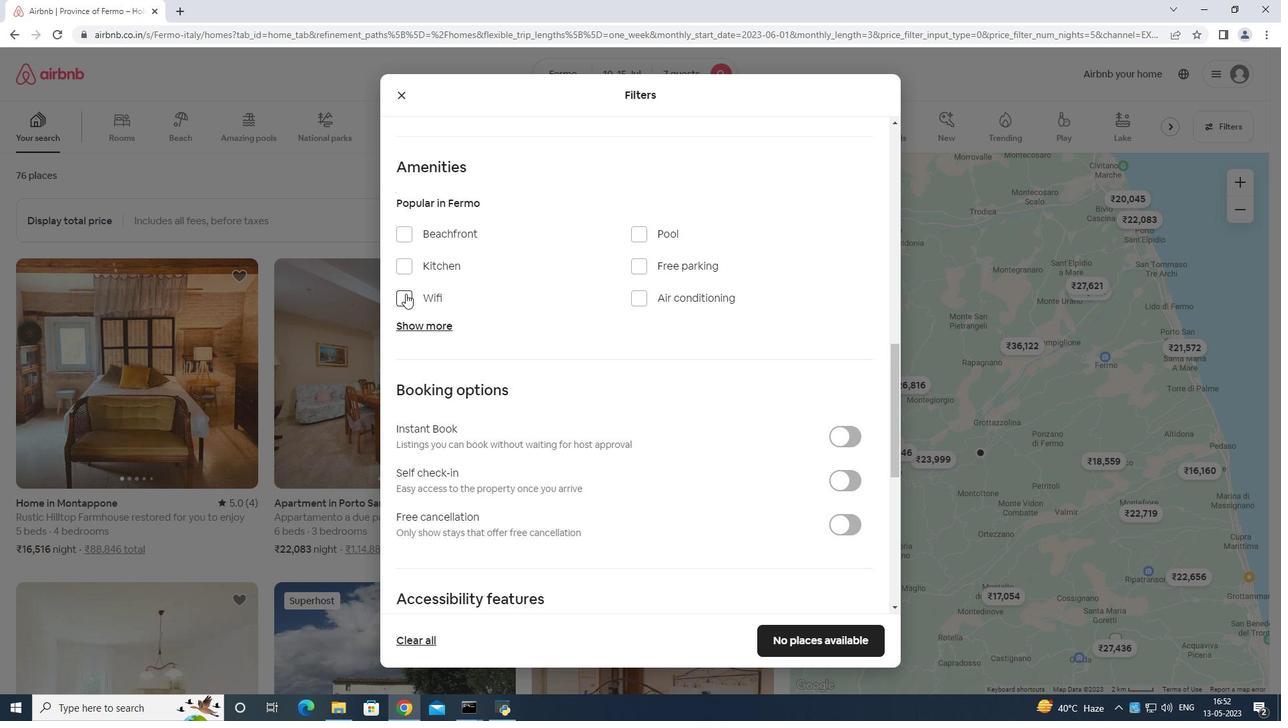 
Action: Mouse moved to (644, 264)
Screenshot: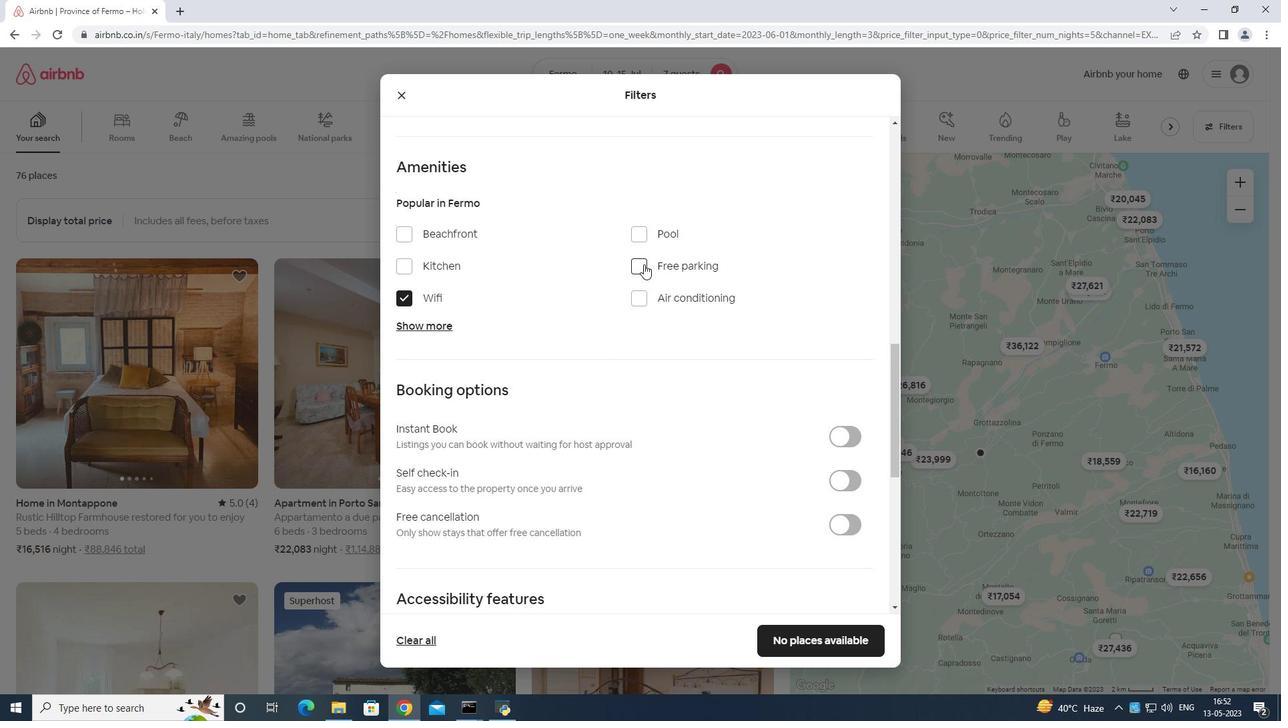 
Action: Mouse pressed left at (644, 264)
Screenshot: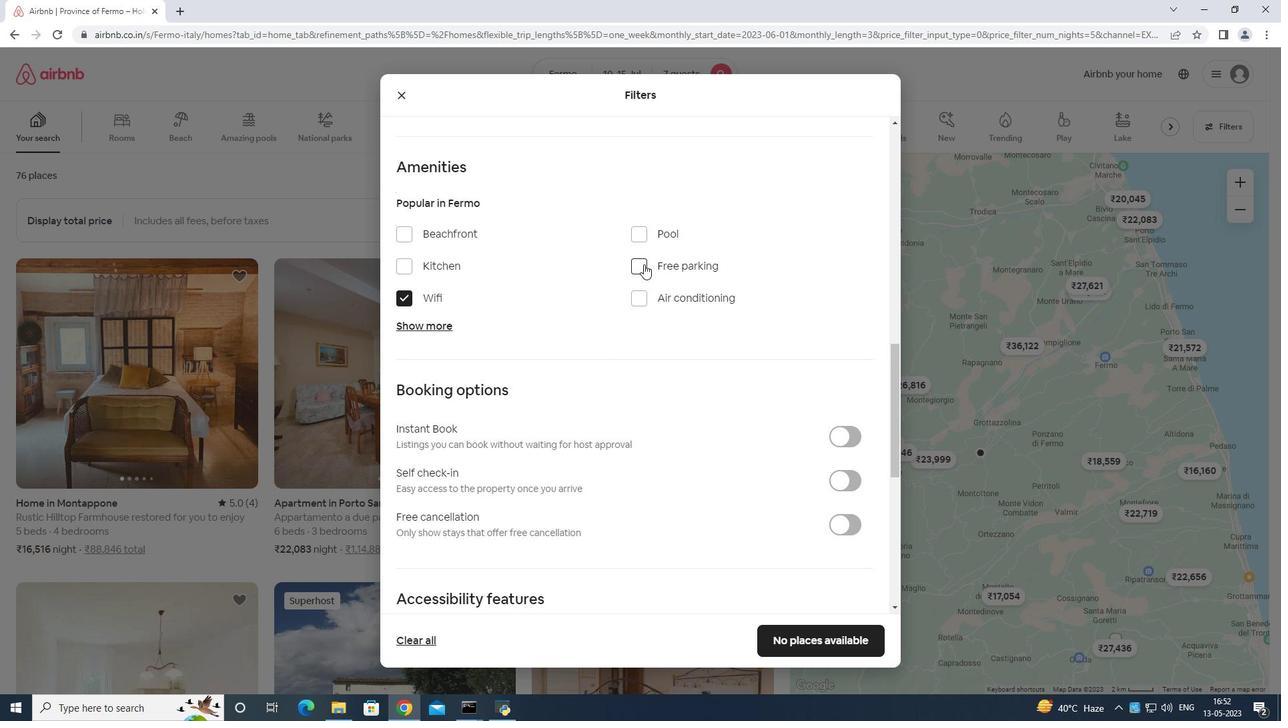 
Action: Mouse moved to (441, 324)
Screenshot: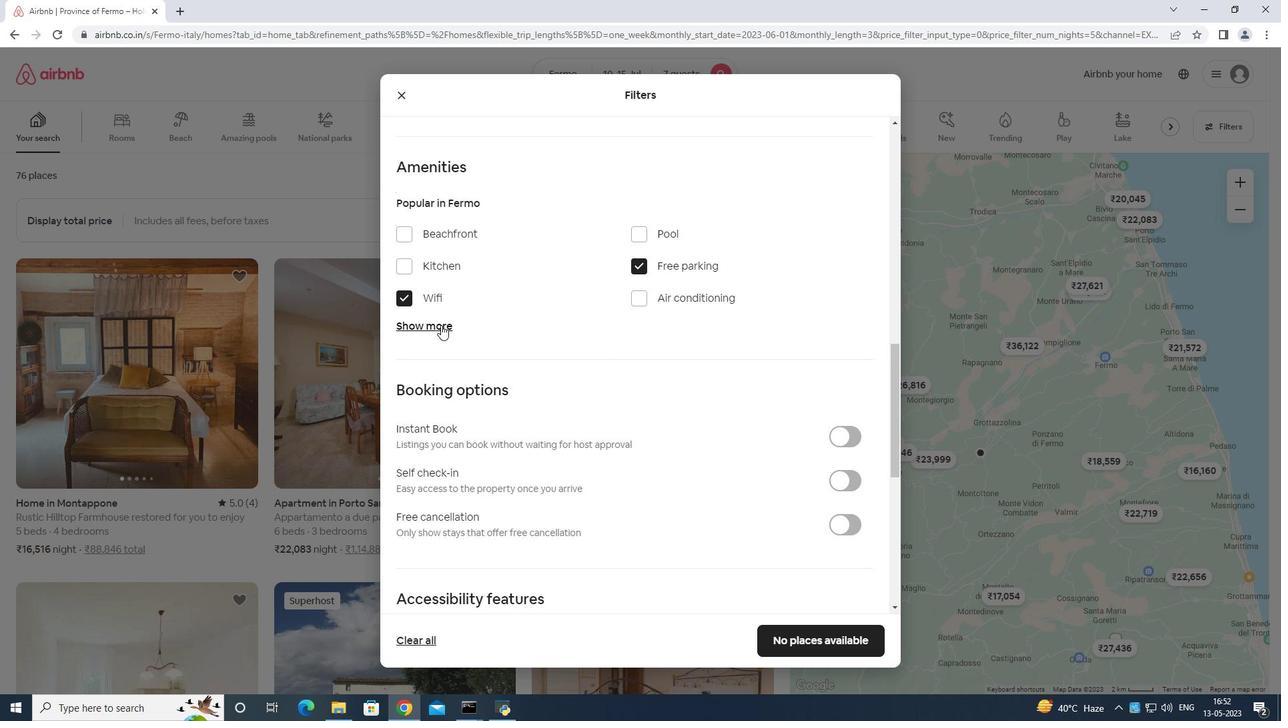 
Action: Mouse pressed left at (441, 324)
Screenshot: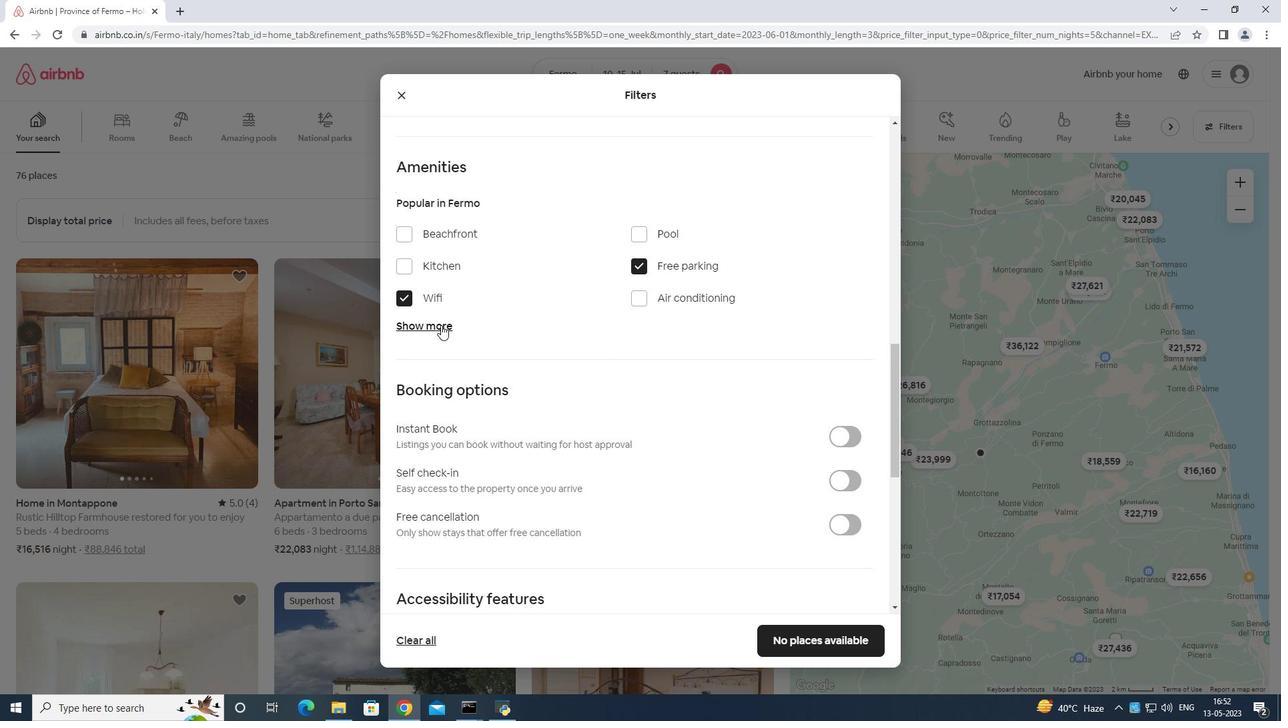 
Action: Mouse moved to (460, 314)
Screenshot: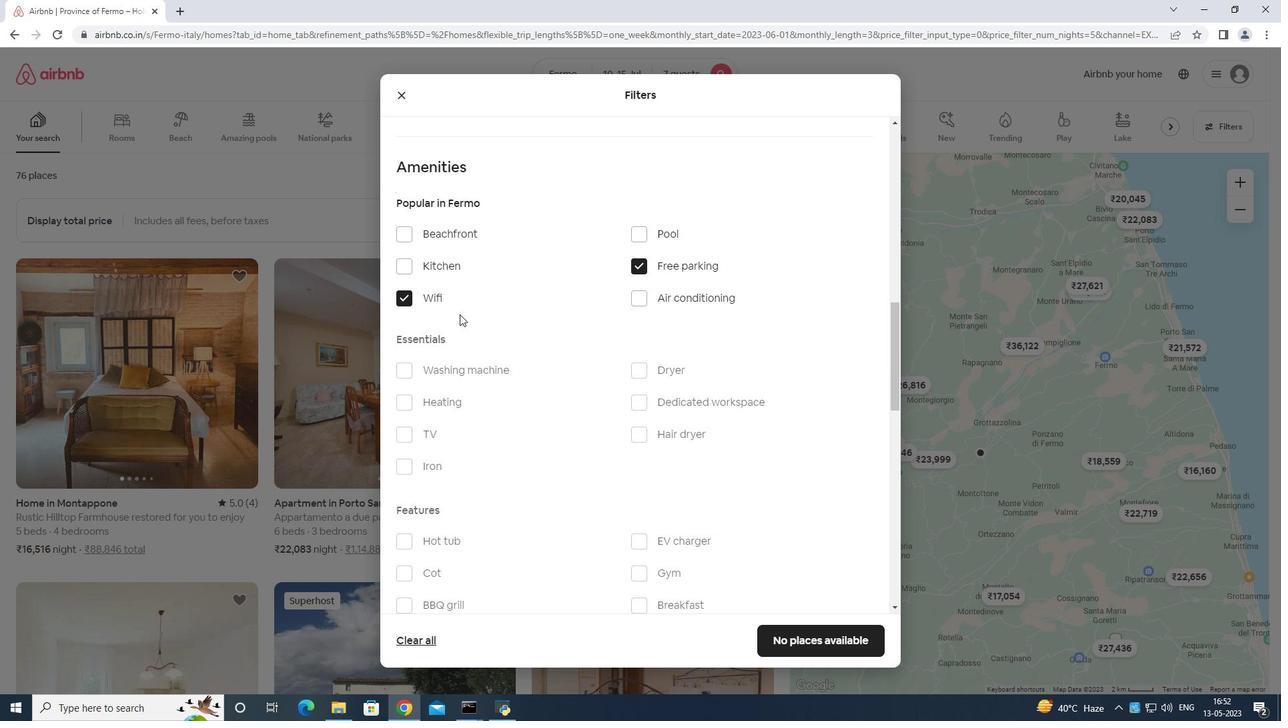 
Action: Mouse scrolled (460, 313) with delta (0, 0)
Screenshot: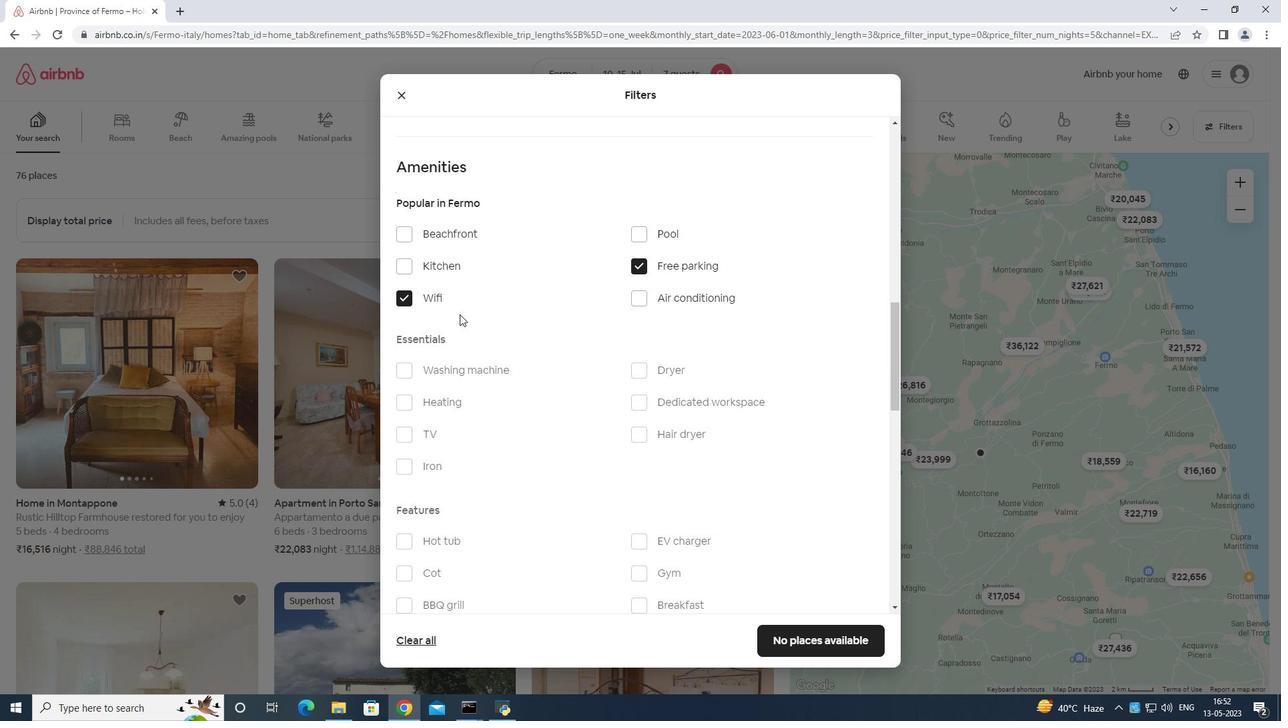 
Action: Mouse scrolled (460, 313) with delta (0, 0)
Screenshot: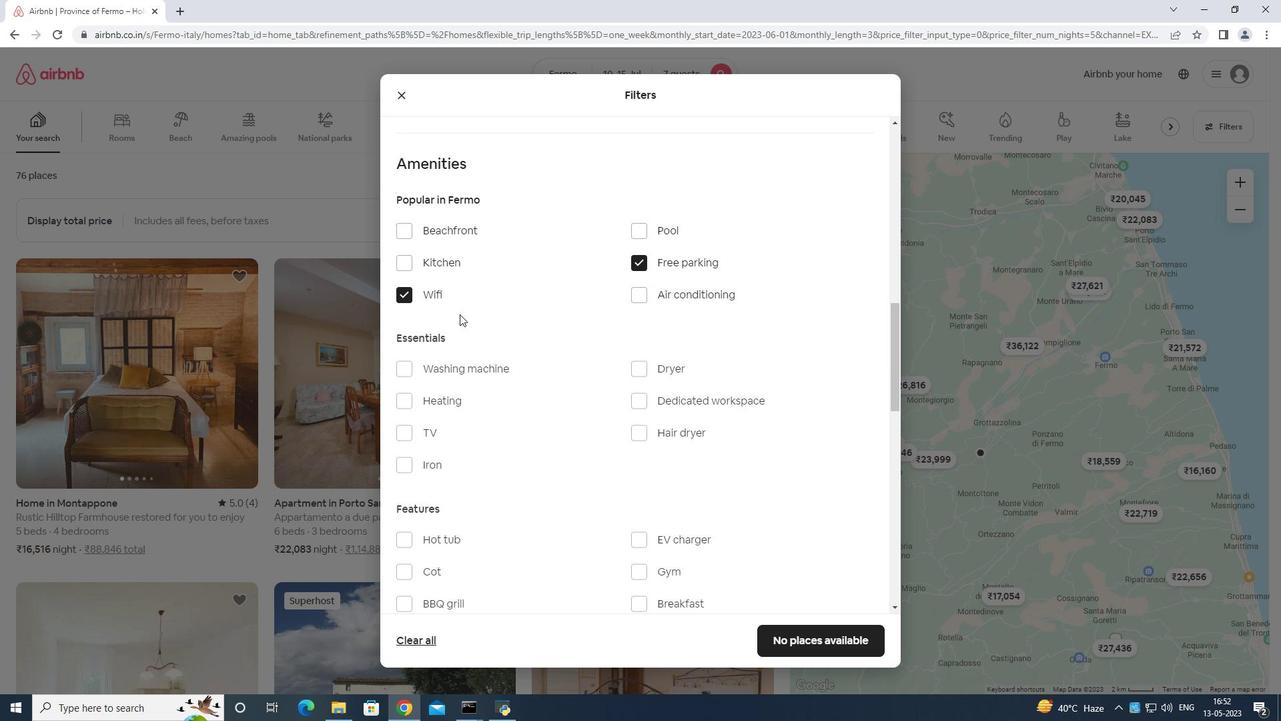 
Action: Mouse moved to (407, 294)
Screenshot: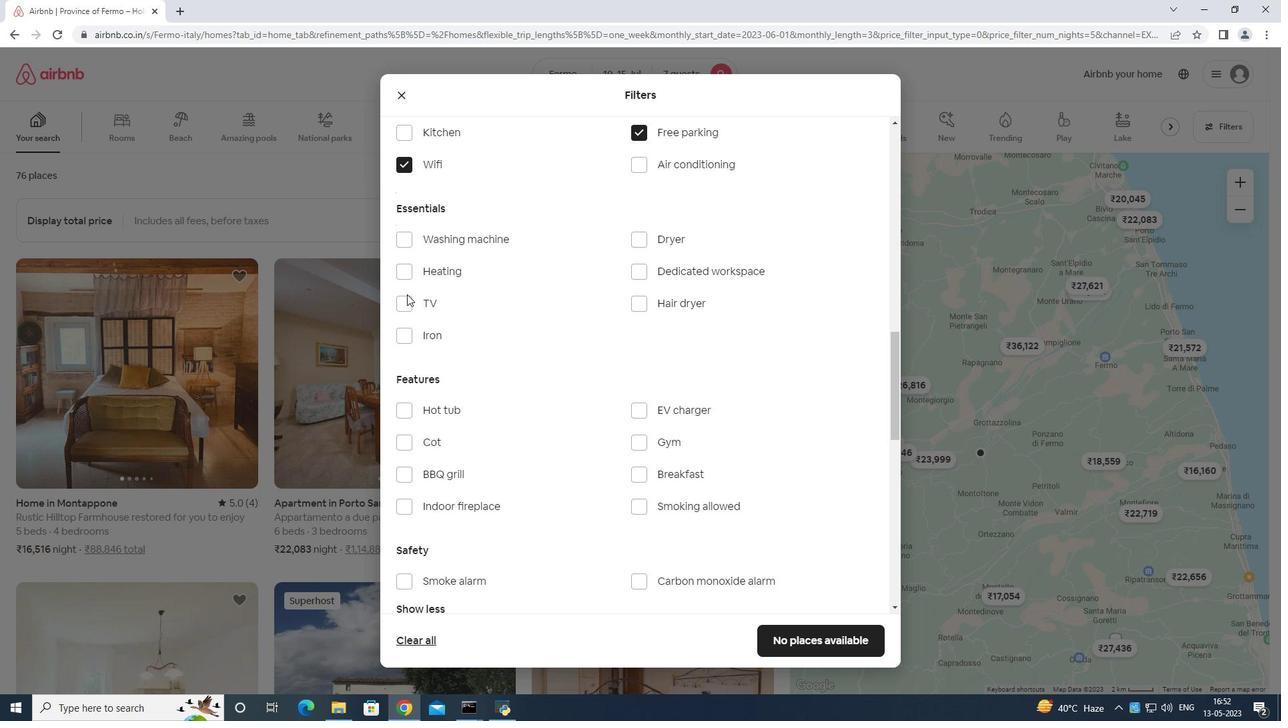 
Action: Mouse pressed left at (407, 294)
Screenshot: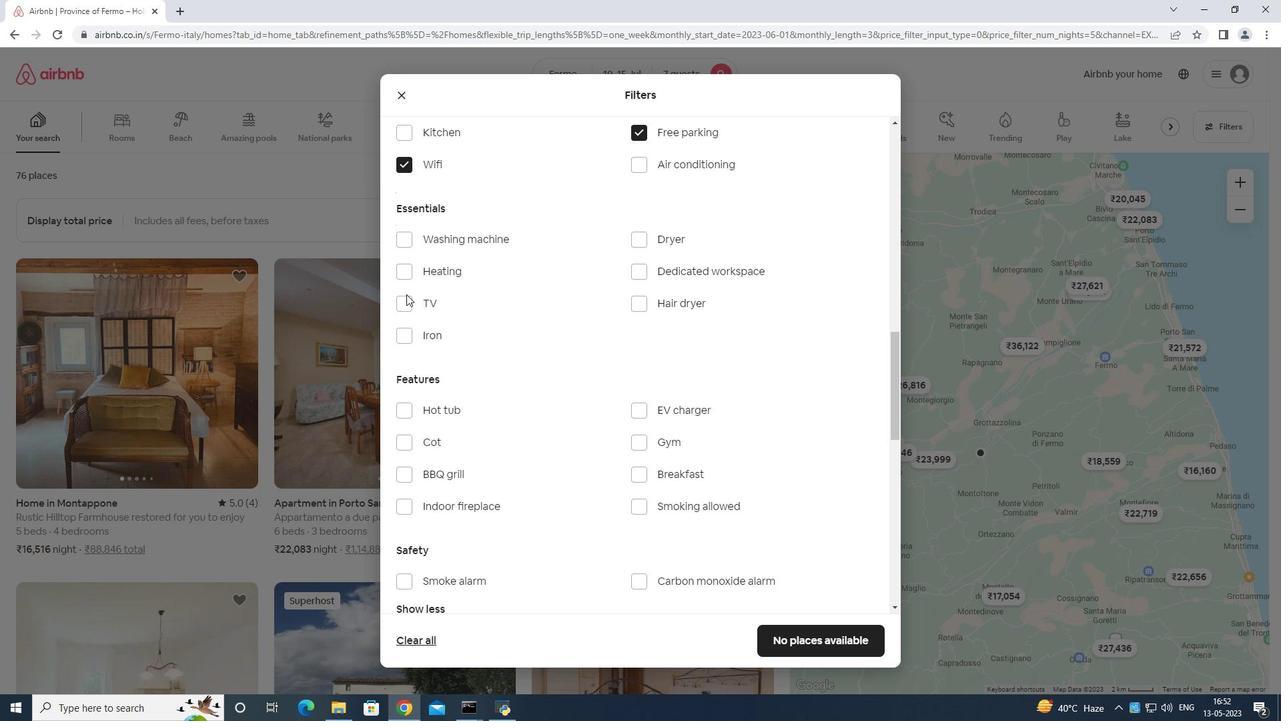 
Action: Mouse moved to (410, 304)
Screenshot: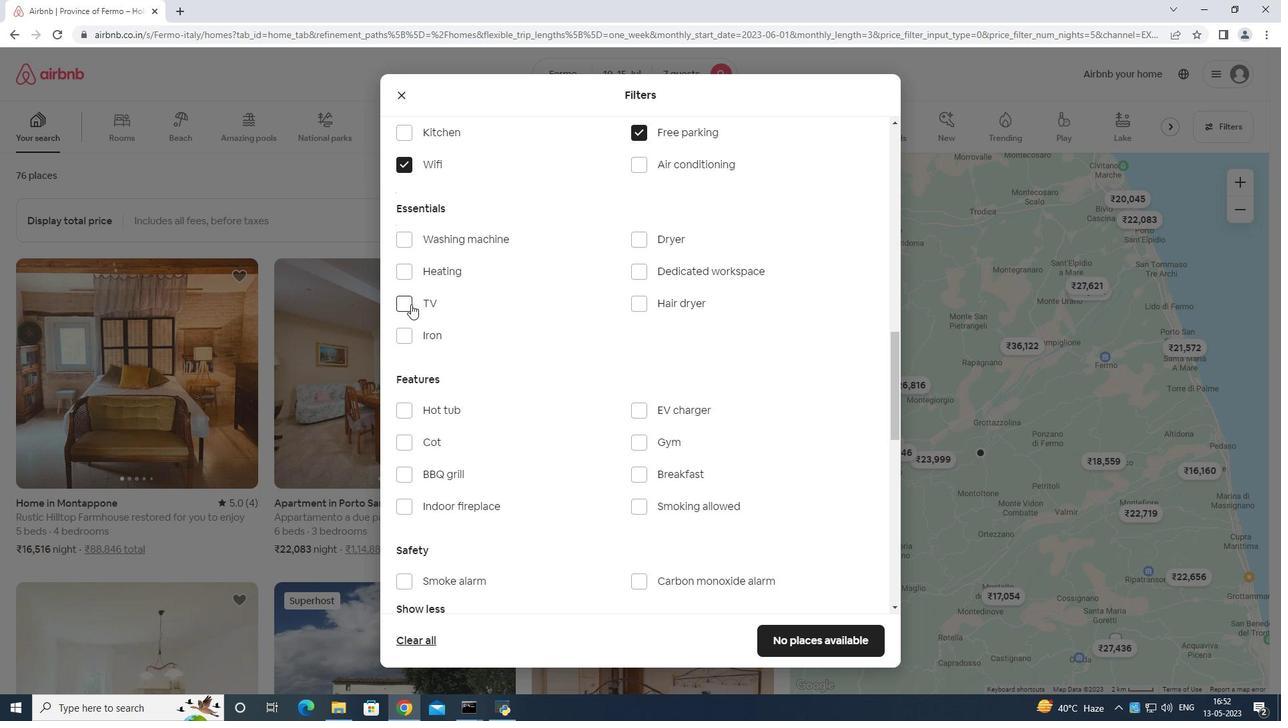 
Action: Mouse pressed left at (410, 304)
Screenshot: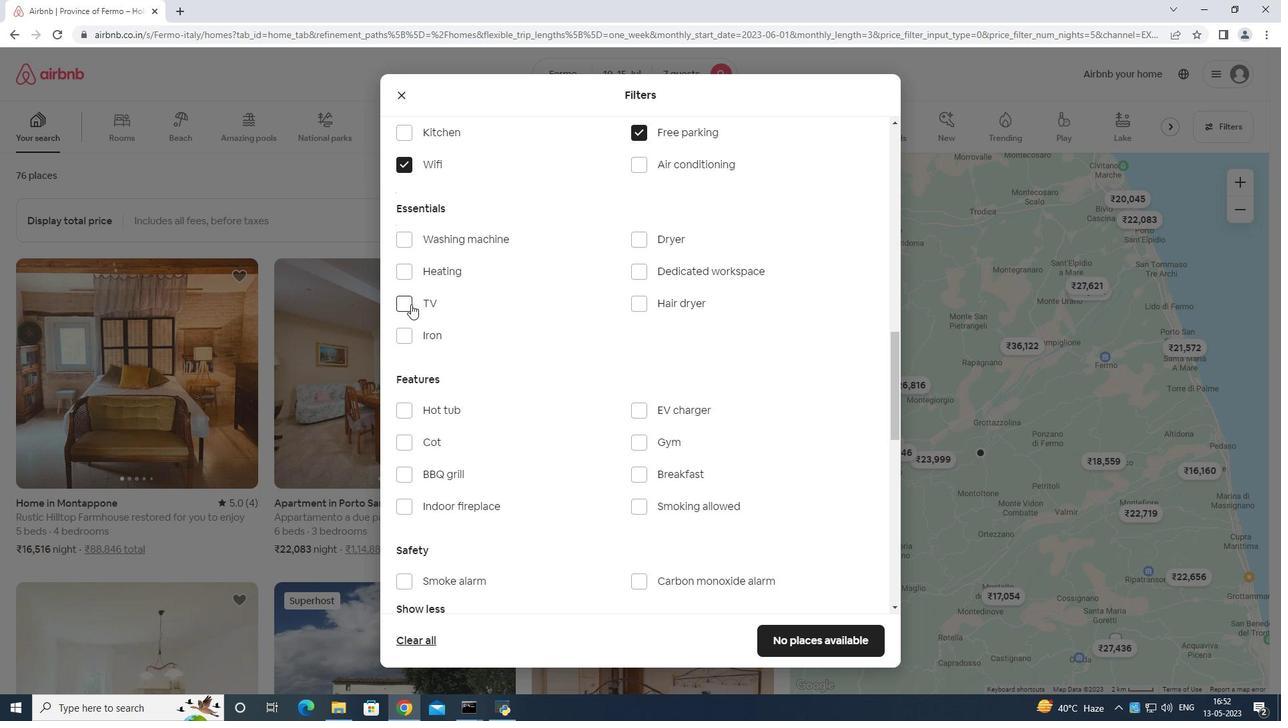 
Action: Mouse moved to (411, 301)
Screenshot: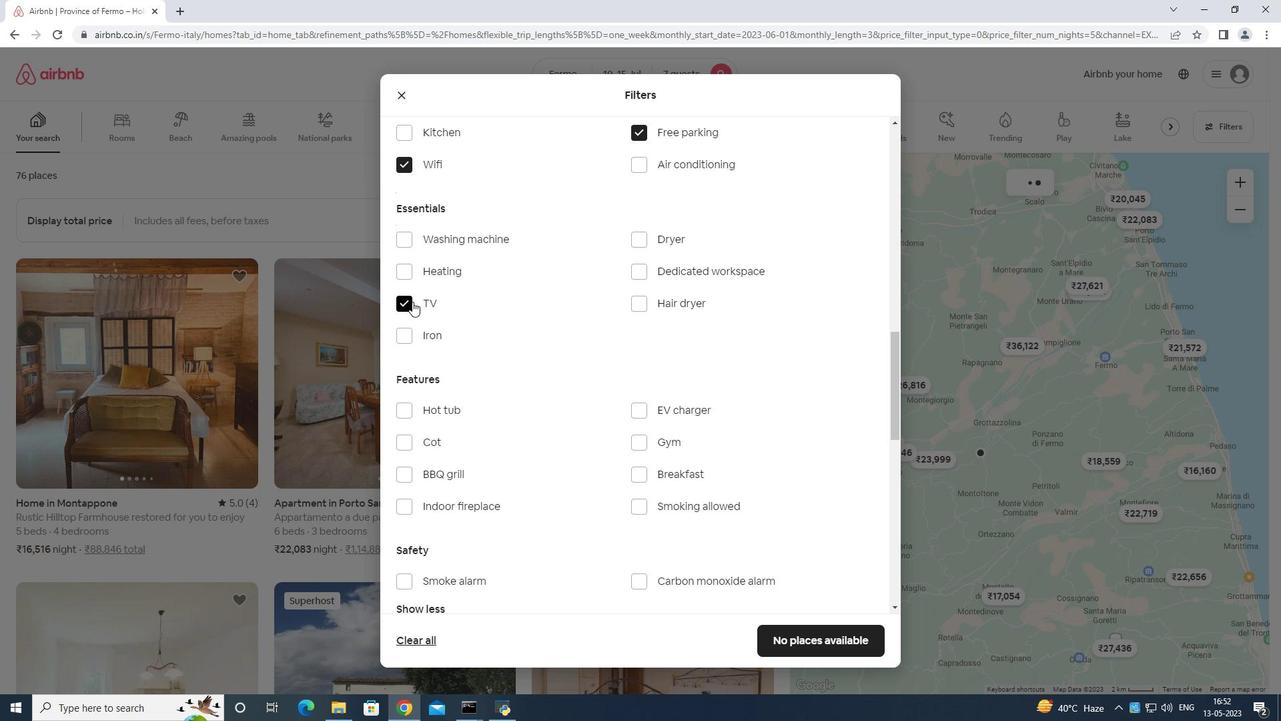 
Action: Mouse scrolled (411, 301) with delta (0, 0)
Screenshot: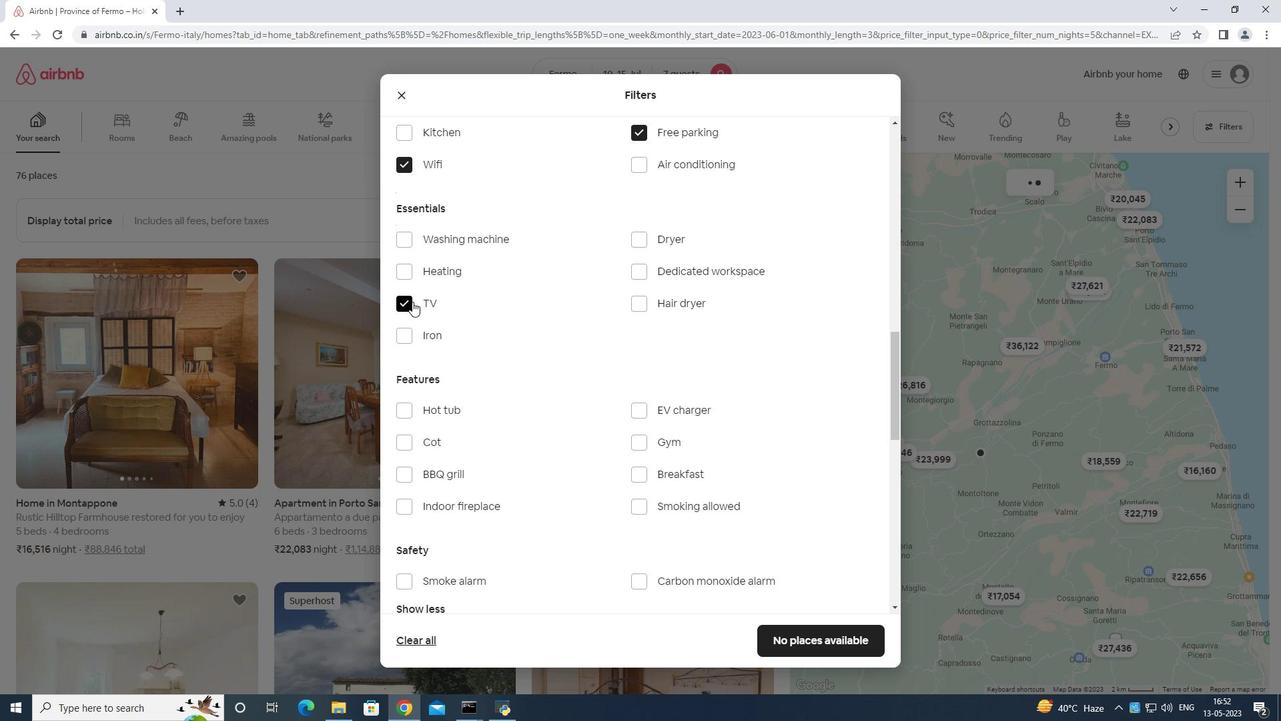 
Action: Mouse moved to (413, 301)
Screenshot: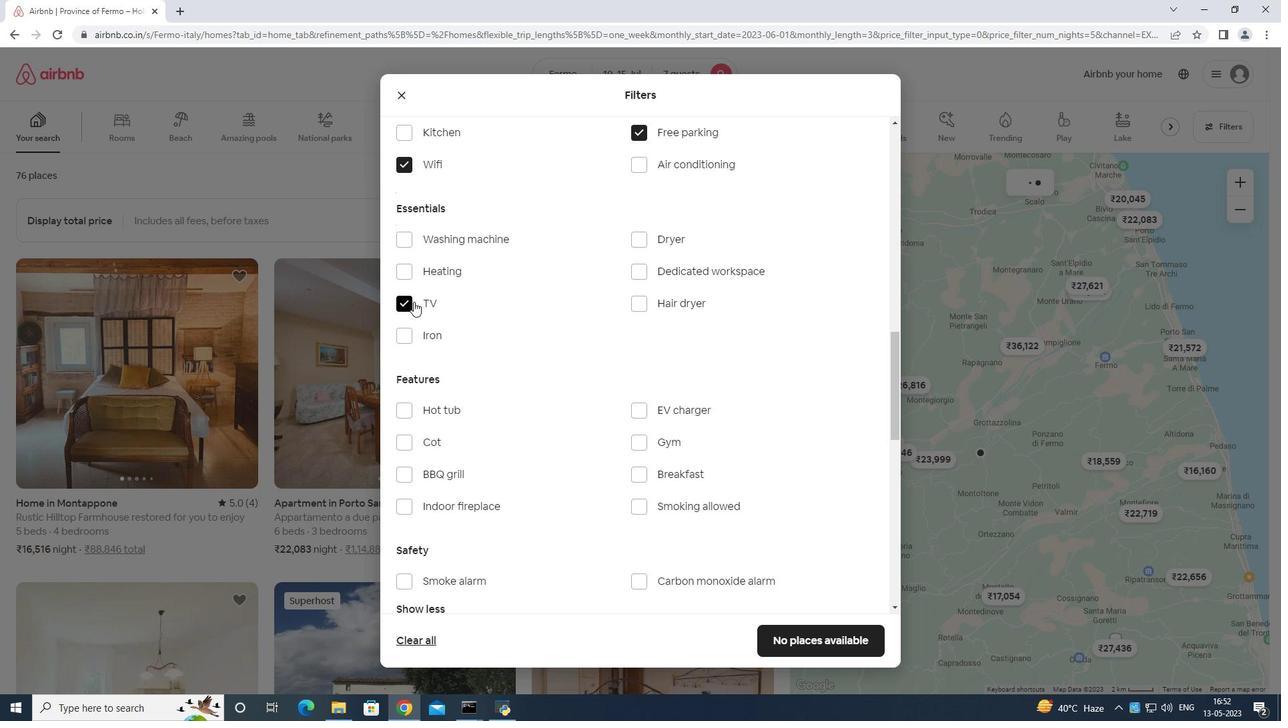 
Action: Mouse scrolled (413, 301) with delta (0, 0)
Screenshot: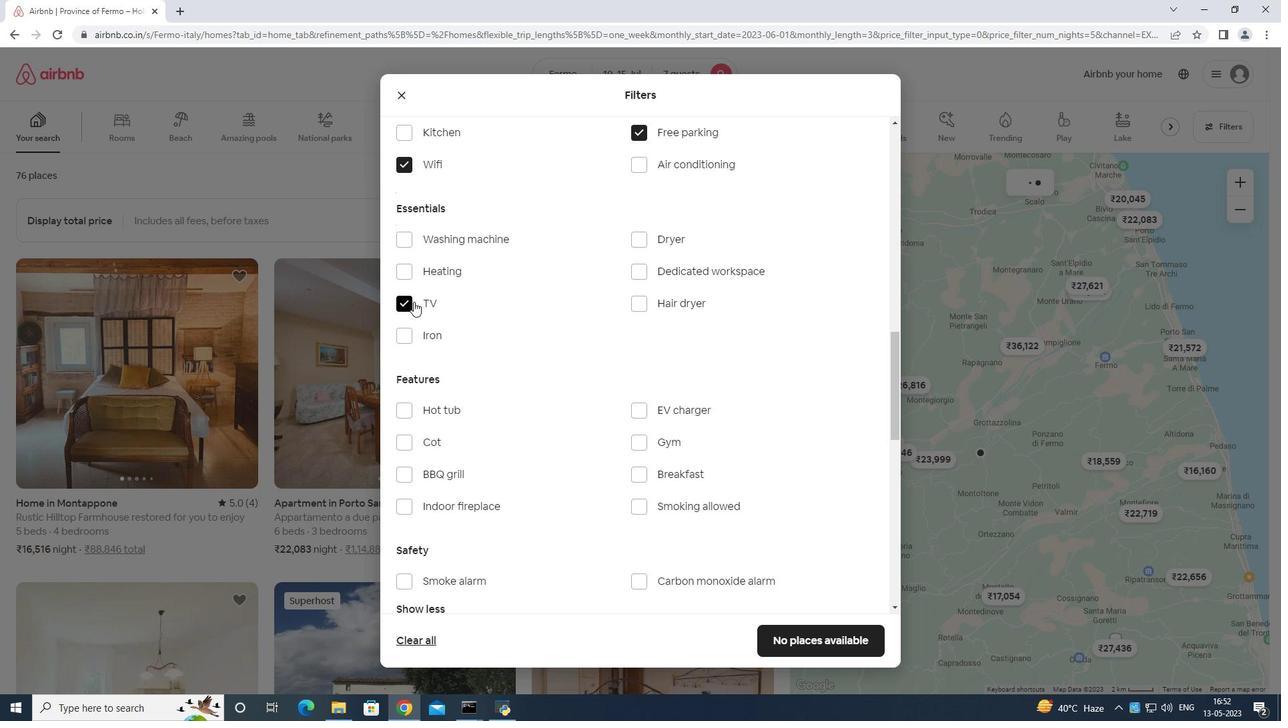 
Action: Mouse scrolled (413, 301) with delta (0, 0)
Screenshot: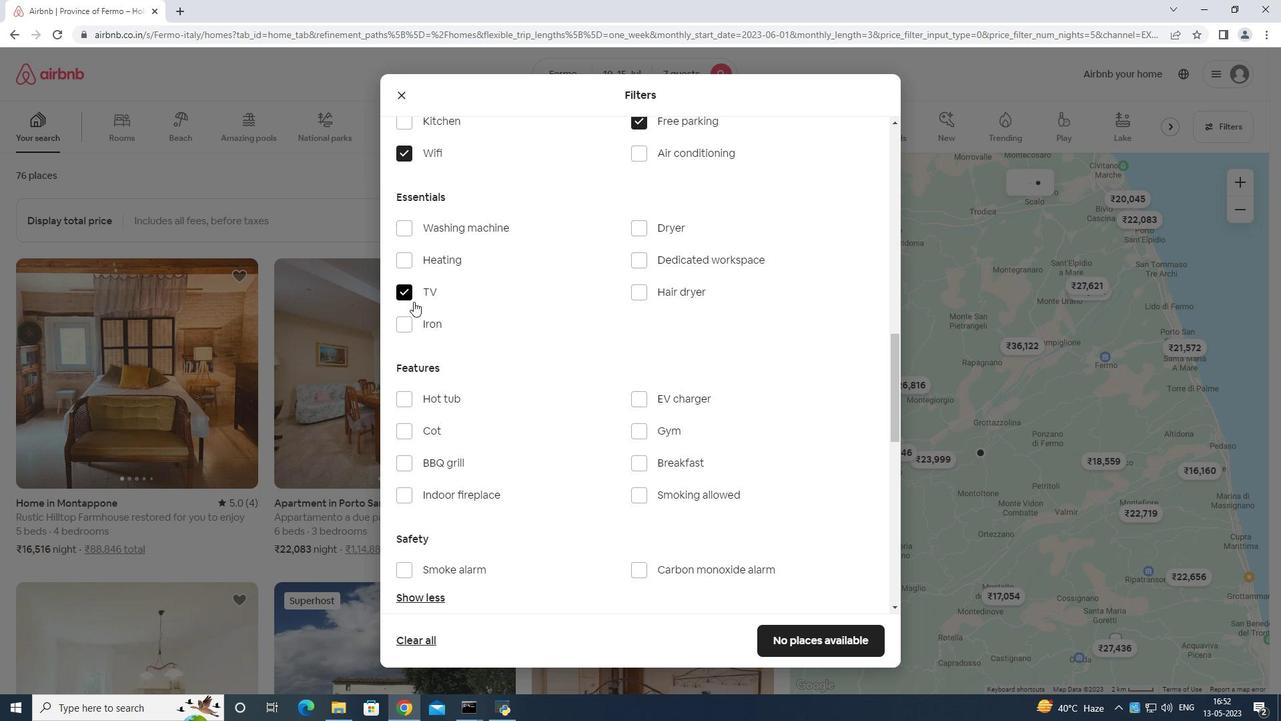 
Action: Mouse moved to (647, 241)
Screenshot: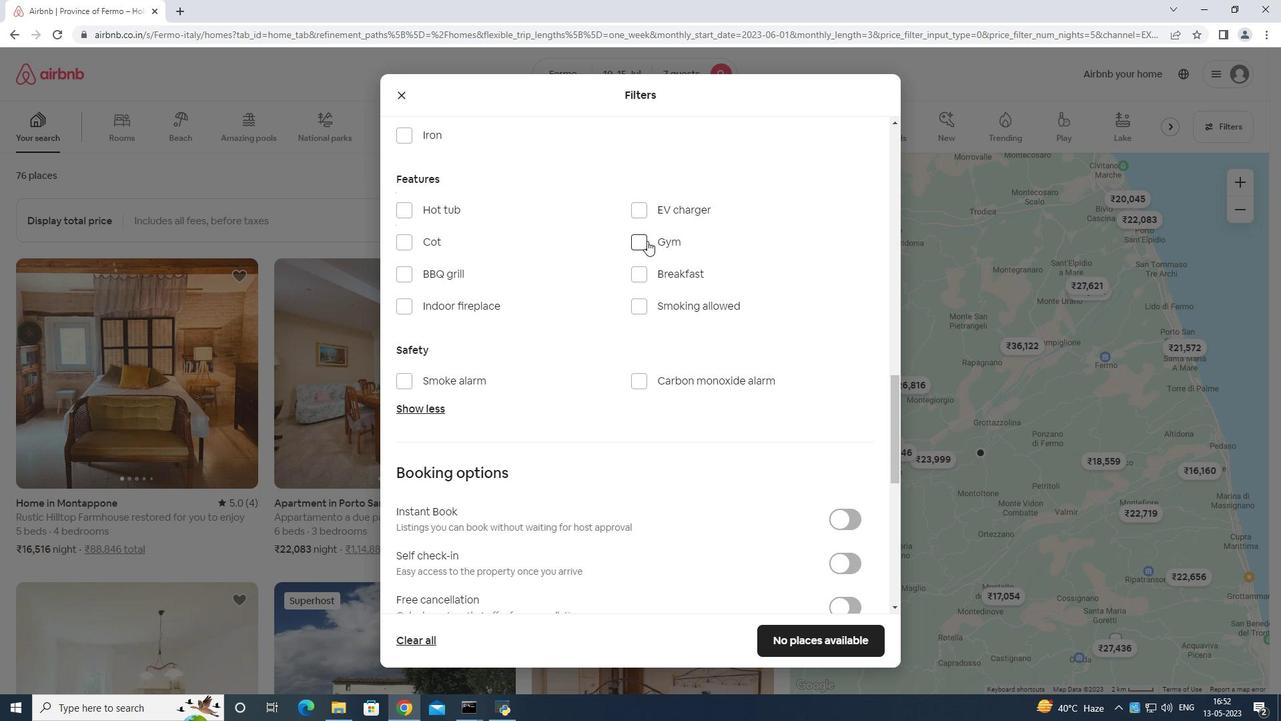 
Action: Mouse pressed left at (647, 241)
Screenshot: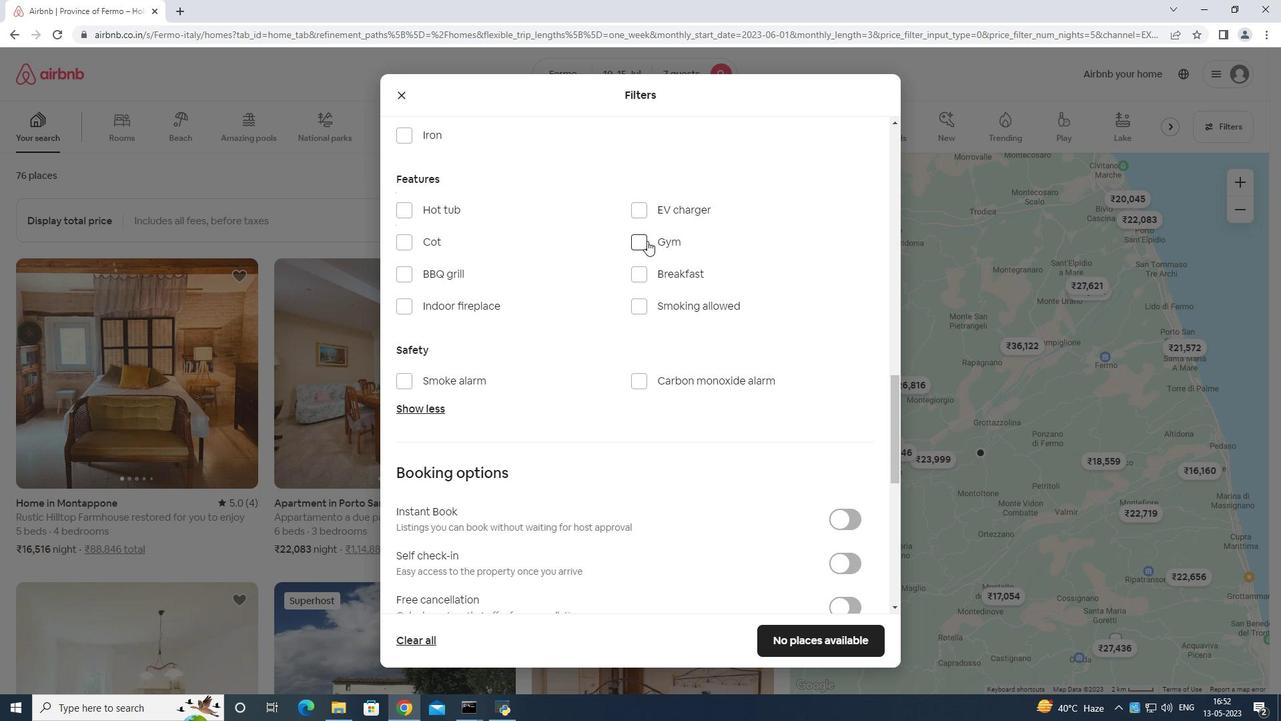 
Action: Mouse moved to (638, 272)
Screenshot: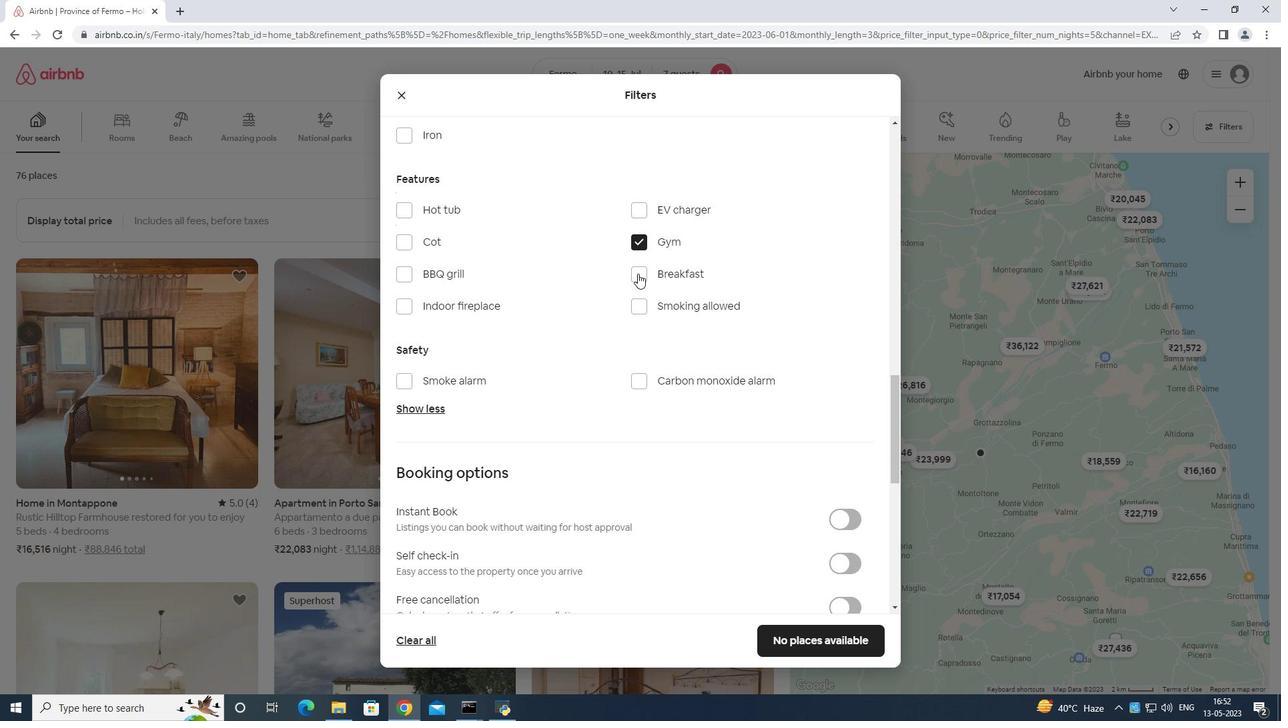 
Action: Mouse pressed left at (638, 272)
Screenshot: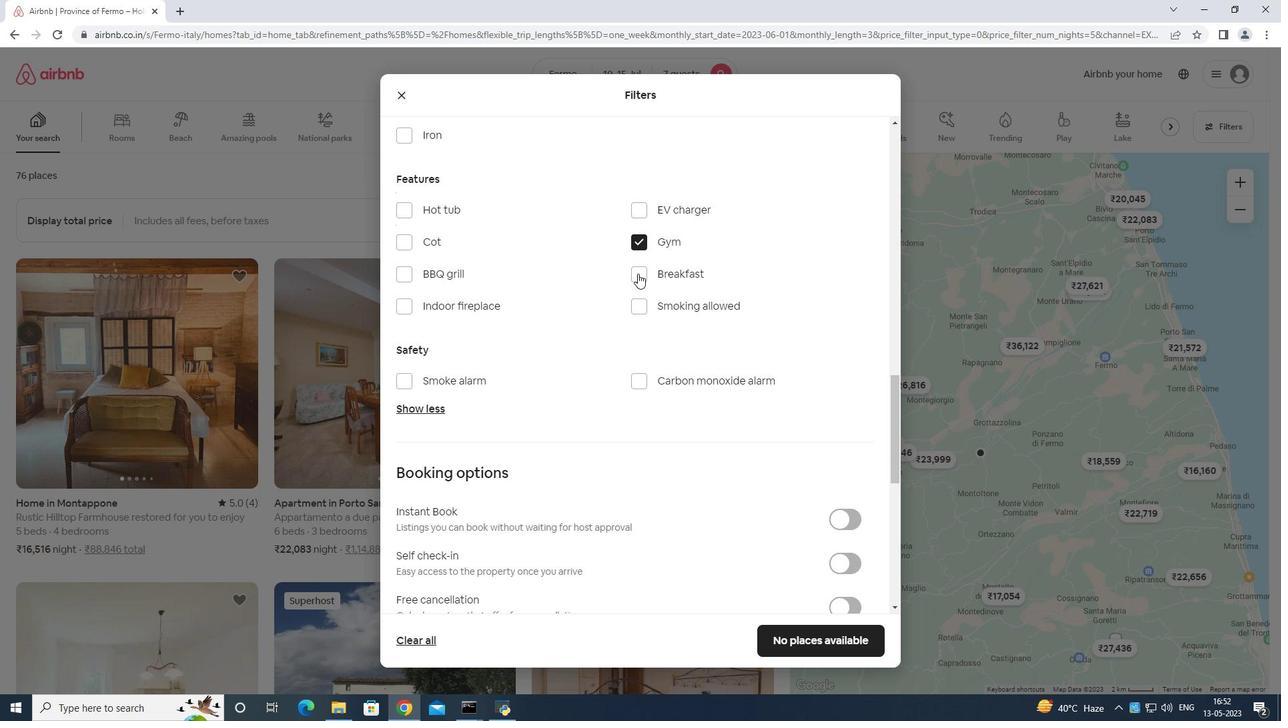 
Action: Mouse moved to (845, 564)
Screenshot: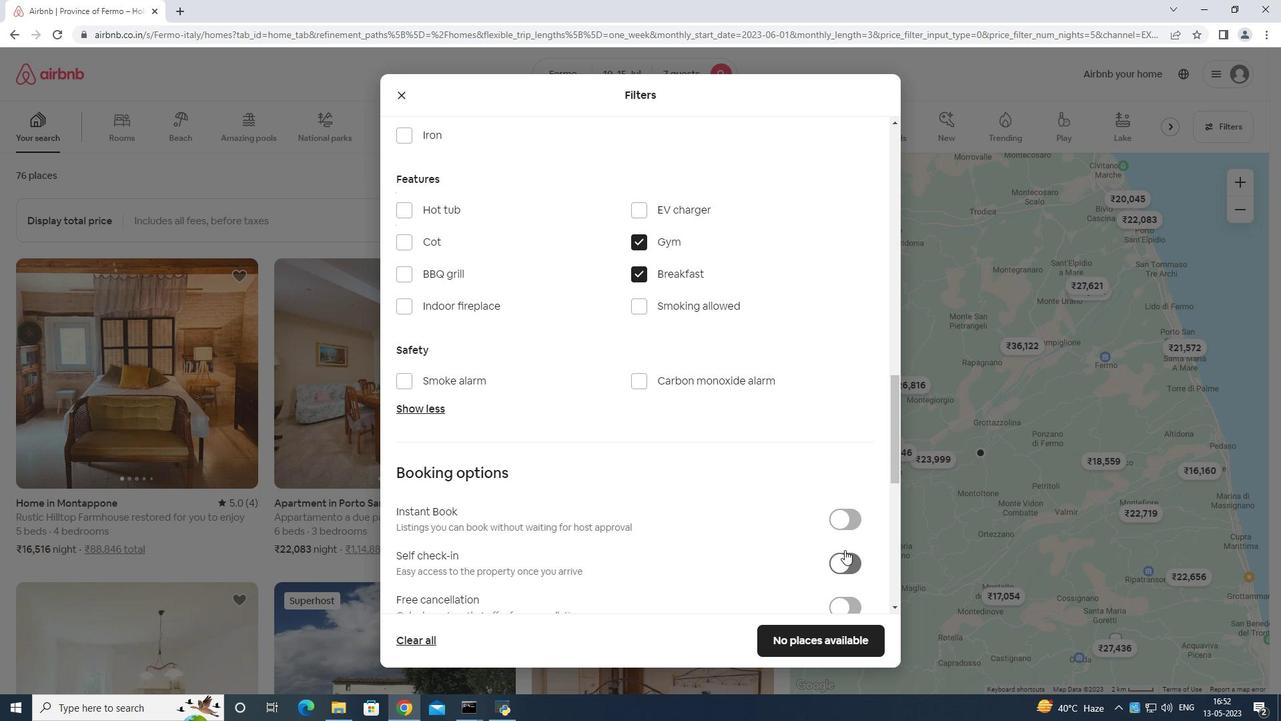 
Action: Mouse pressed left at (844, 564)
Screenshot: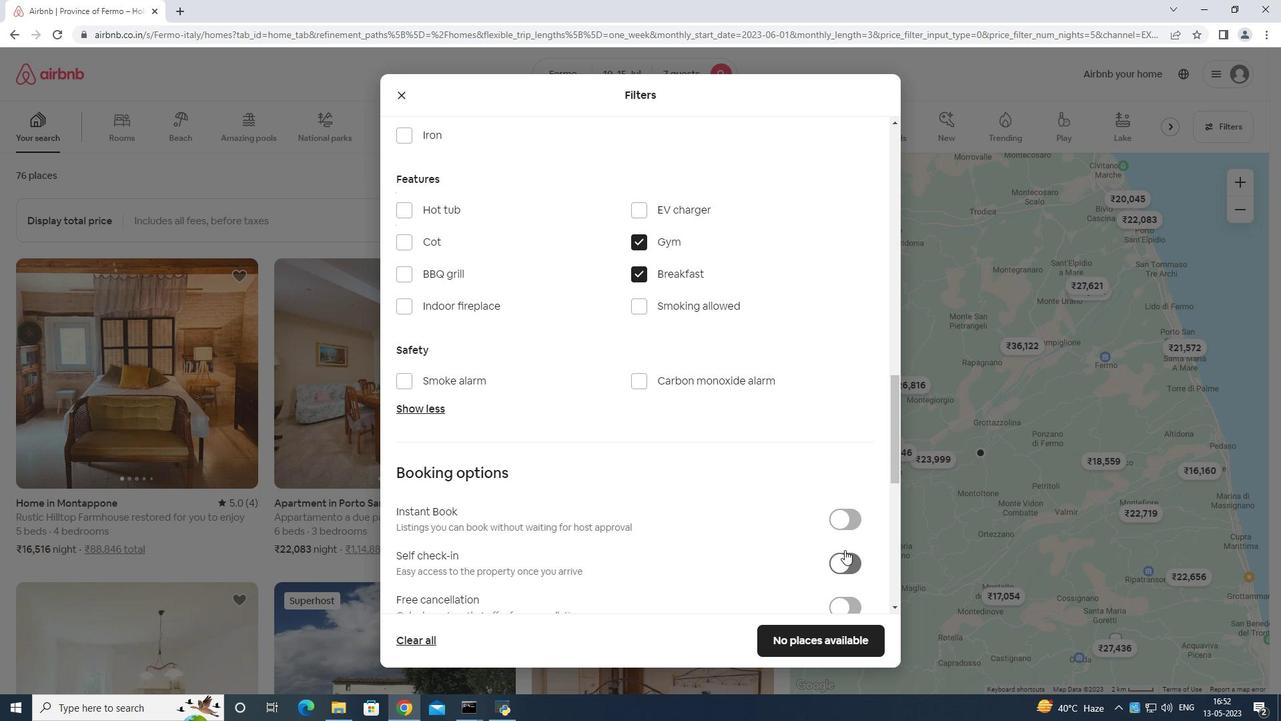 
Action: Mouse moved to (843, 512)
Screenshot: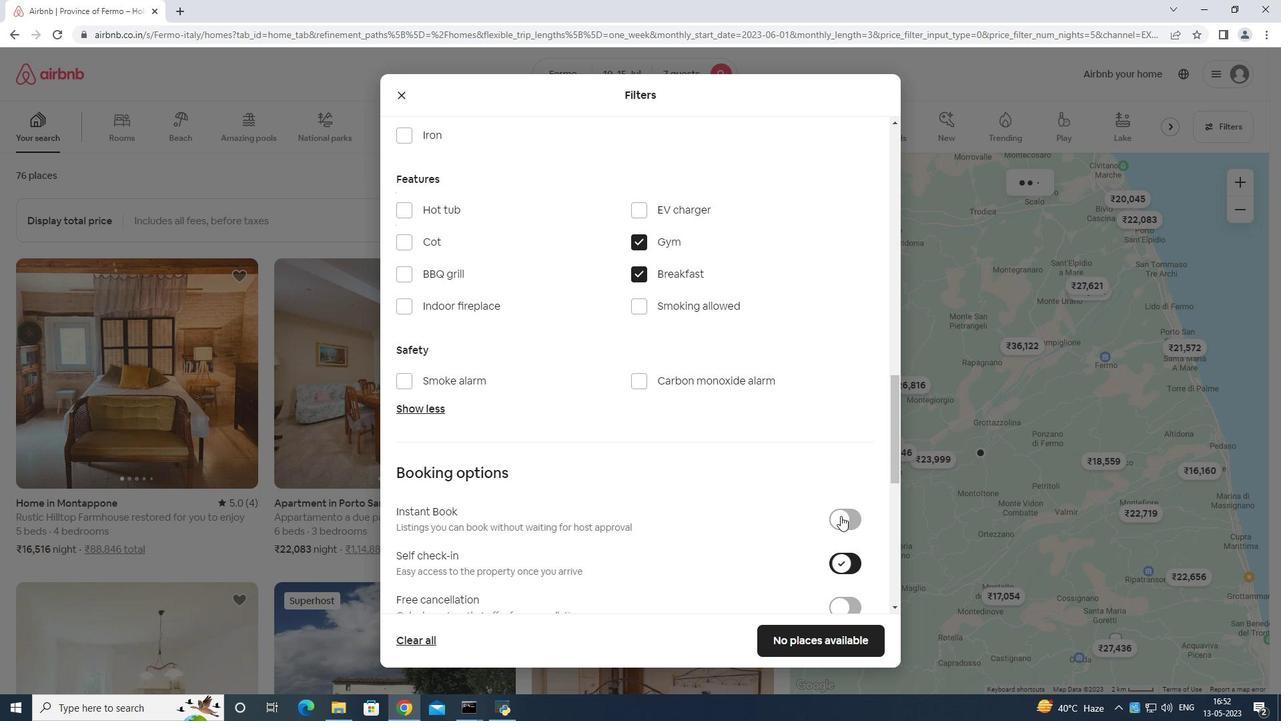 
Action: Mouse scrolled (843, 512) with delta (0, 0)
Screenshot: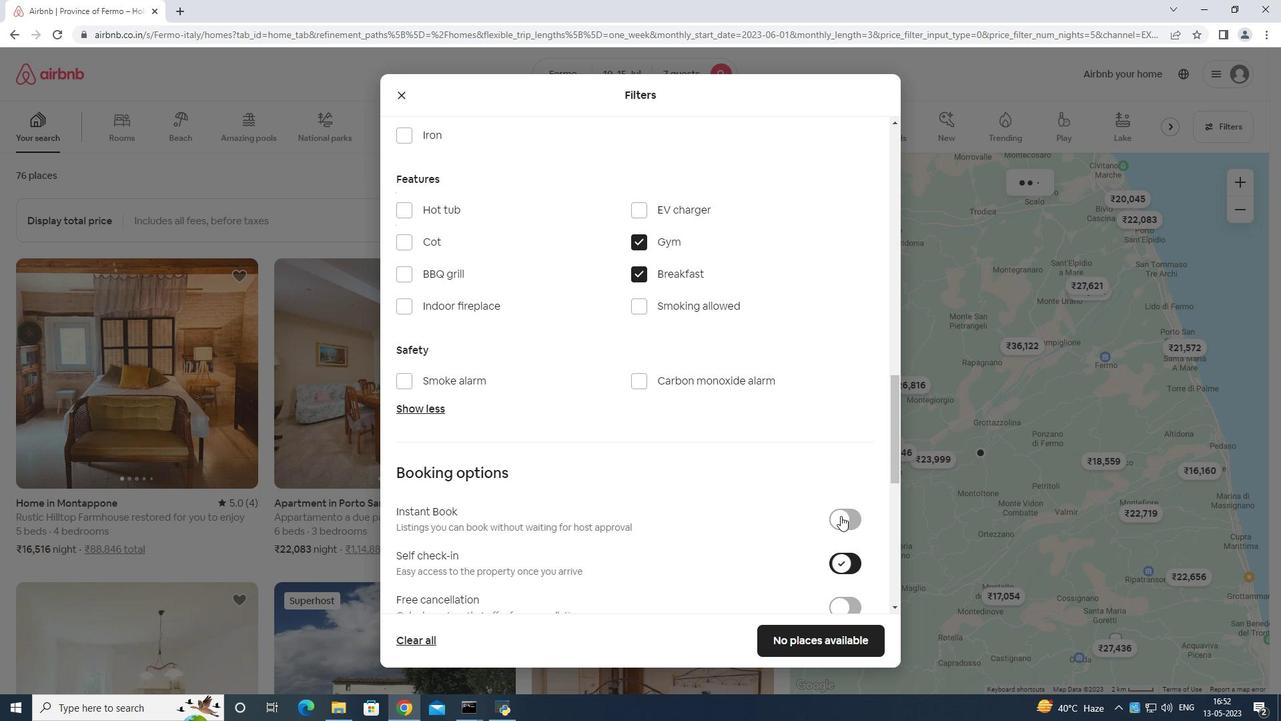 
Action: Mouse moved to (841, 516)
Screenshot: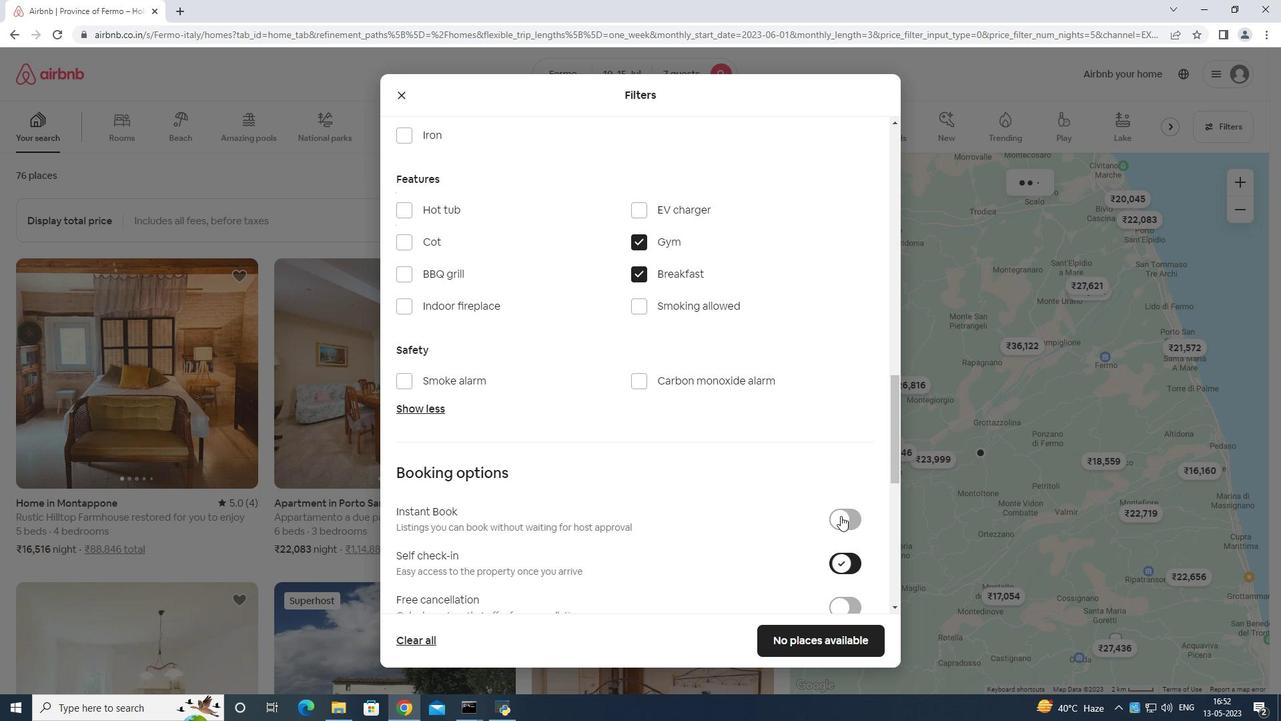 
Action: Mouse scrolled (841, 515) with delta (0, 0)
Screenshot: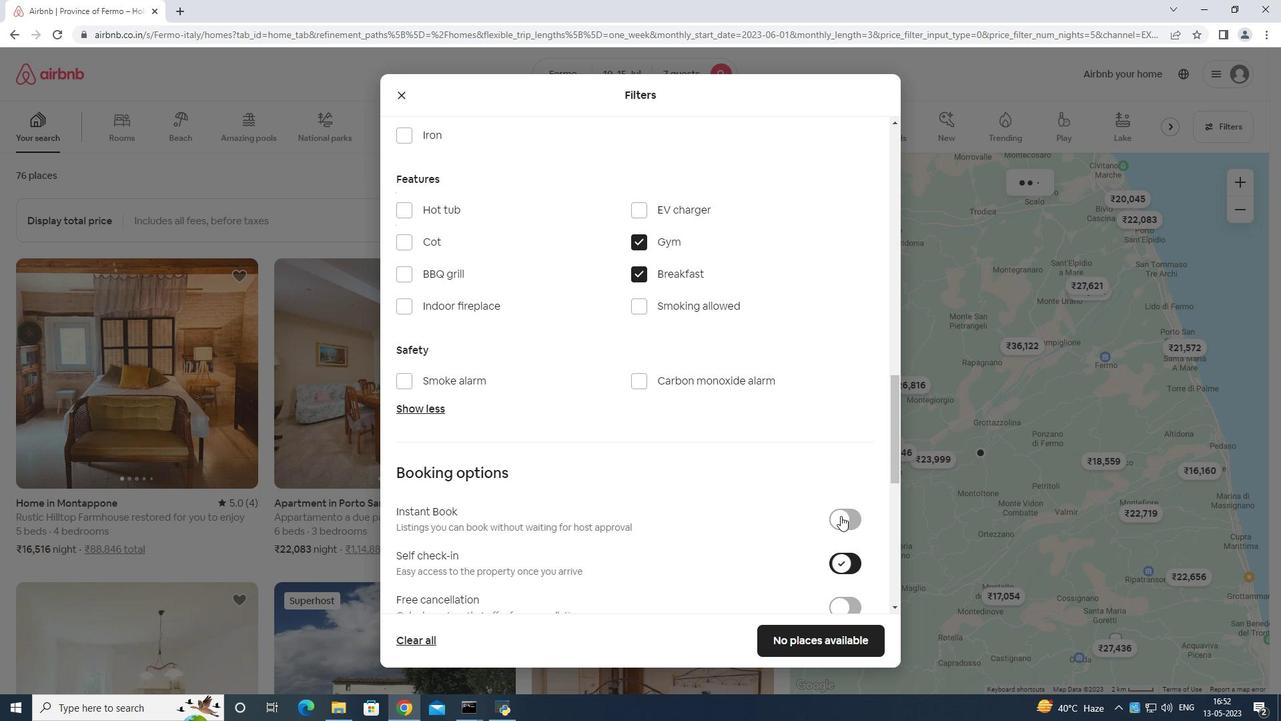 
Action: Mouse moved to (840, 516)
Screenshot: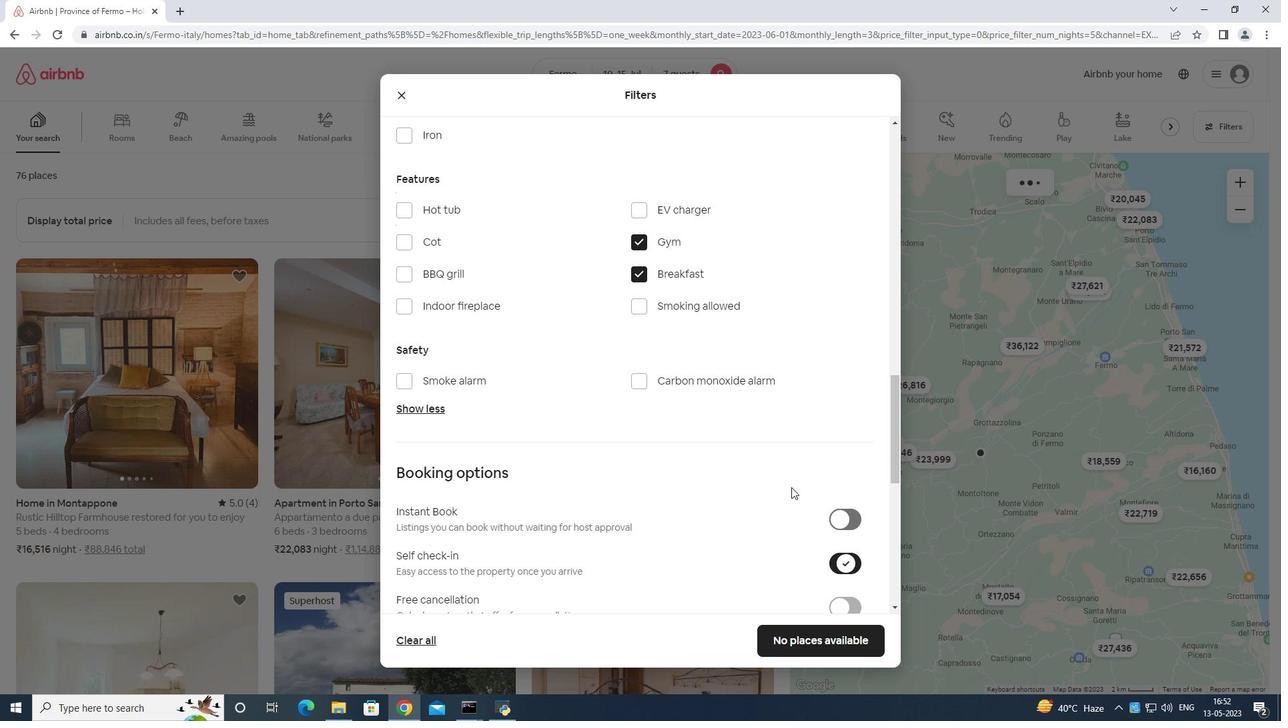 
Action: Mouse scrolled (840, 515) with delta (0, 0)
Screenshot: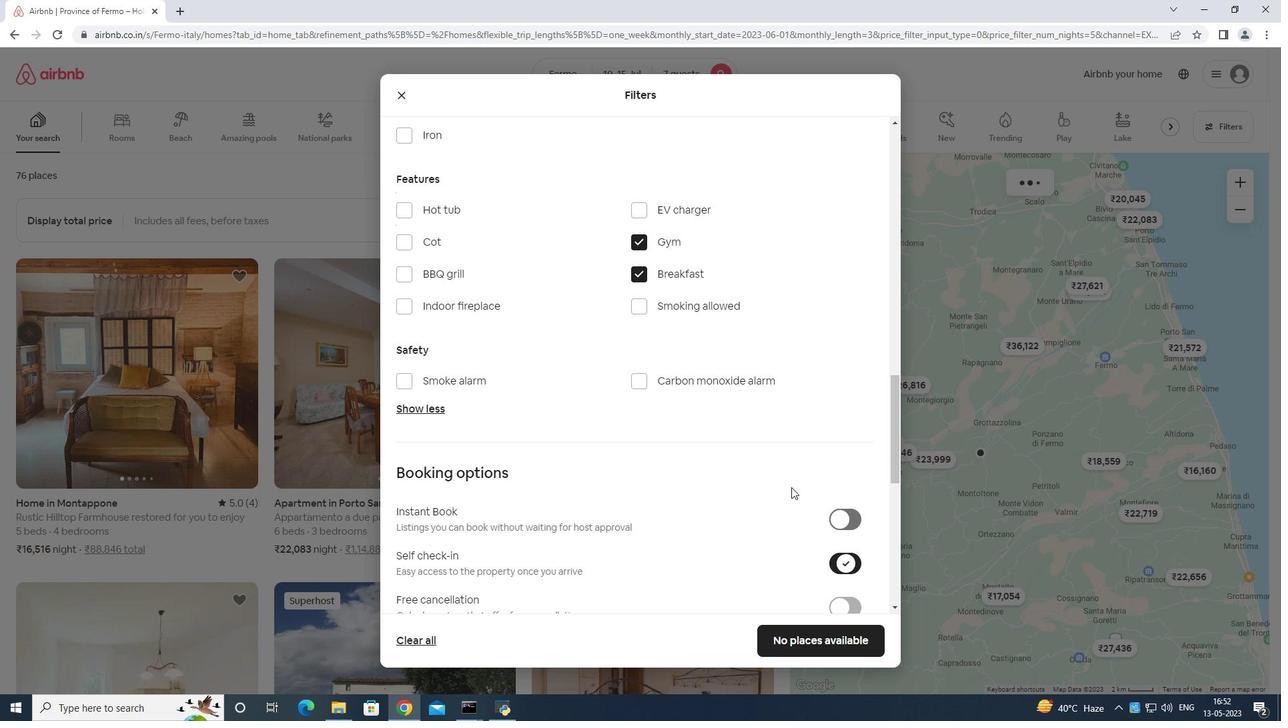 
Action: Mouse moved to (836, 516)
Screenshot: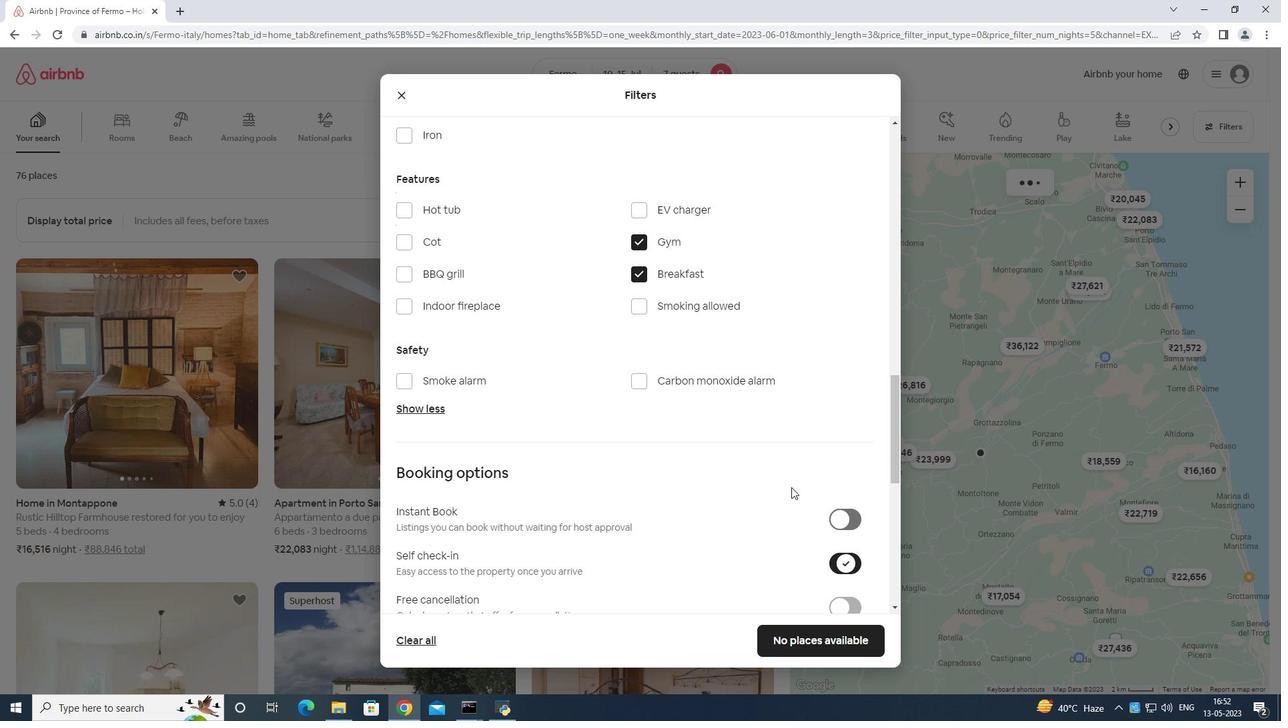 
Action: Mouse scrolled (836, 515) with delta (0, 0)
Screenshot: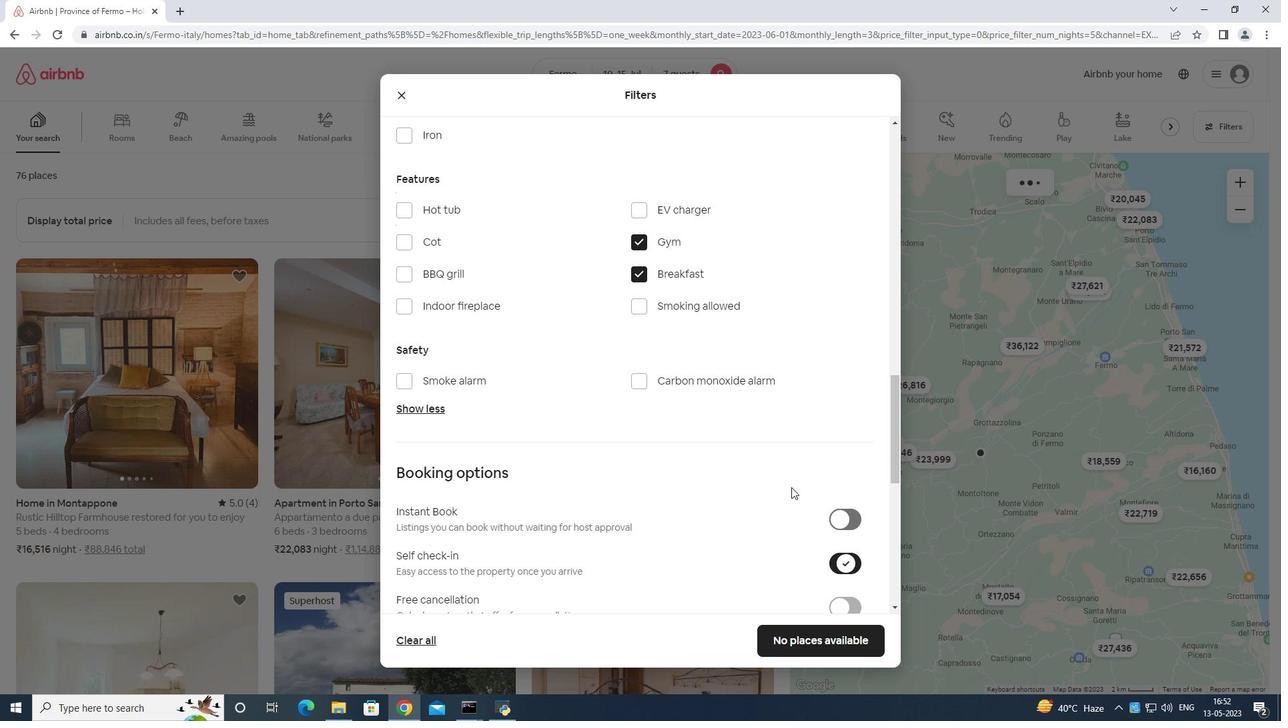 
Action: Mouse moved to (681, 440)
Screenshot: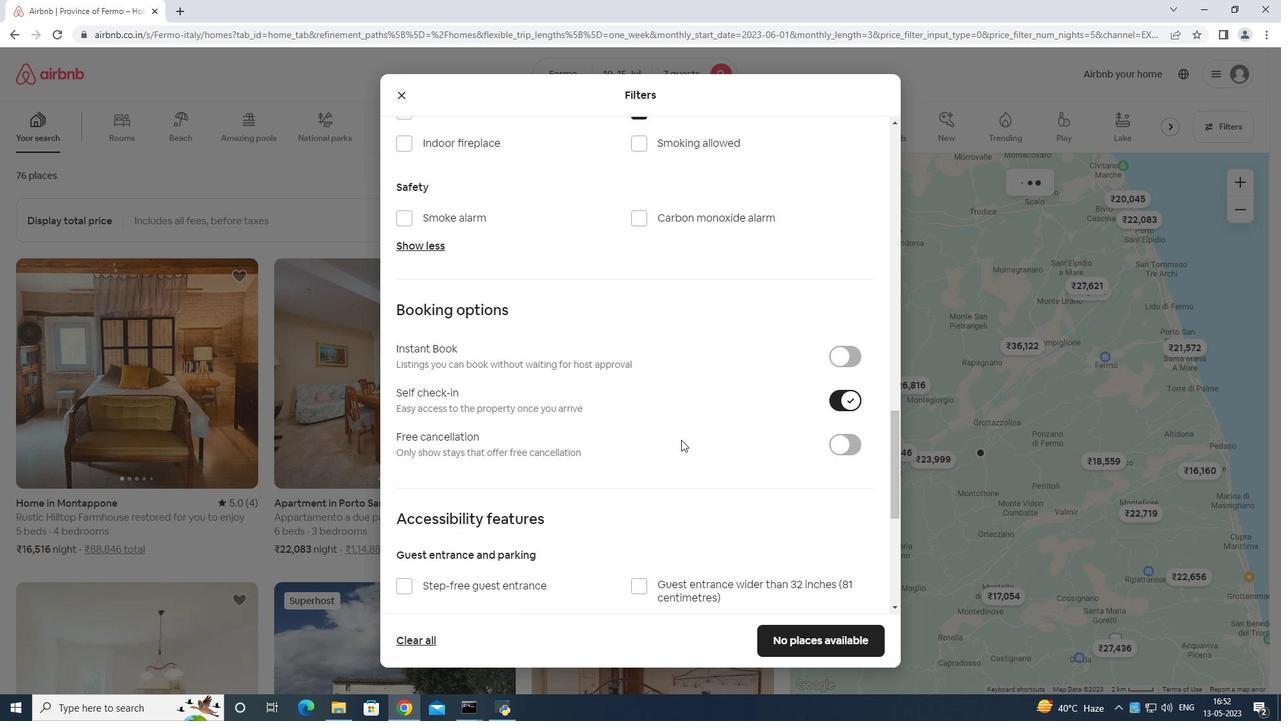 
Action: Mouse scrolled (681, 439) with delta (0, 0)
Screenshot: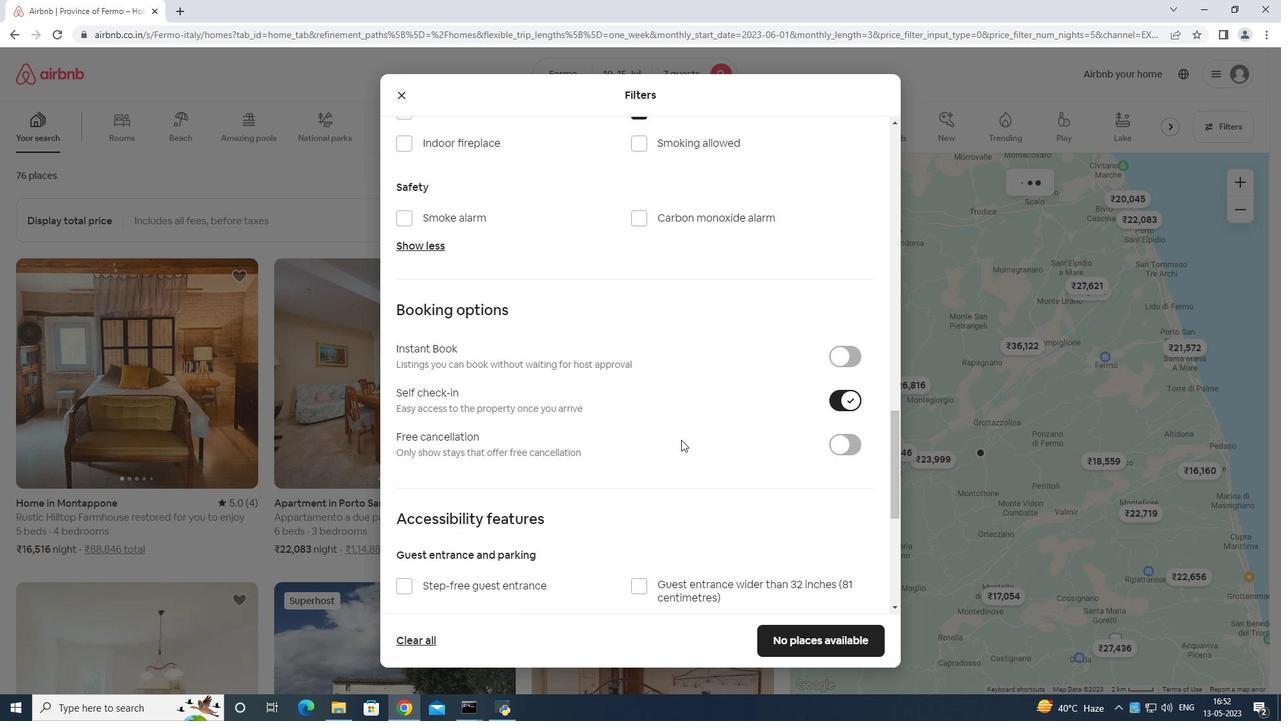 
Action: Mouse moved to (673, 446)
Screenshot: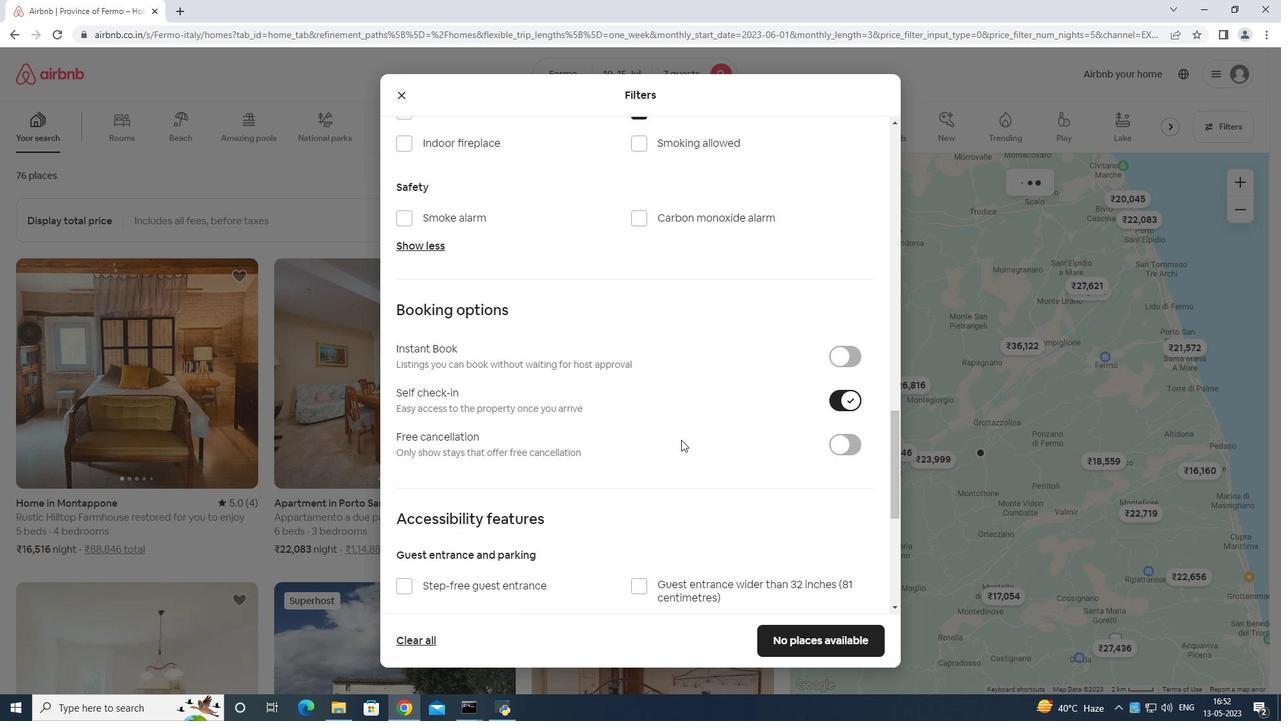 
Action: Mouse scrolled (673, 445) with delta (0, 0)
Screenshot: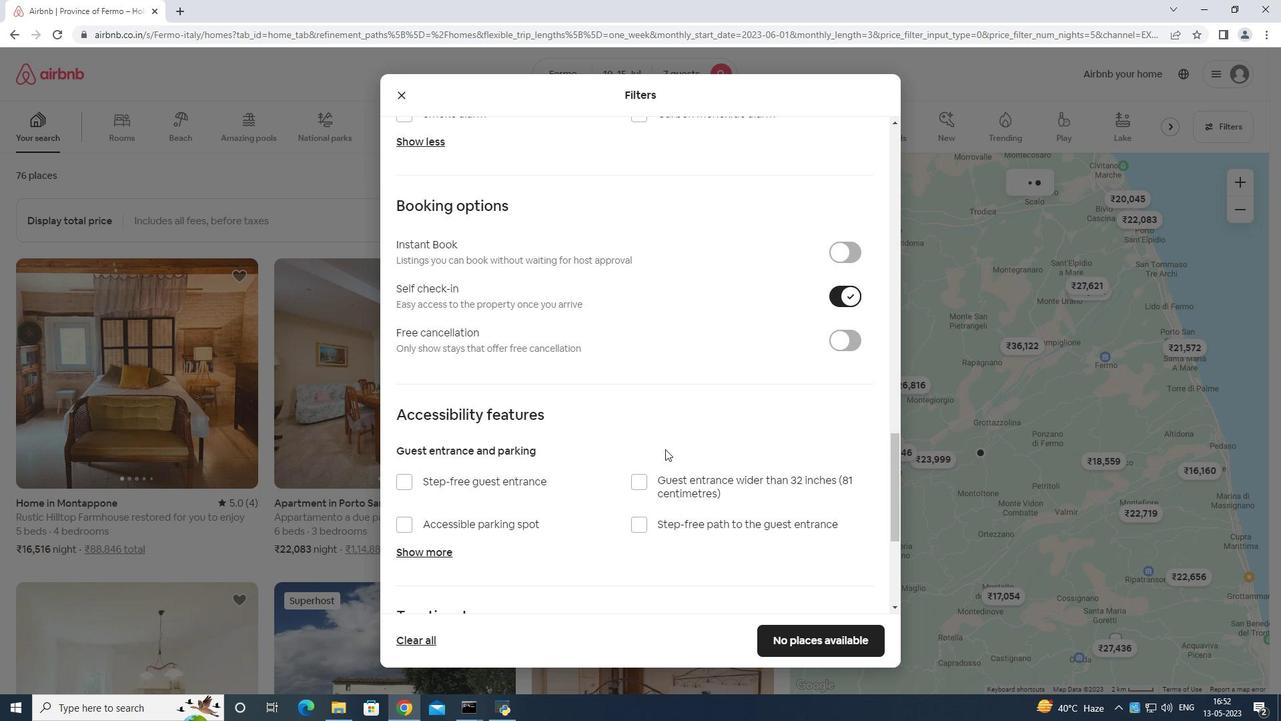 
Action: Mouse moved to (668, 448)
Screenshot: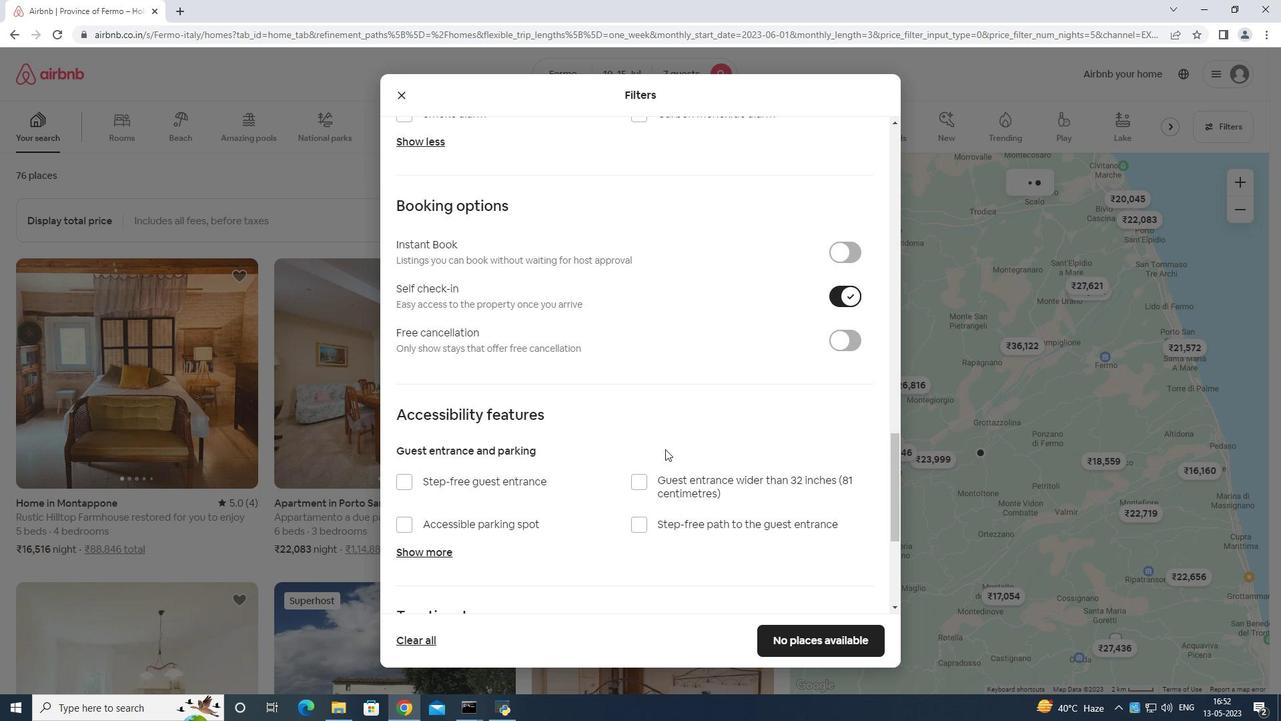 
Action: Mouse scrolled (669, 448) with delta (0, 0)
Screenshot: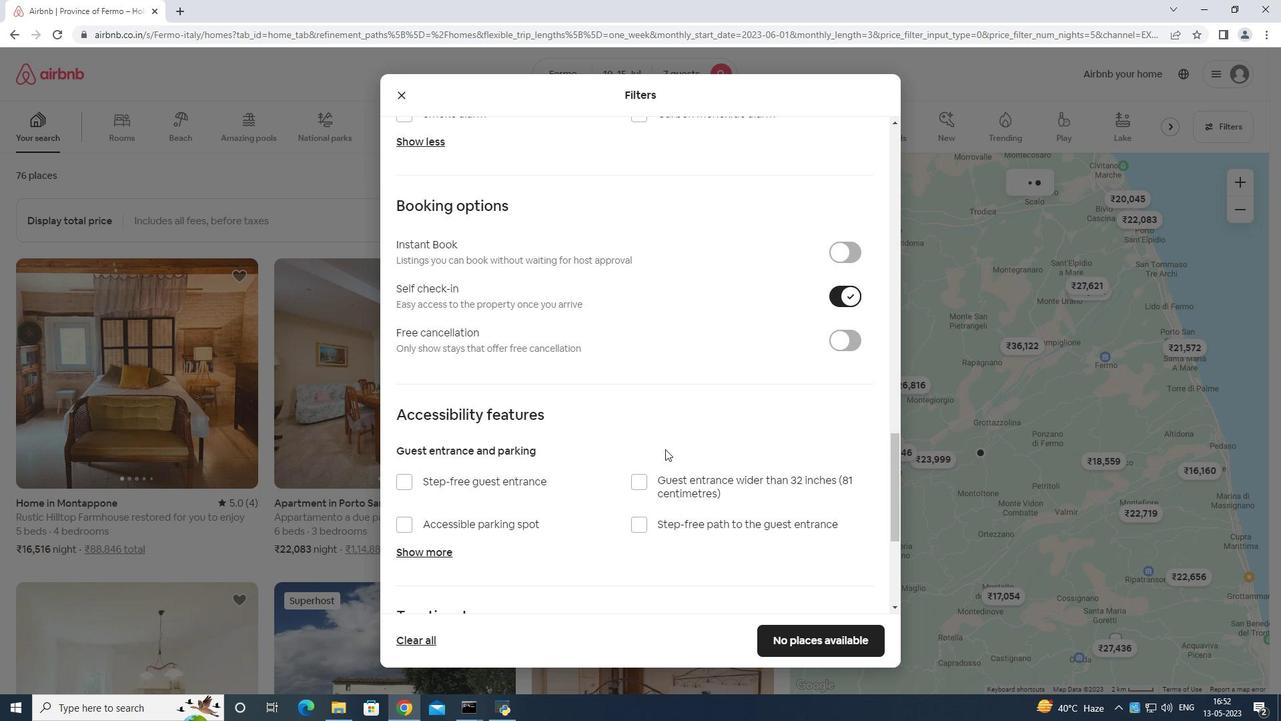 
Action: Mouse moved to (666, 449)
Screenshot: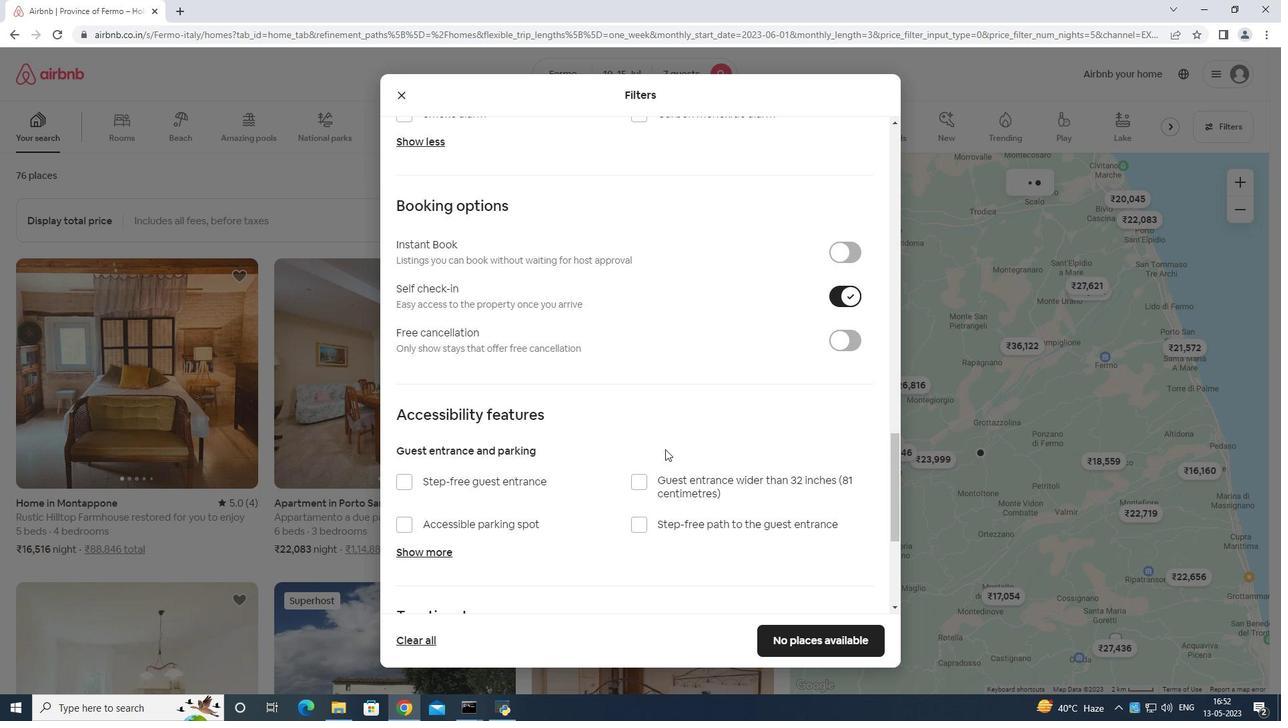 
Action: Mouse scrolled (667, 448) with delta (0, 0)
Screenshot: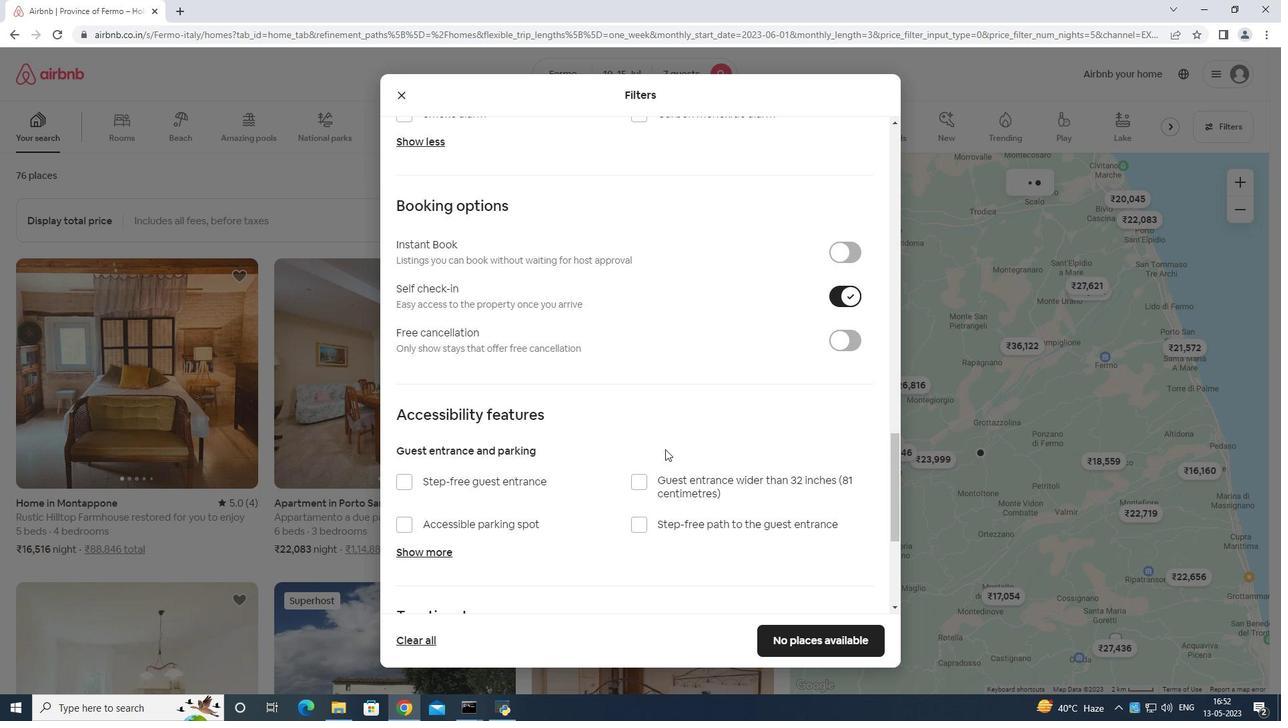 
Action: Mouse moved to (400, 531)
Screenshot: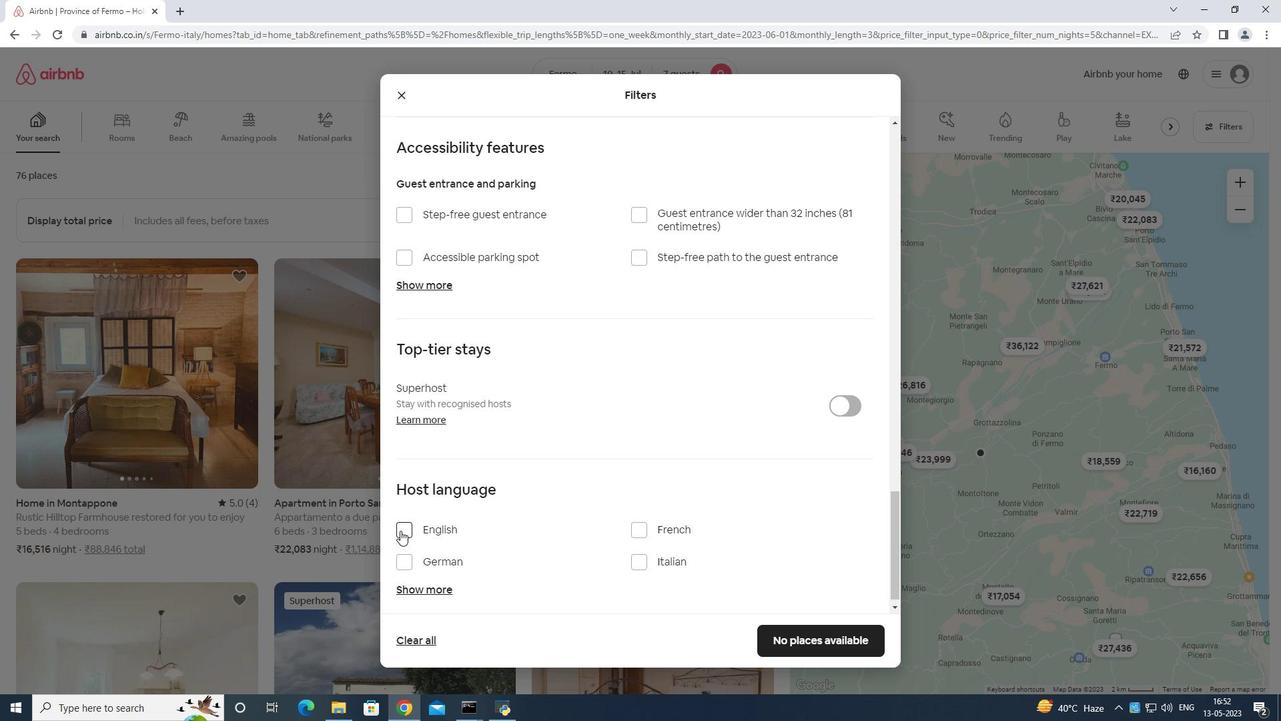 
Action: Mouse pressed left at (400, 531)
Screenshot: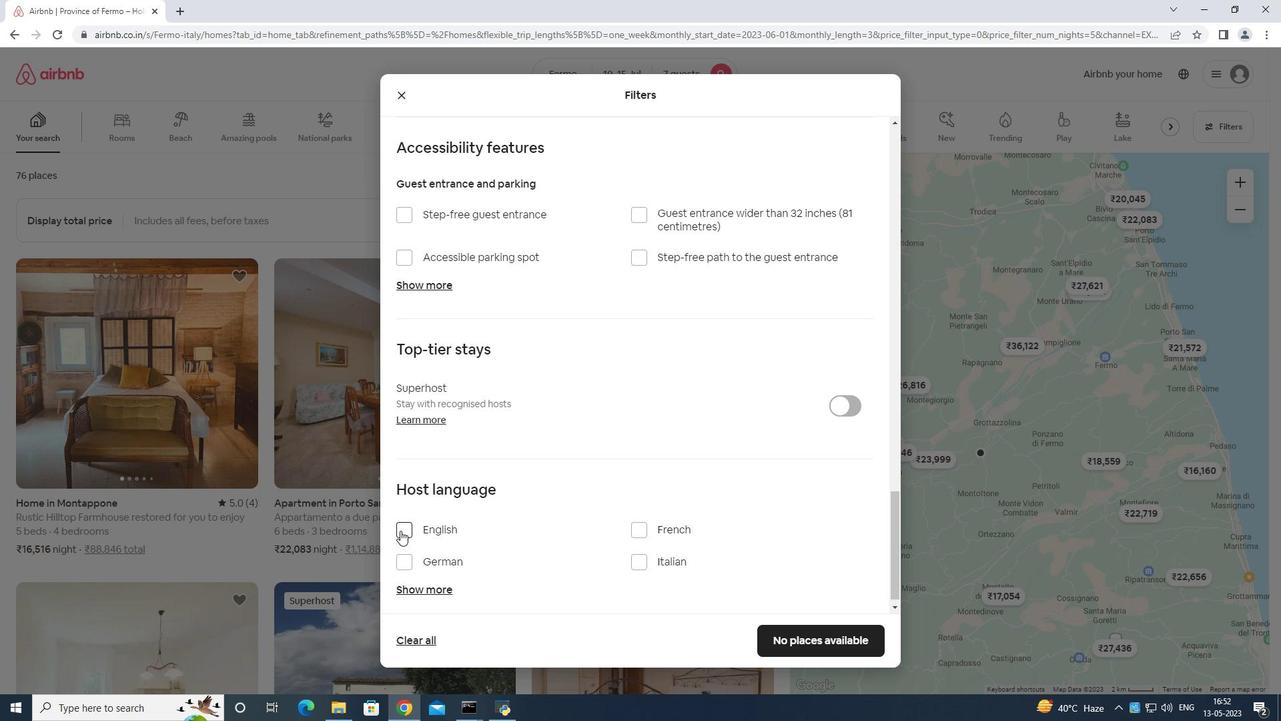 
Action: Mouse moved to (843, 637)
Screenshot: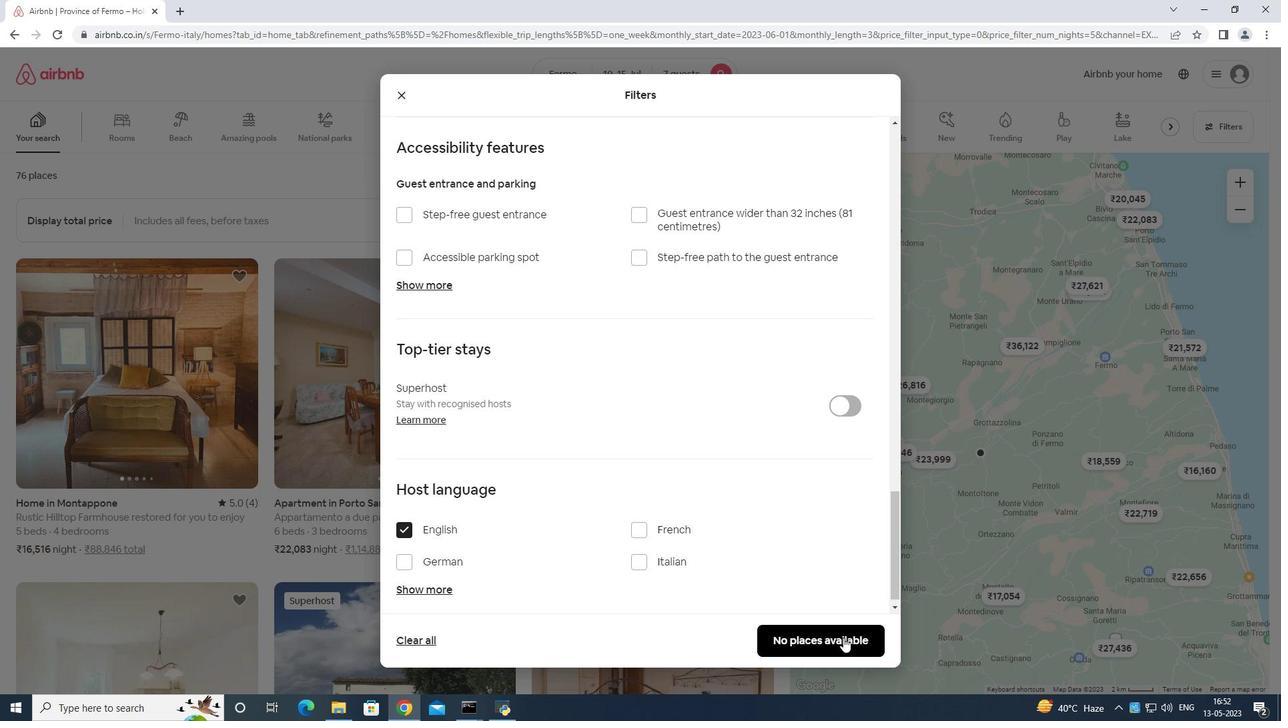 
Action: Mouse pressed left at (843, 637)
Screenshot: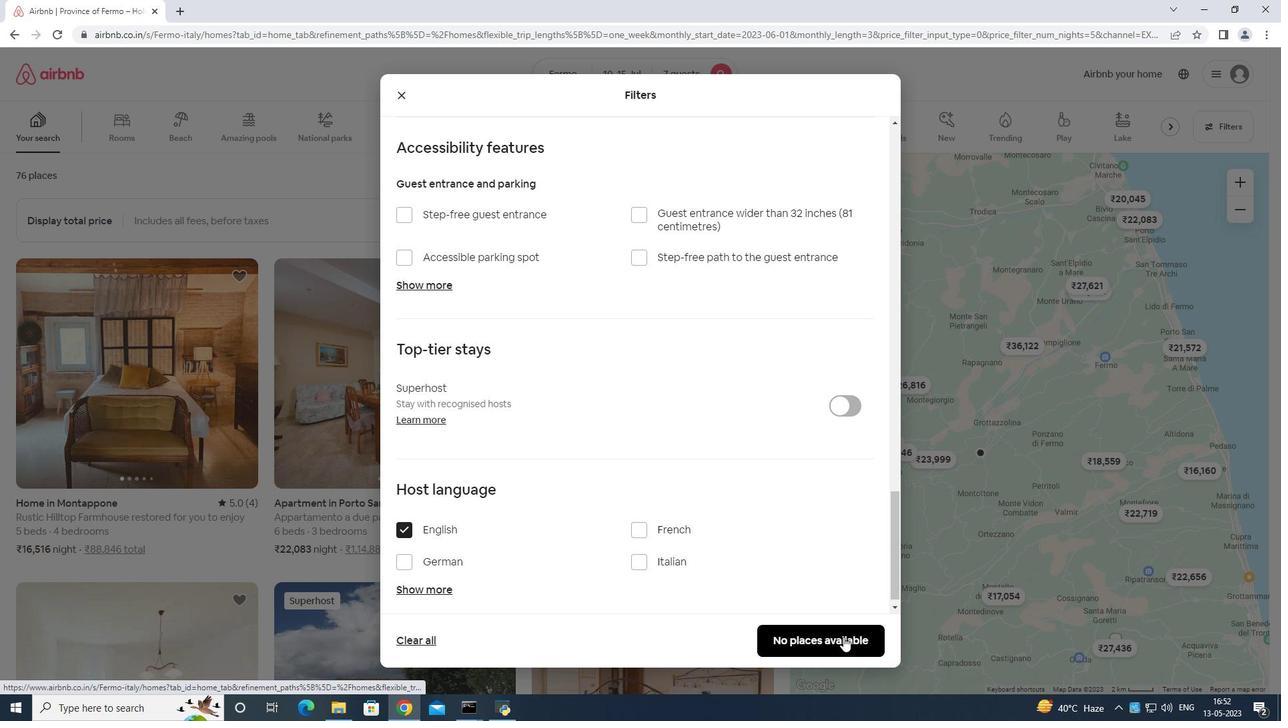 
Action: Mouse moved to (843, 635)
Screenshot: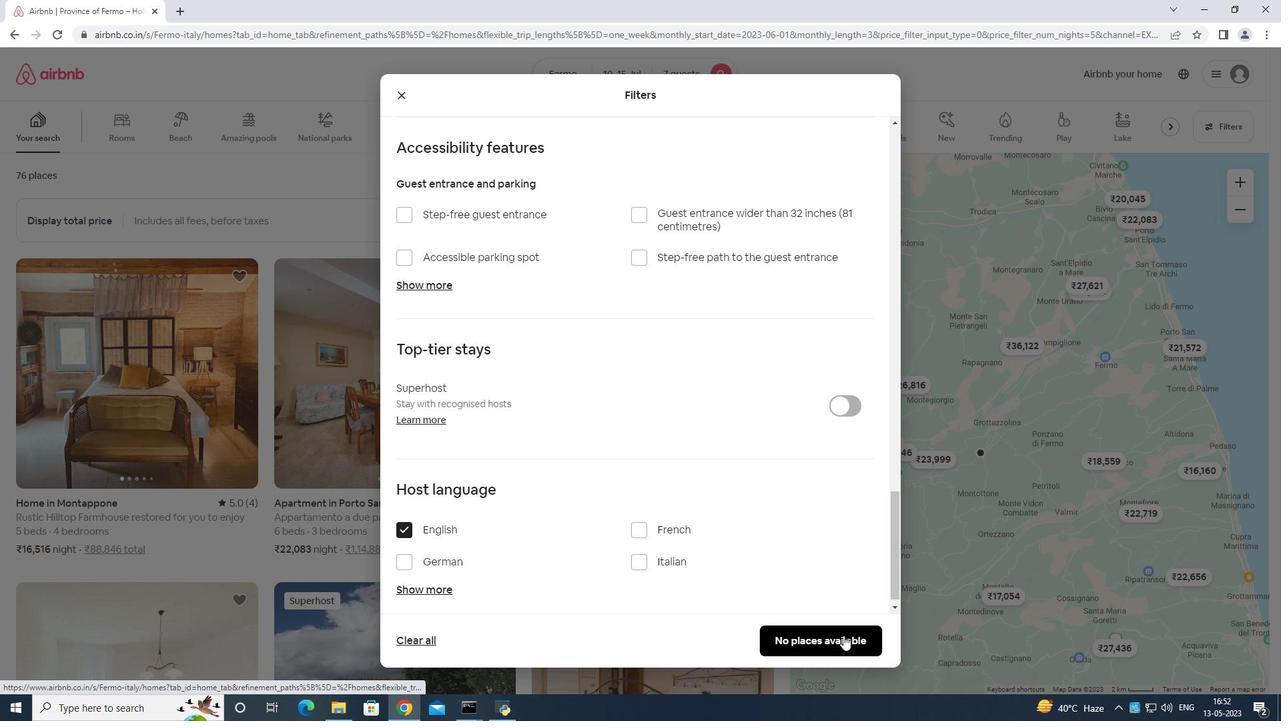 
